Task: Look for space in Bhera, Pakistan from 5th September, 2023 to 13th September, 2023 for 6 adults in price range Rs.15000 to Rs.20000. Place can be entire place with 3 bedrooms having 3 beds and 3 bathrooms. Property type can be house, flat, guest house. Booking option can be shelf check-in. Required host language is English.
Action: Mouse moved to (477, 277)
Screenshot: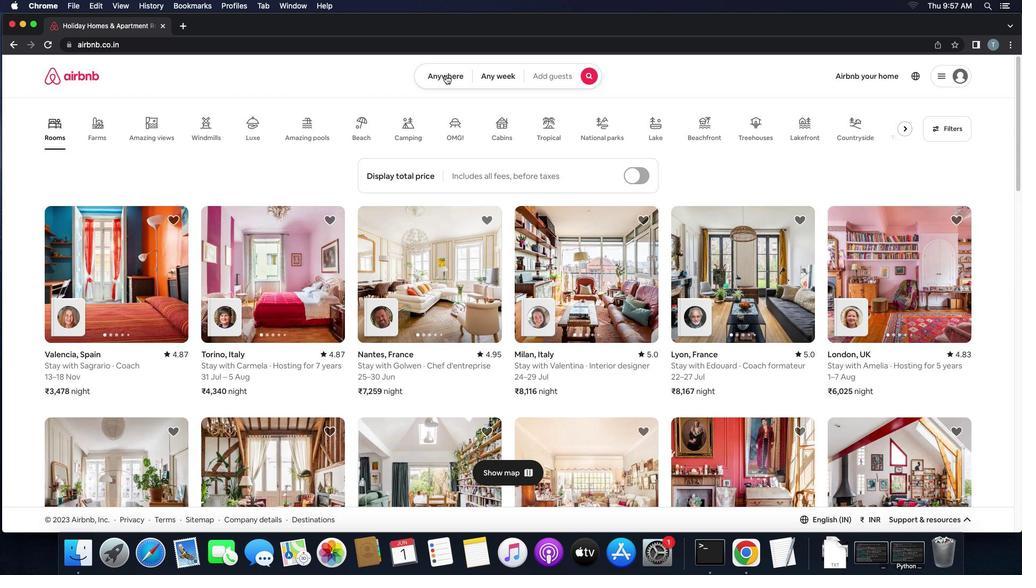 
Action: Mouse pressed left at (477, 277)
Screenshot: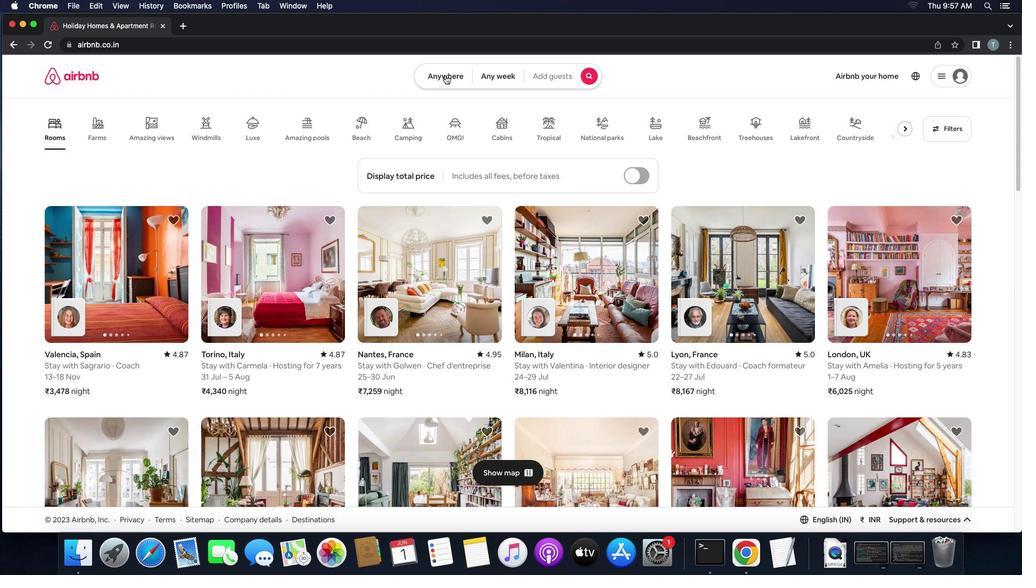 
Action: Mouse moved to (422, 289)
Screenshot: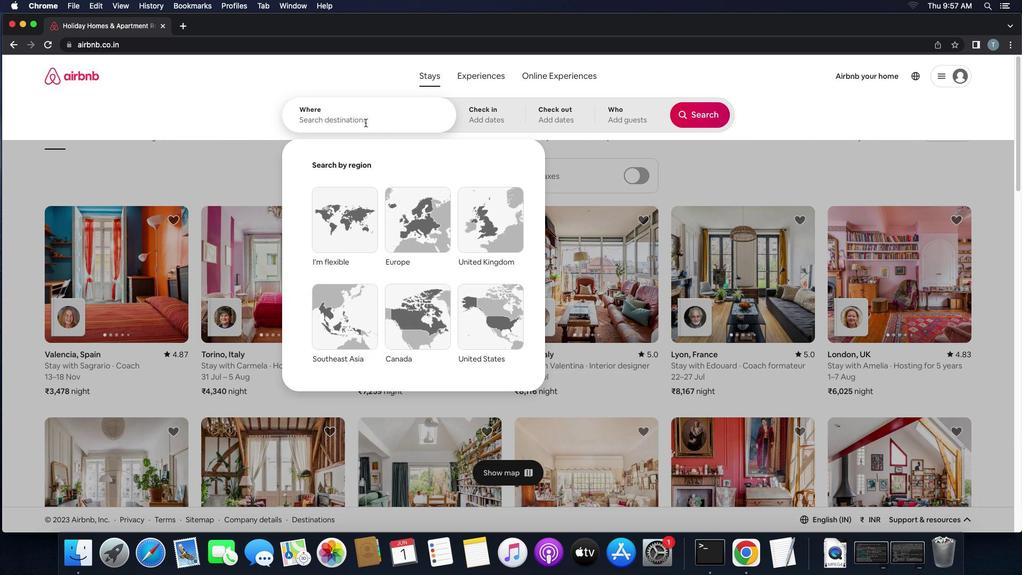 
Action: Mouse pressed left at (422, 289)
Screenshot: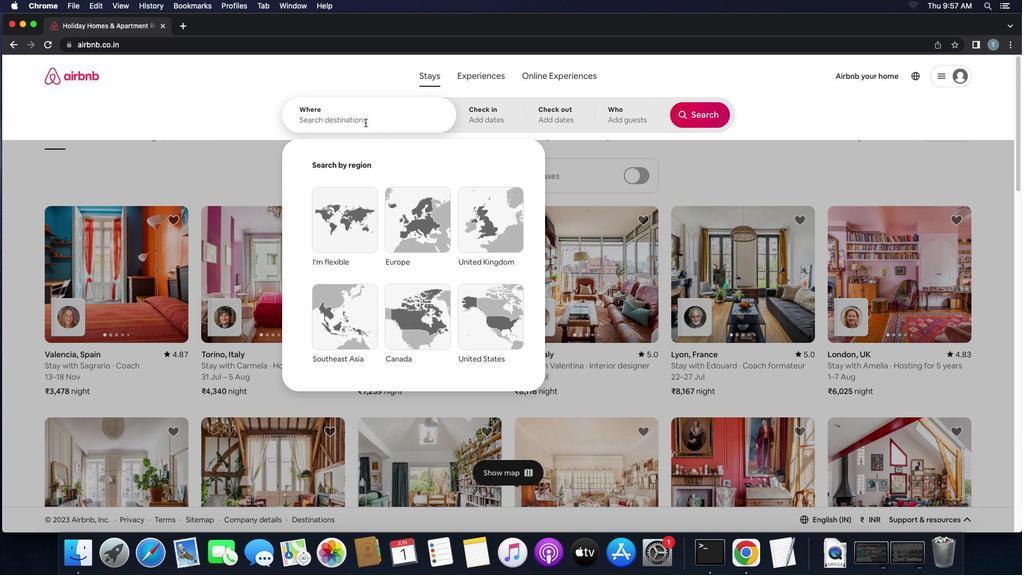 
Action: Mouse moved to (422, 289)
Screenshot: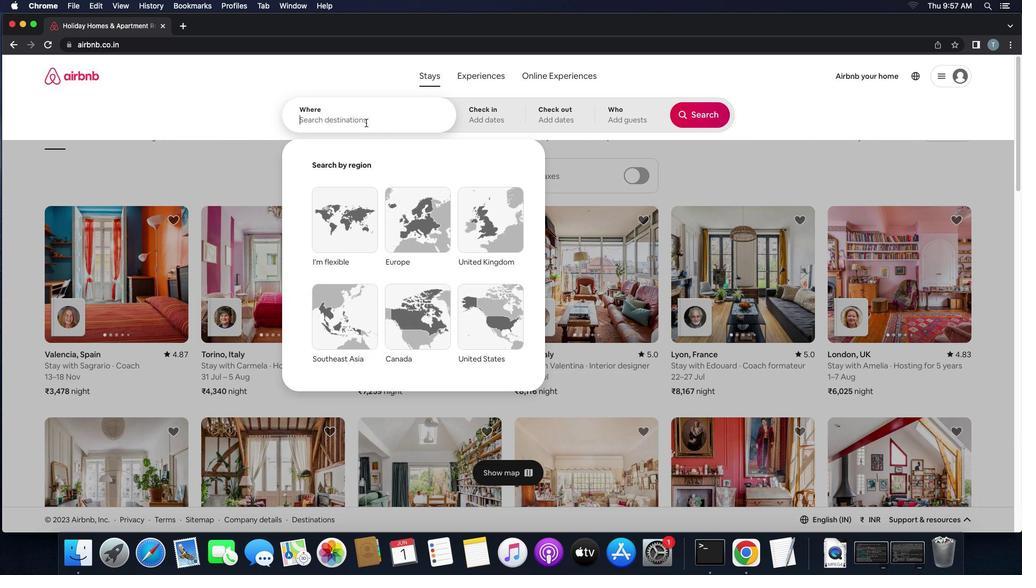 
Action: Key pressed 'b''h''e''r''a'',''p''a''k''i''s''t''a''n'
Screenshot: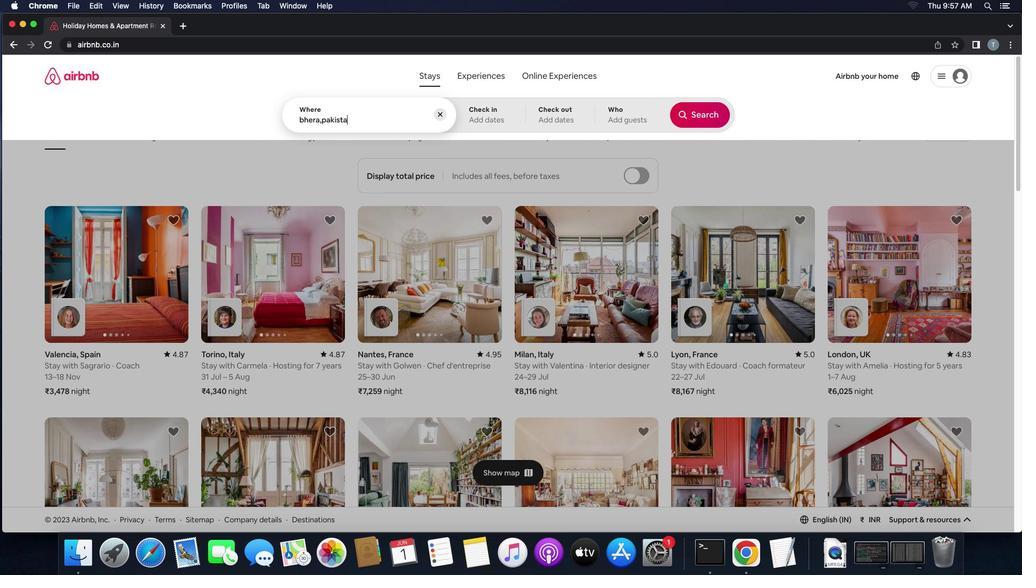 
Action: Mouse moved to (409, 304)
Screenshot: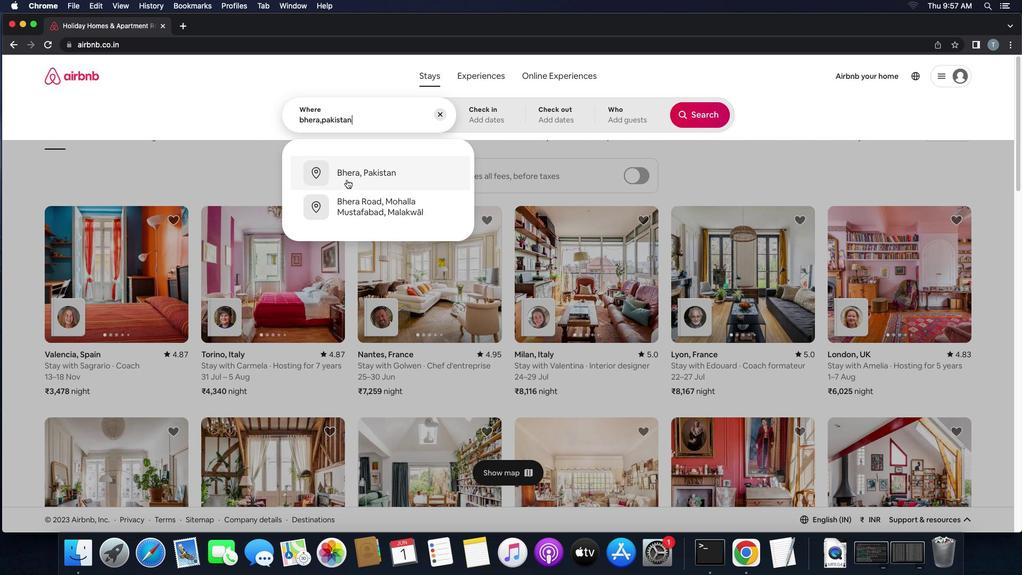 
Action: Mouse pressed left at (409, 304)
Screenshot: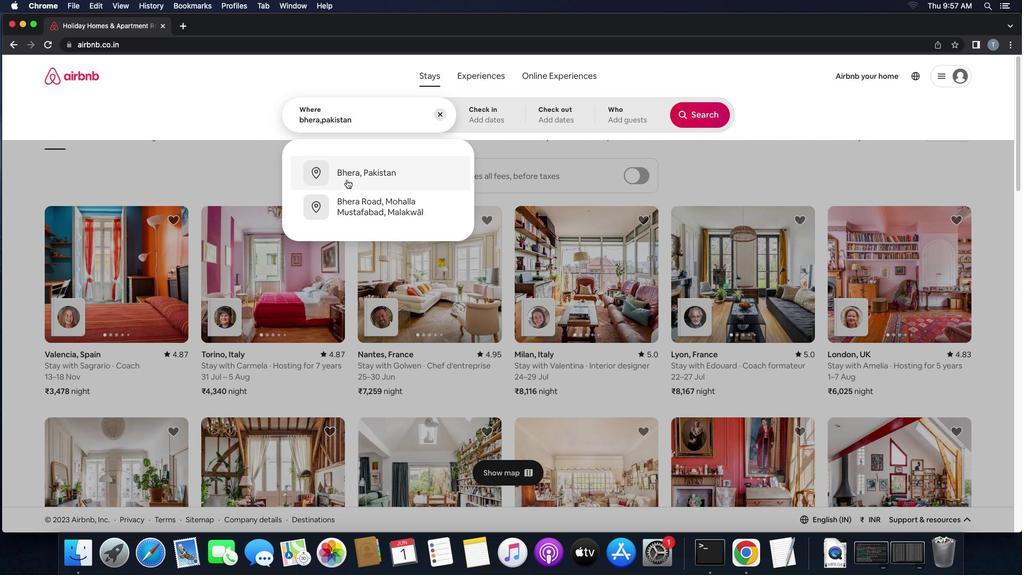 
Action: Mouse moved to (646, 310)
Screenshot: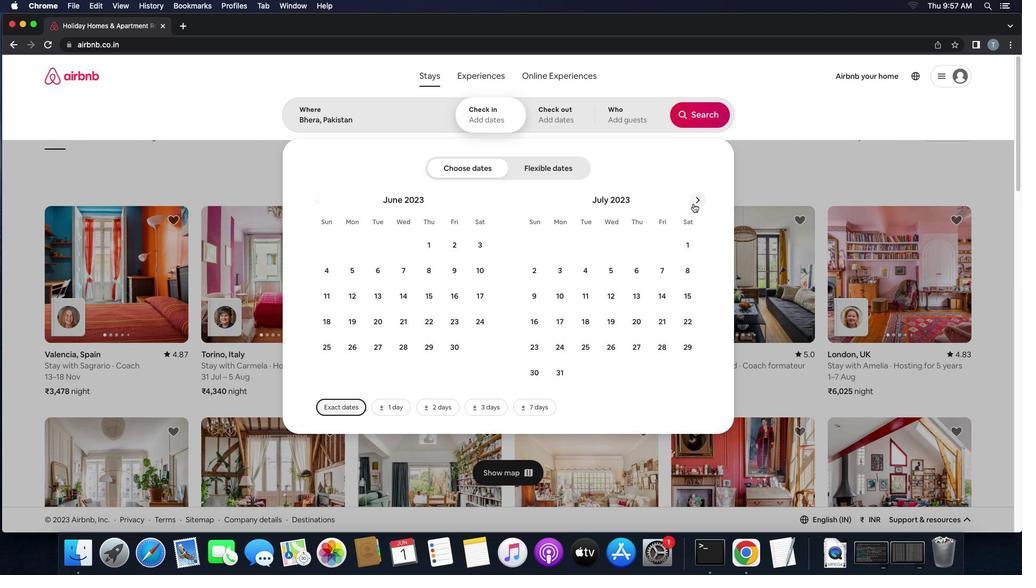 
Action: Mouse pressed left at (646, 310)
Screenshot: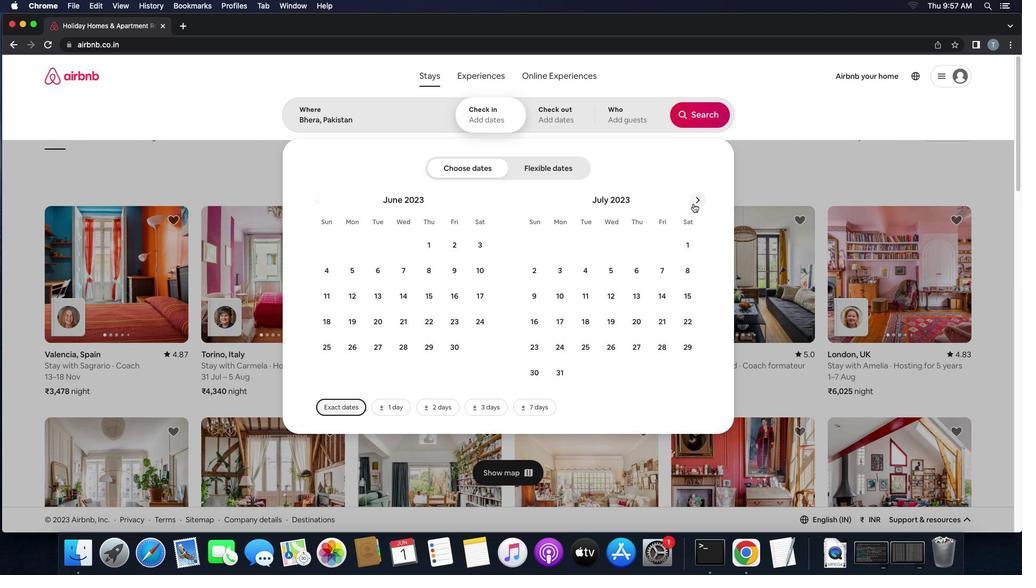 
Action: Mouse pressed left at (646, 310)
Screenshot: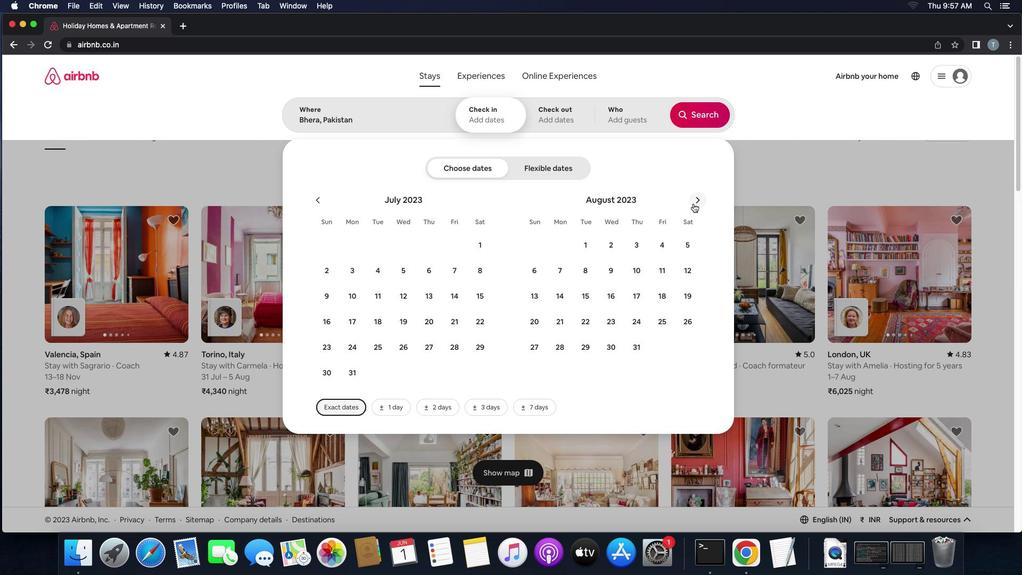 
Action: Mouse moved to (571, 326)
Screenshot: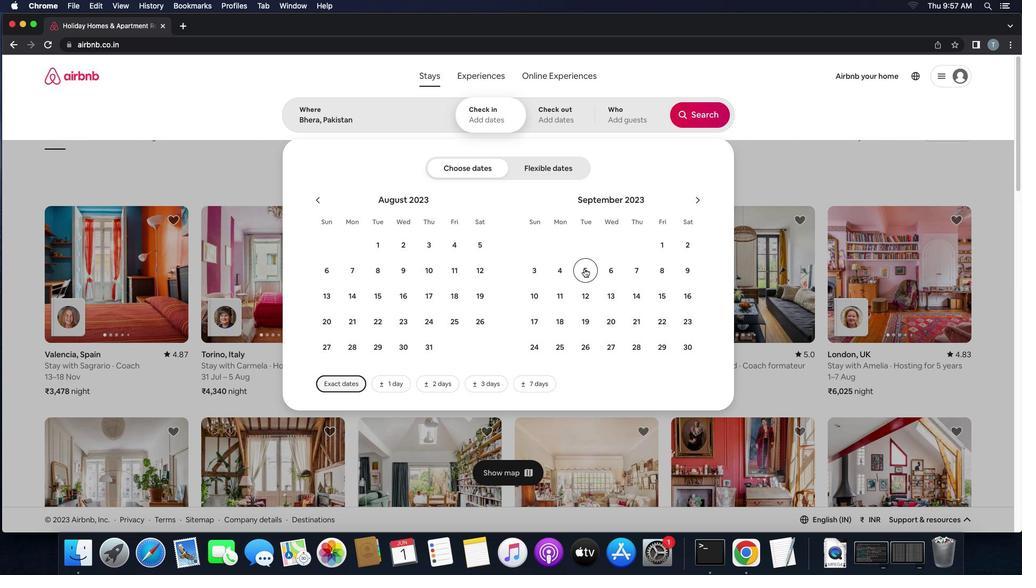 
Action: Mouse pressed left at (571, 326)
Screenshot: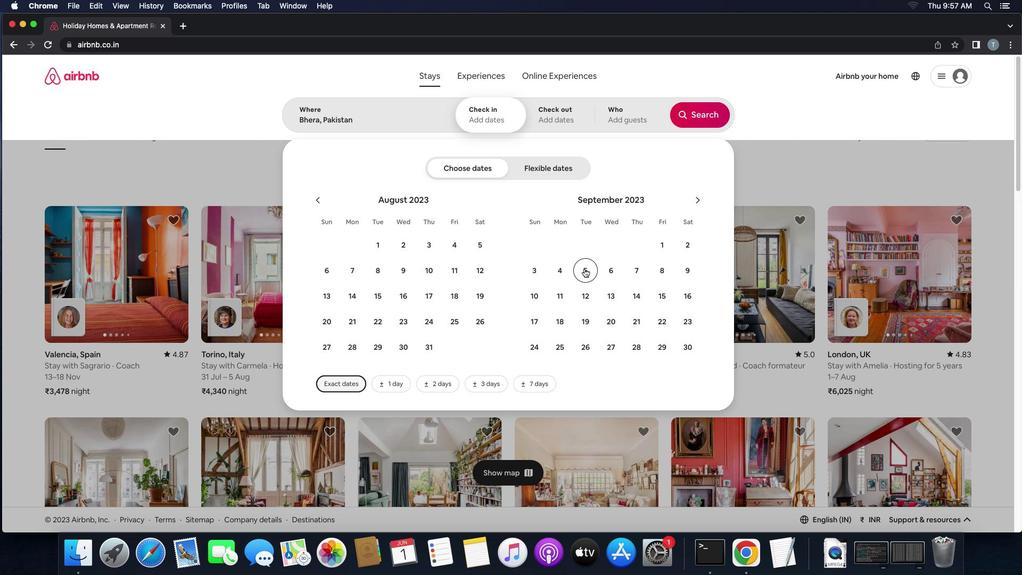 
Action: Mouse moved to (585, 333)
Screenshot: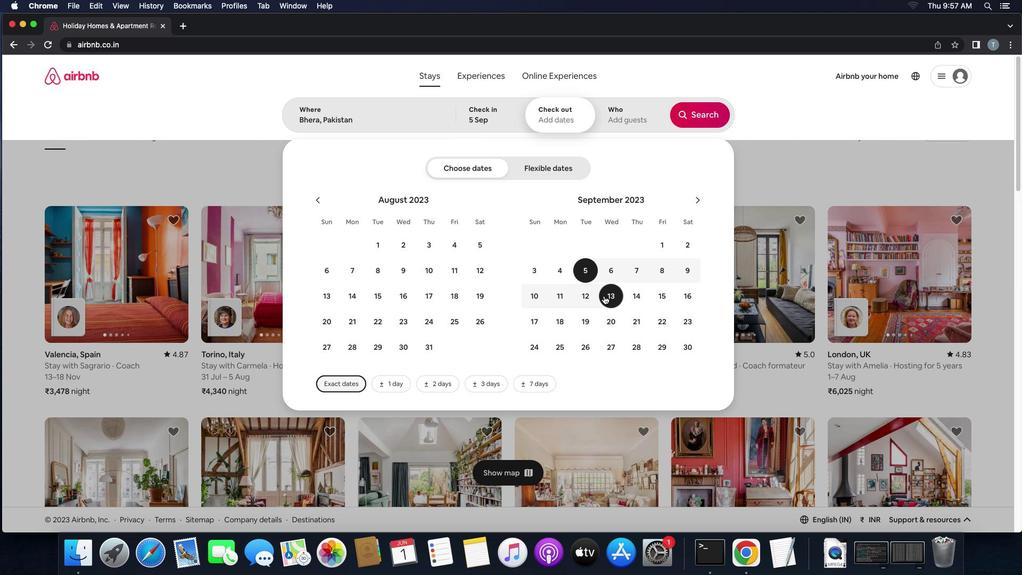 
Action: Mouse pressed left at (585, 333)
Screenshot: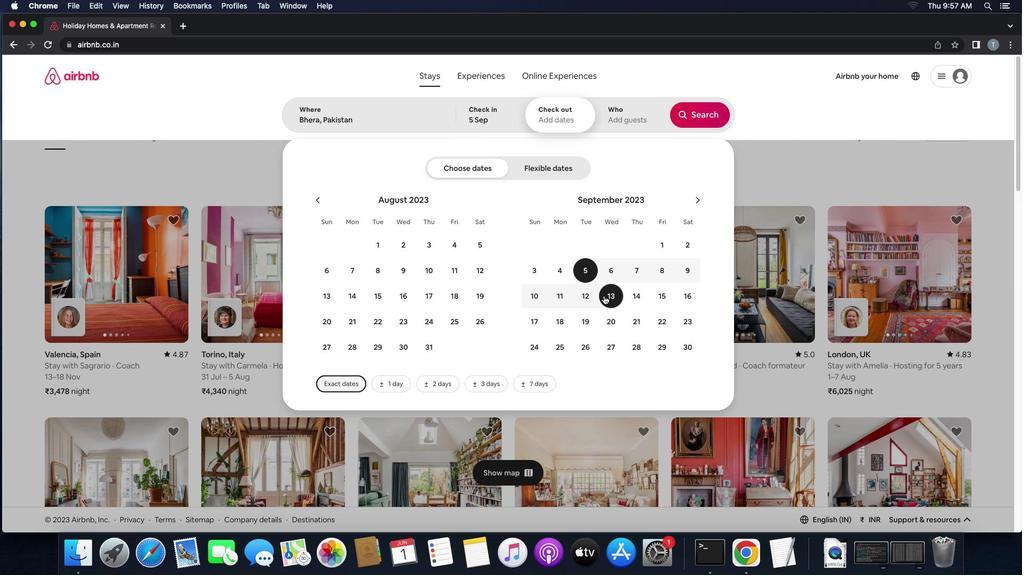 
Action: Mouse moved to (601, 289)
Screenshot: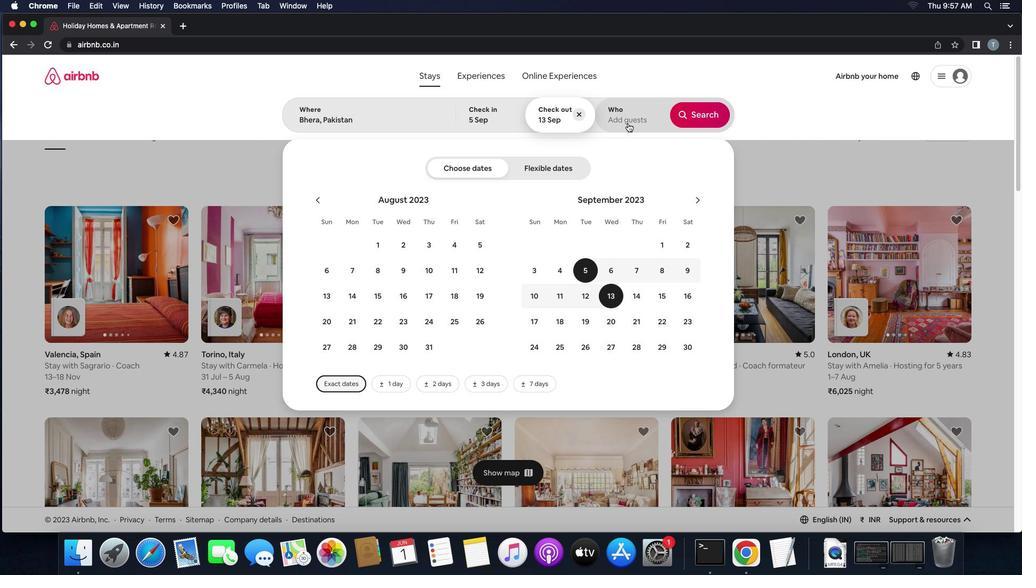 
Action: Mouse pressed left at (601, 289)
Screenshot: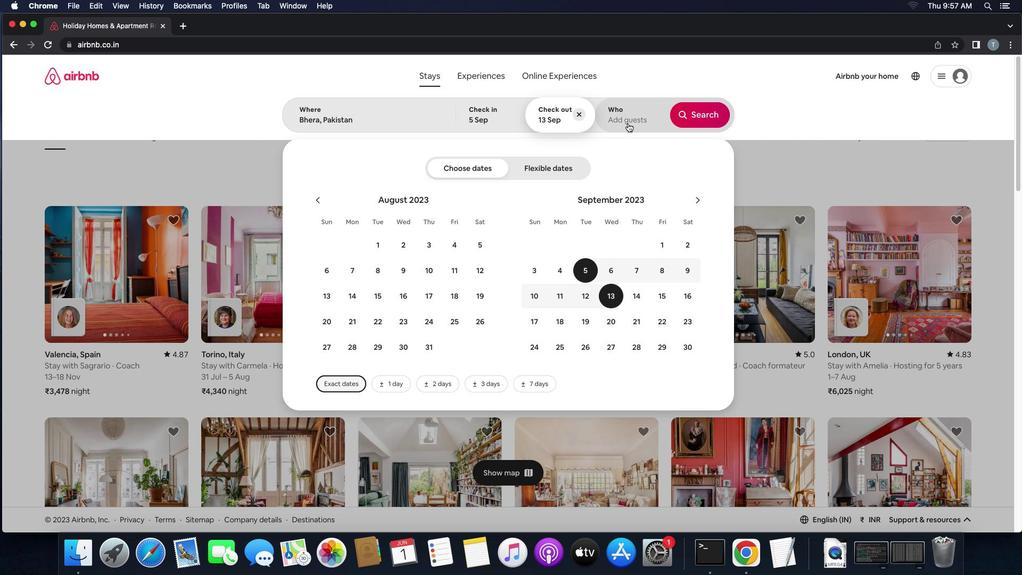 
Action: Mouse moved to (654, 300)
Screenshot: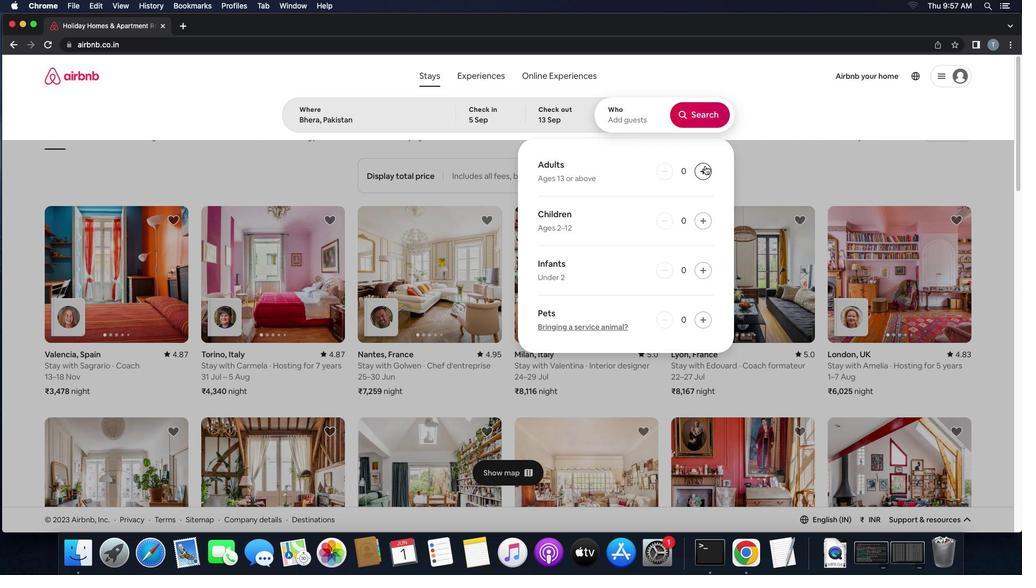 
Action: Mouse pressed left at (654, 300)
Screenshot: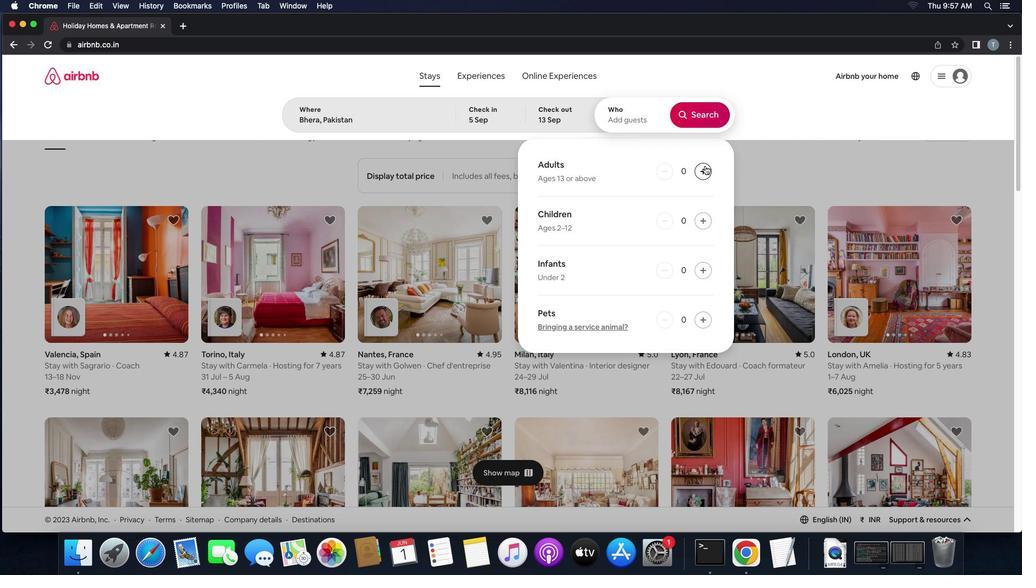 
Action: Mouse pressed left at (654, 300)
Screenshot: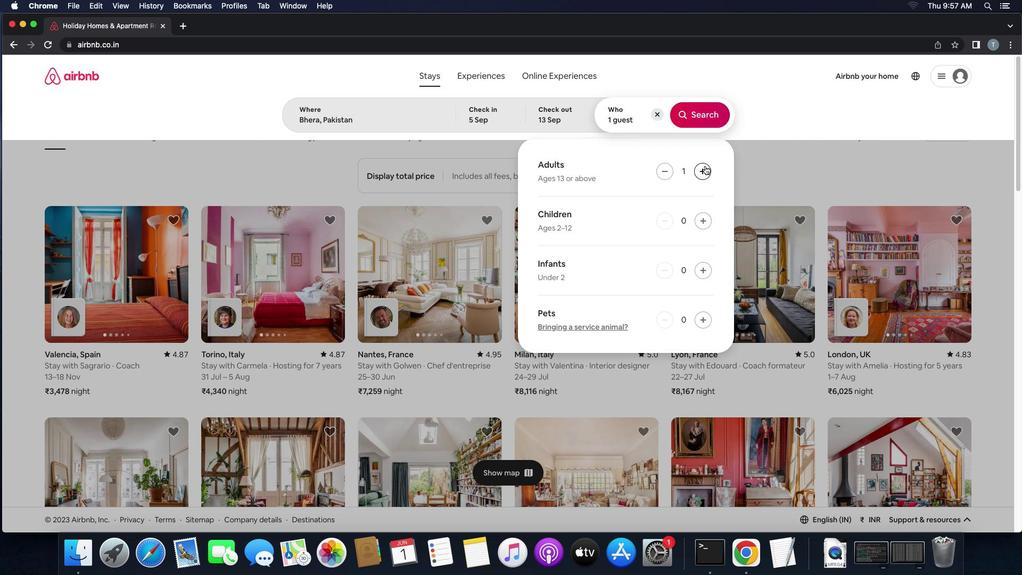 
Action: Mouse pressed left at (654, 300)
Screenshot: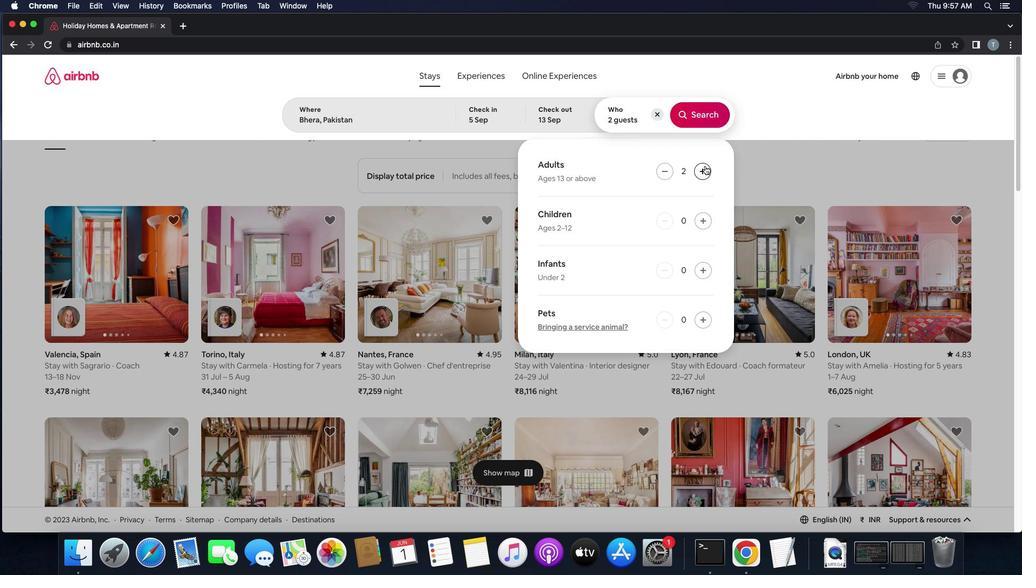 
Action: Mouse pressed left at (654, 300)
Screenshot: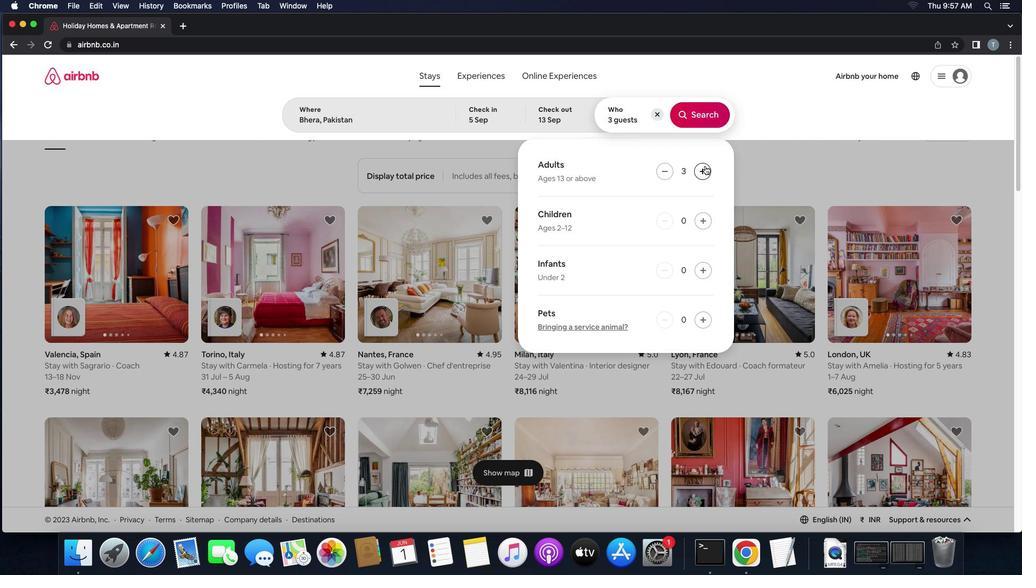 
Action: Mouse pressed left at (654, 300)
Screenshot: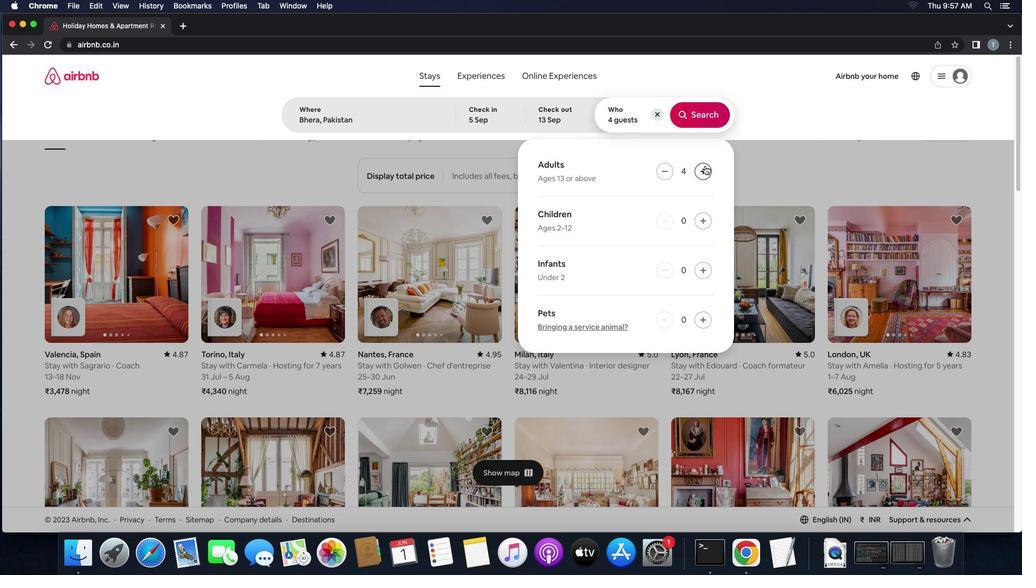 
Action: Mouse pressed left at (654, 300)
Screenshot: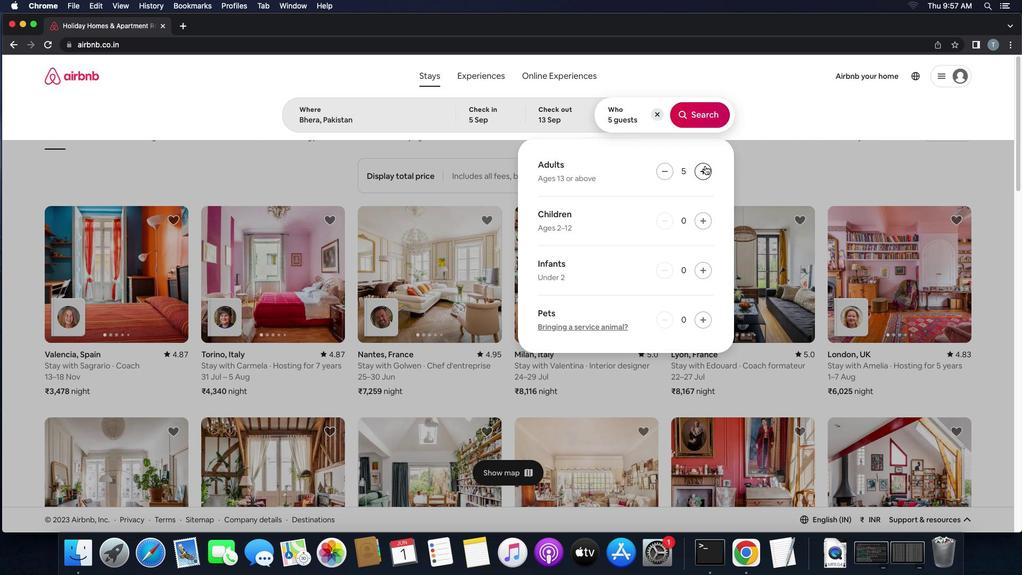 
Action: Mouse moved to (658, 289)
Screenshot: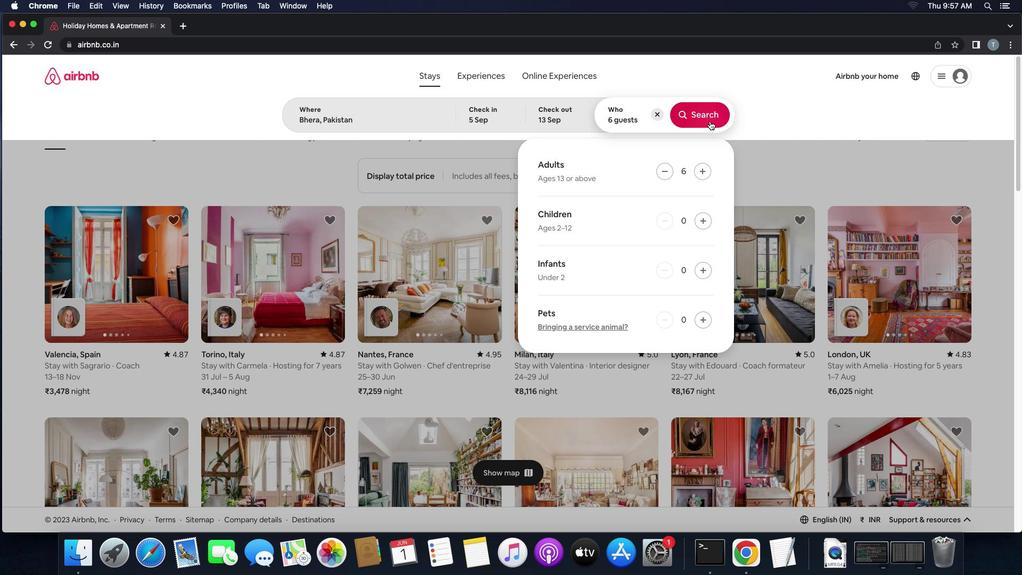 
Action: Mouse pressed left at (658, 289)
Screenshot: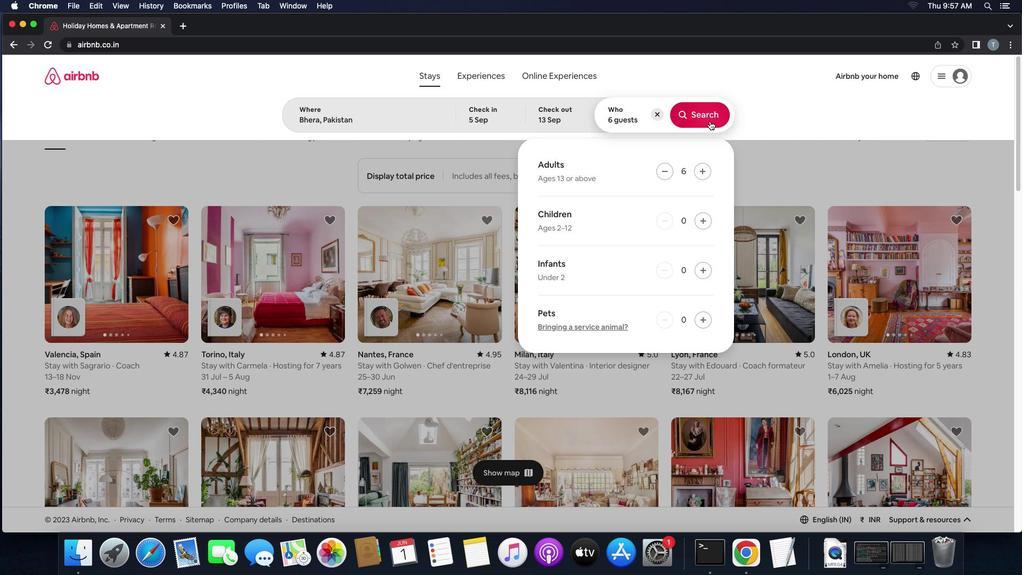 
Action: Mouse moved to (834, 290)
Screenshot: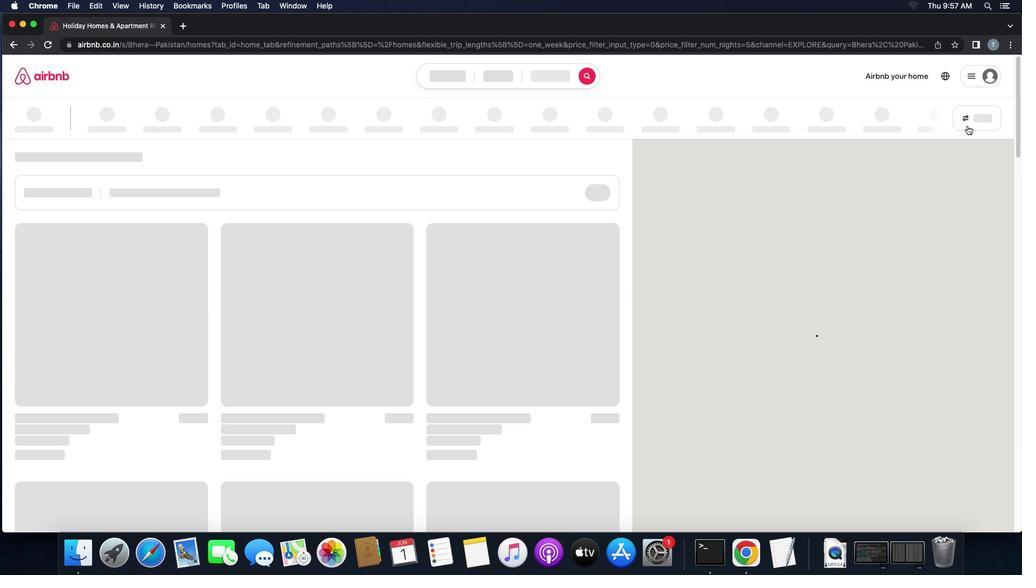 
Action: Mouse pressed left at (834, 290)
Screenshot: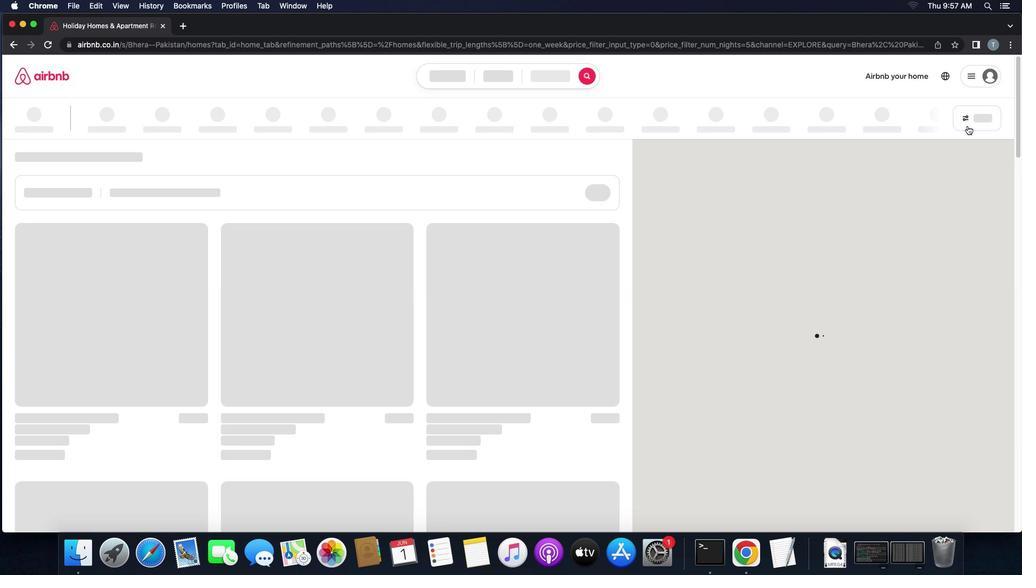 
Action: Mouse moved to (833, 290)
Screenshot: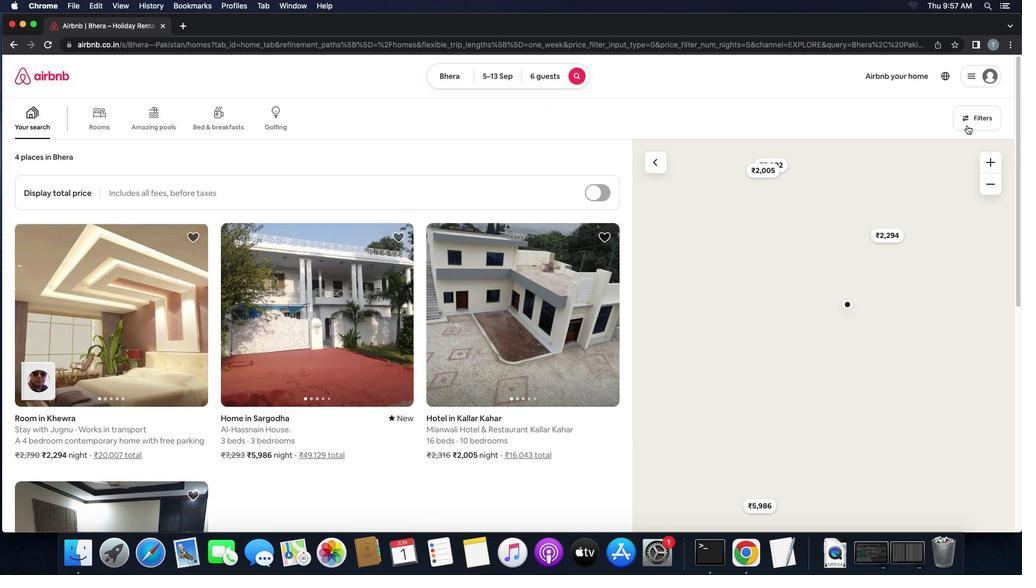 
Action: Mouse pressed left at (833, 290)
Screenshot: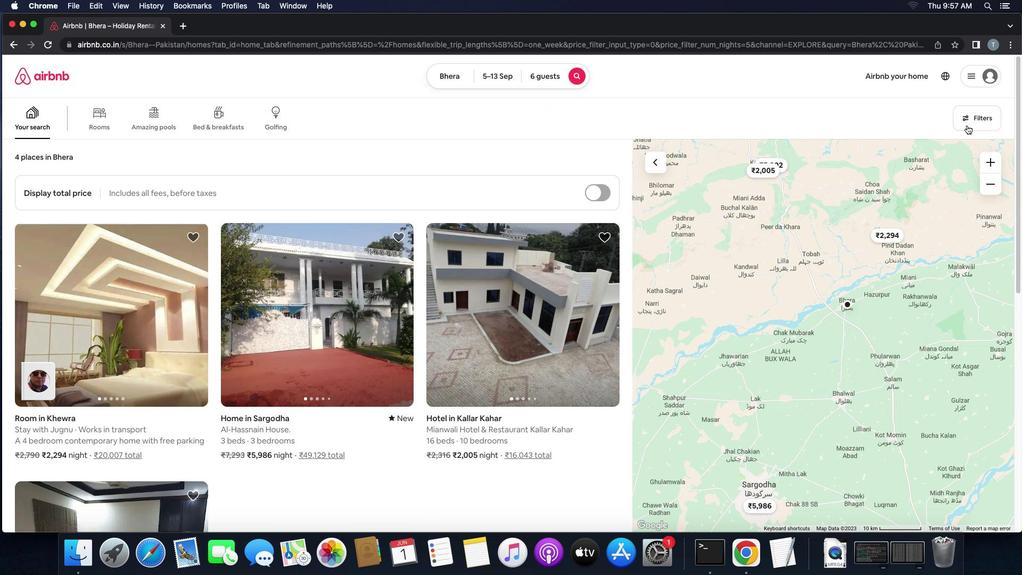 
Action: Mouse moved to (442, 355)
Screenshot: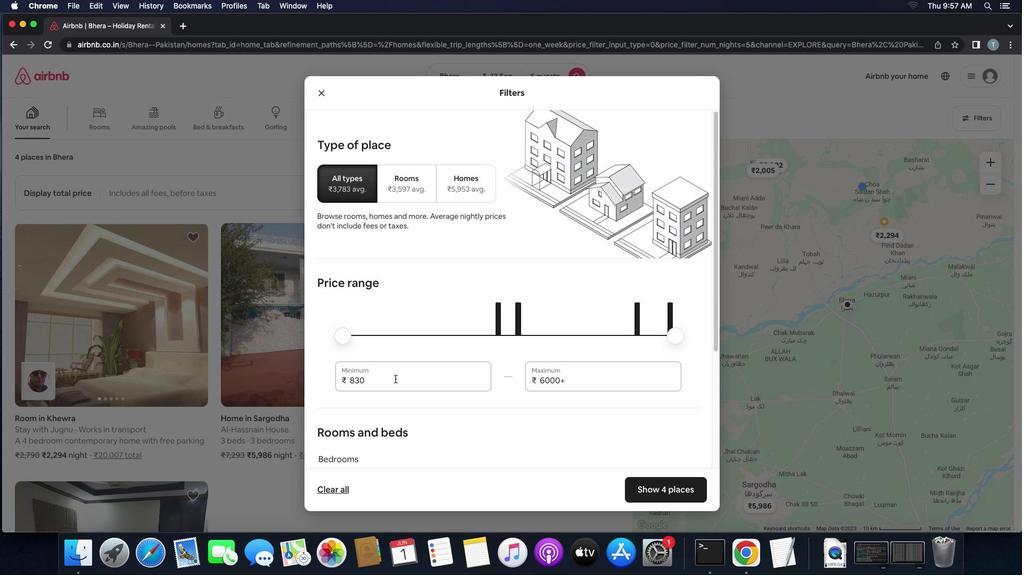 
Action: Mouse pressed left at (442, 355)
Screenshot: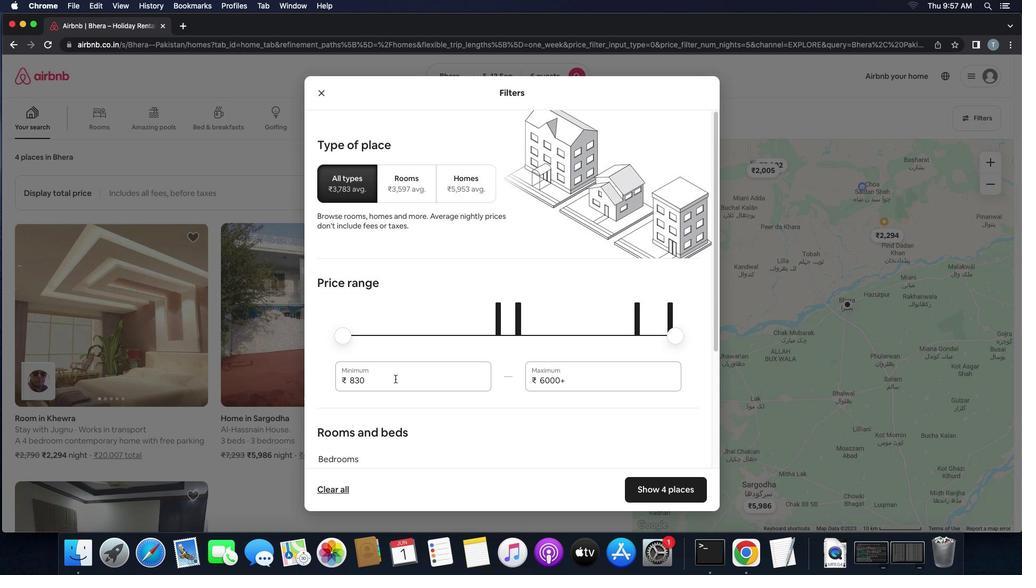 
Action: Key pressed Key.backspaceKey.backspaceKey.backspaceKey.backspaceKey.backspace'1''5''0''0''0'
Screenshot: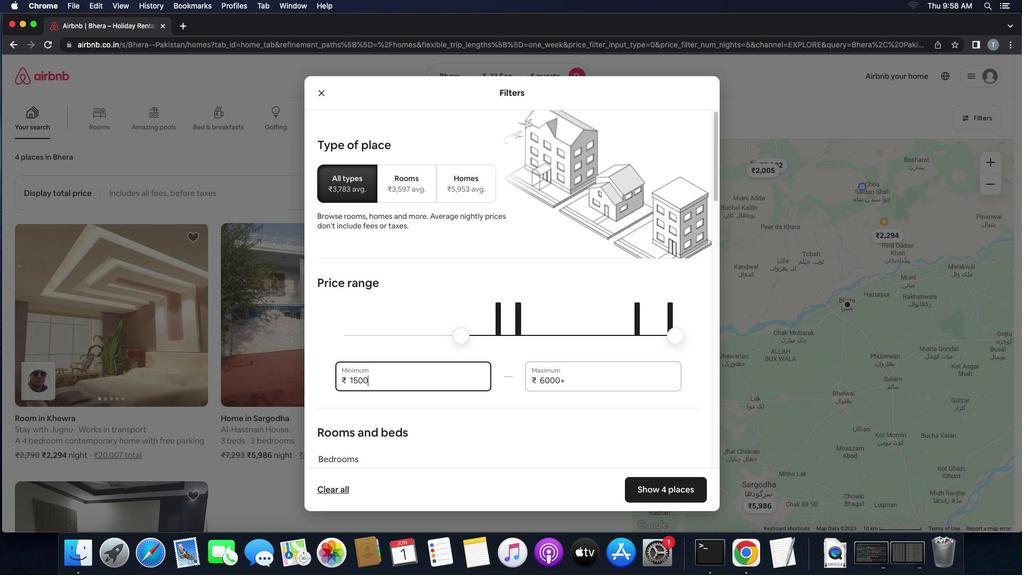 
Action: Mouse moved to (578, 356)
Screenshot: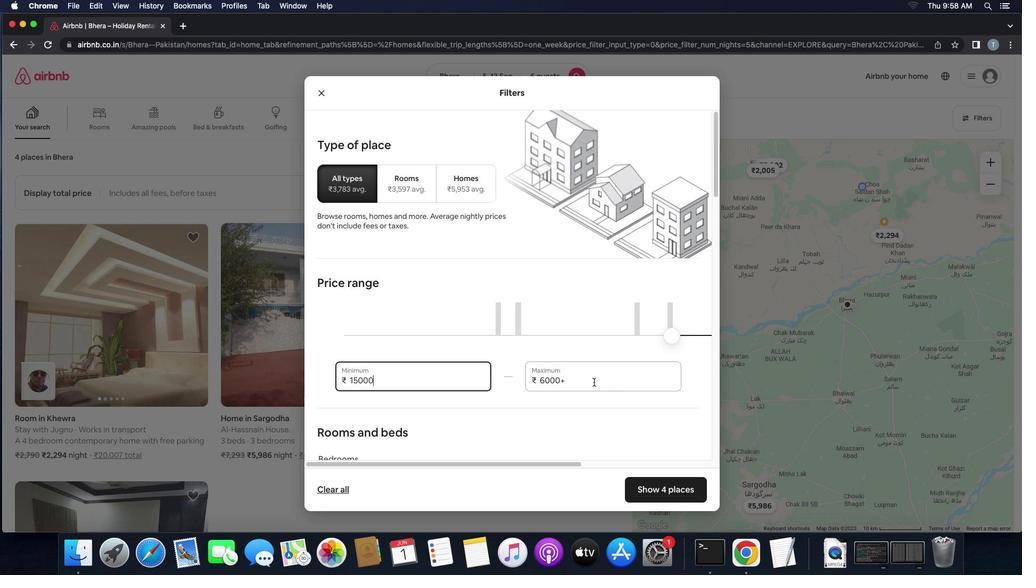 
Action: Mouse pressed left at (578, 356)
Screenshot: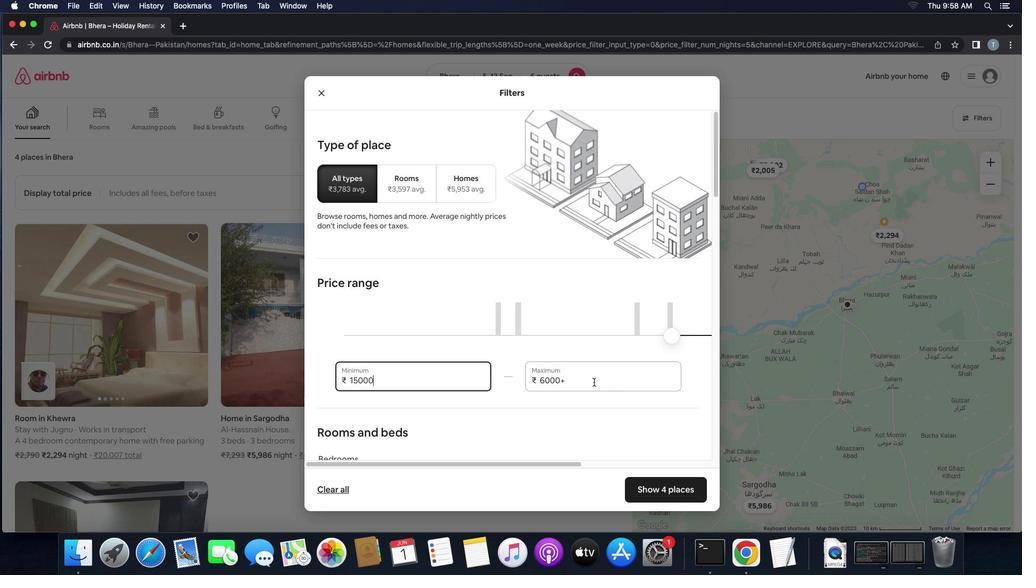 
Action: Mouse moved to (575, 355)
Screenshot: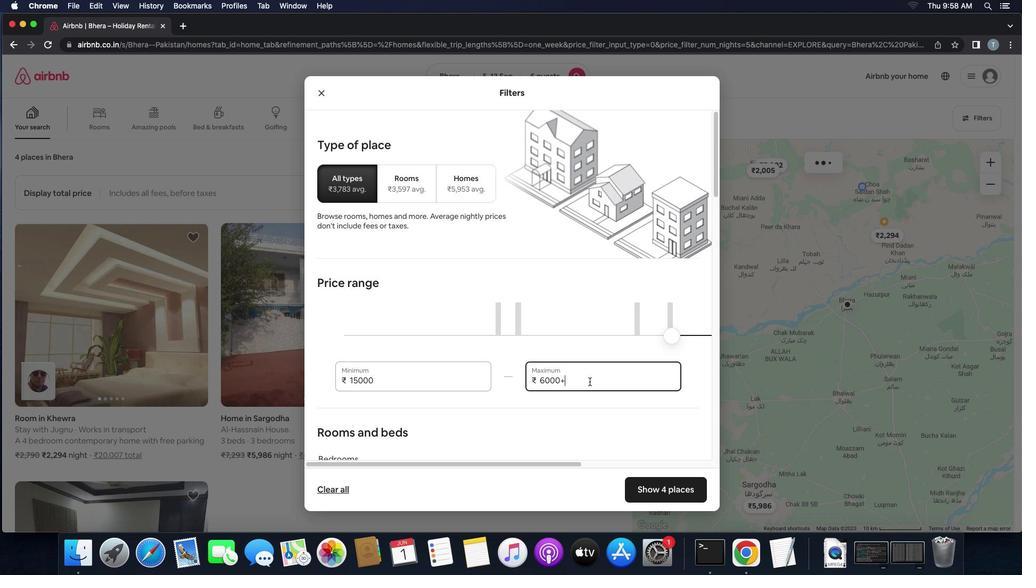 
Action: Key pressed Key.backspaceKey.backspaceKey.backspaceKey.backspaceKey.backspaceKey.backspace'2''0''0''0''0'
Screenshot: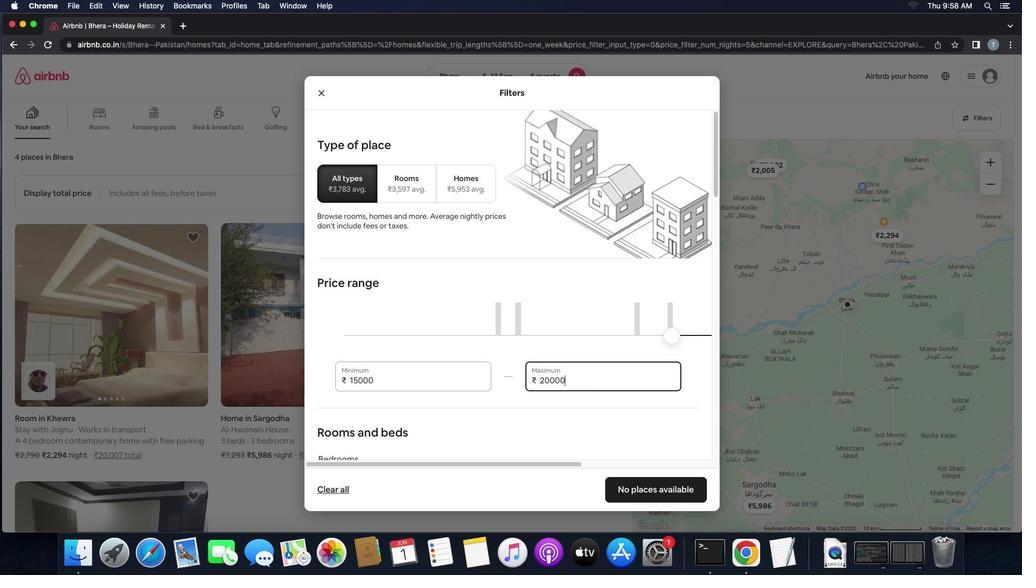 
Action: Mouse moved to (512, 363)
Screenshot: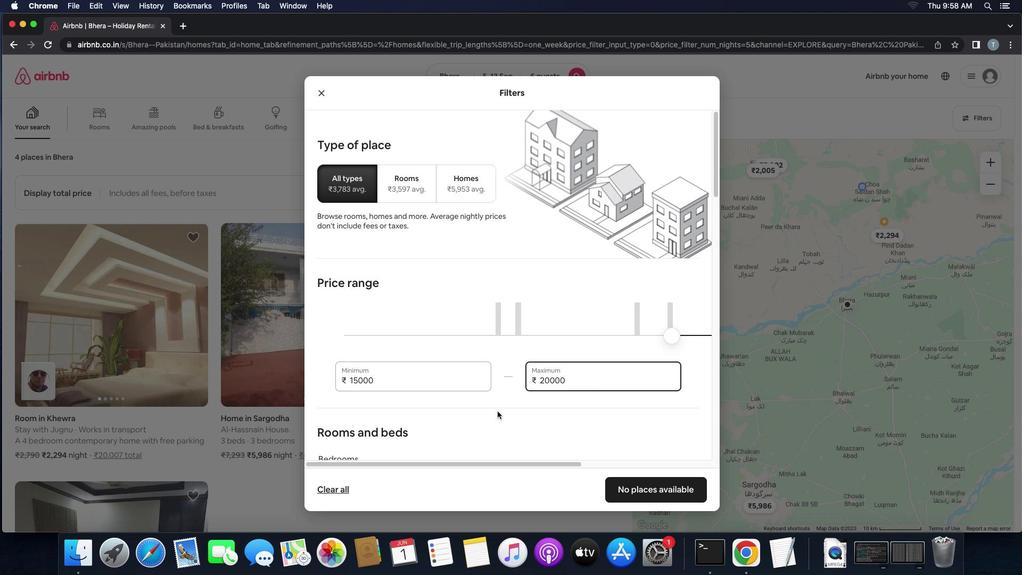 
Action: Mouse scrolled (512, 363) with delta (173, 258)
Screenshot: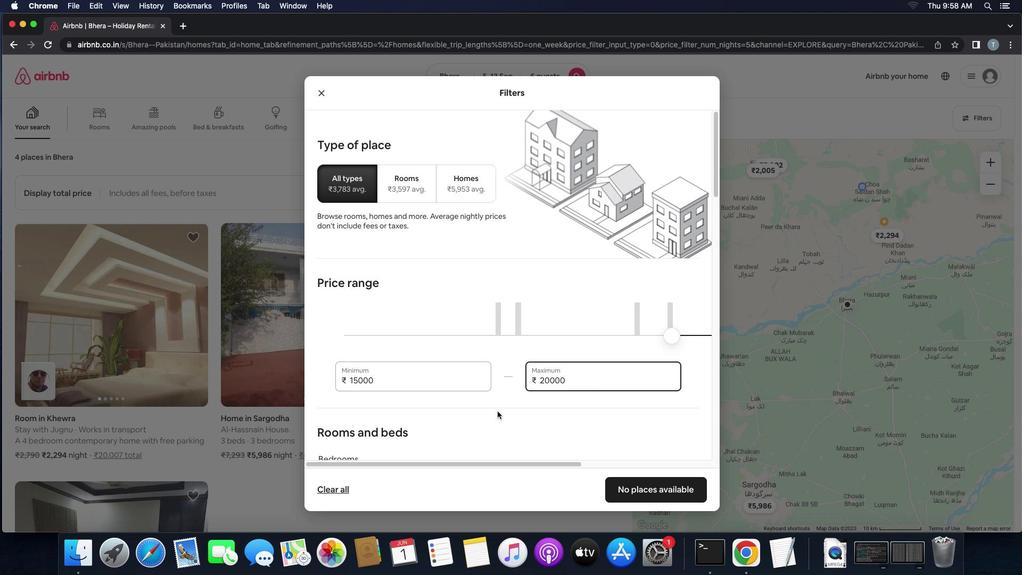 
Action: Mouse scrolled (512, 363) with delta (173, 258)
Screenshot: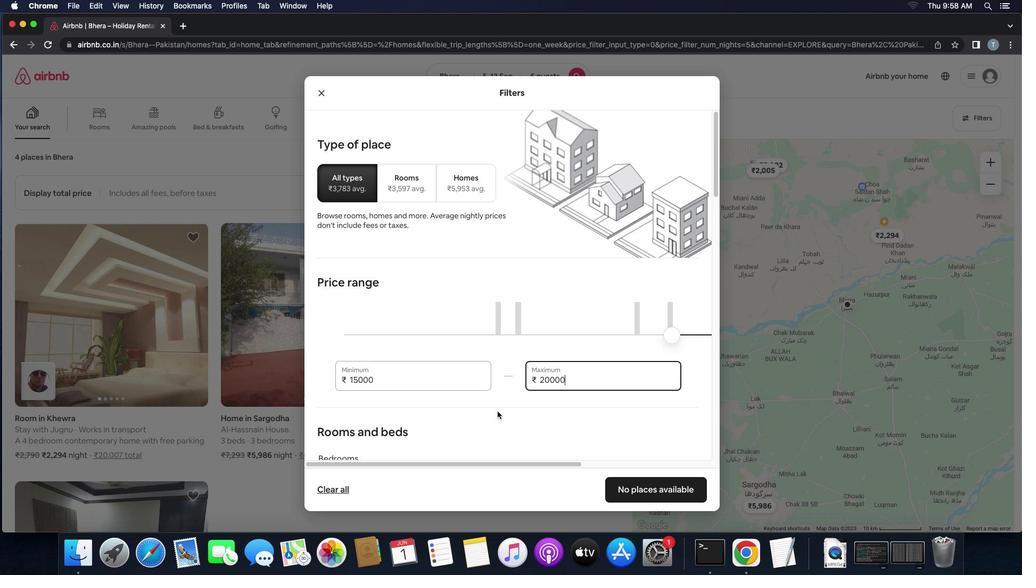 
Action: Mouse scrolled (512, 363) with delta (173, 257)
Screenshot: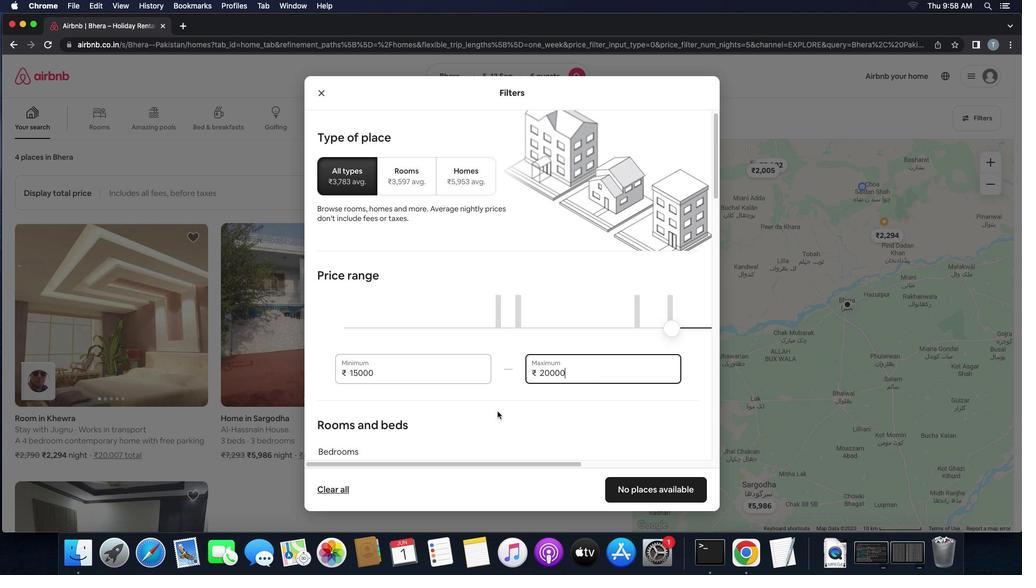 
Action: Mouse scrolled (512, 363) with delta (173, 258)
Screenshot: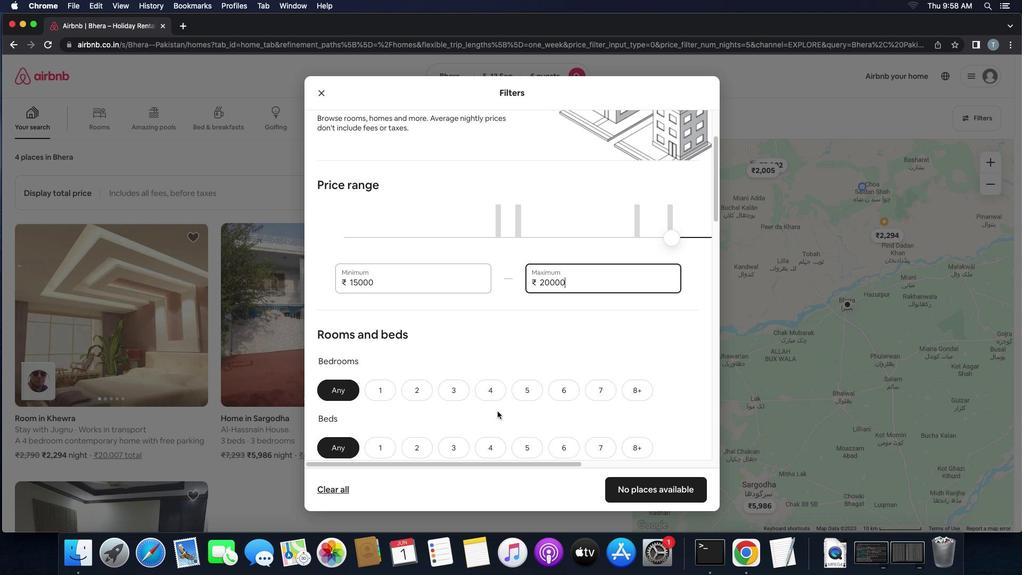 
Action: Mouse scrolled (512, 363) with delta (173, 258)
Screenshot: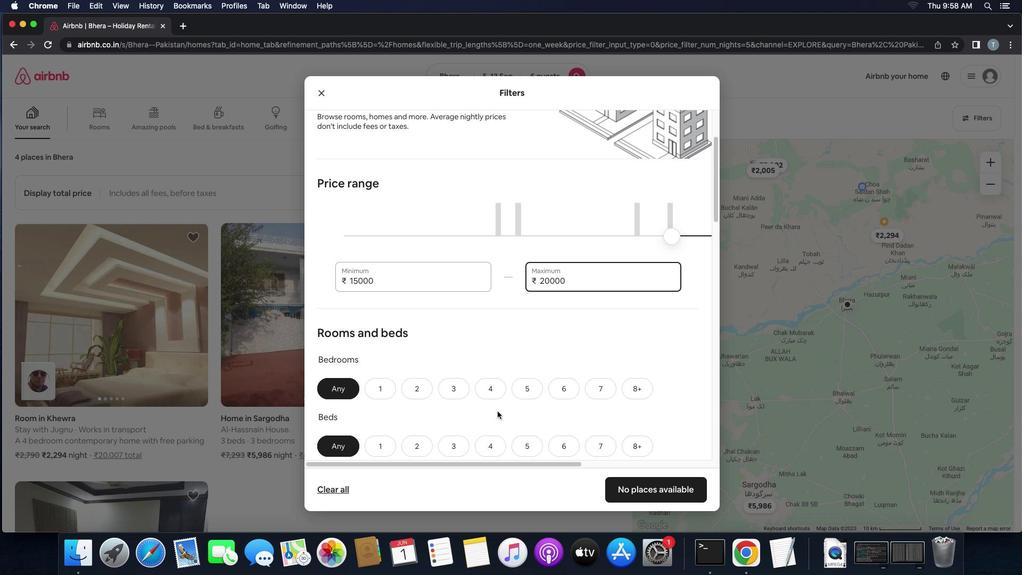 
Action: Mouse scrolled (512, 363) with delta (173, 258)
Screenshot: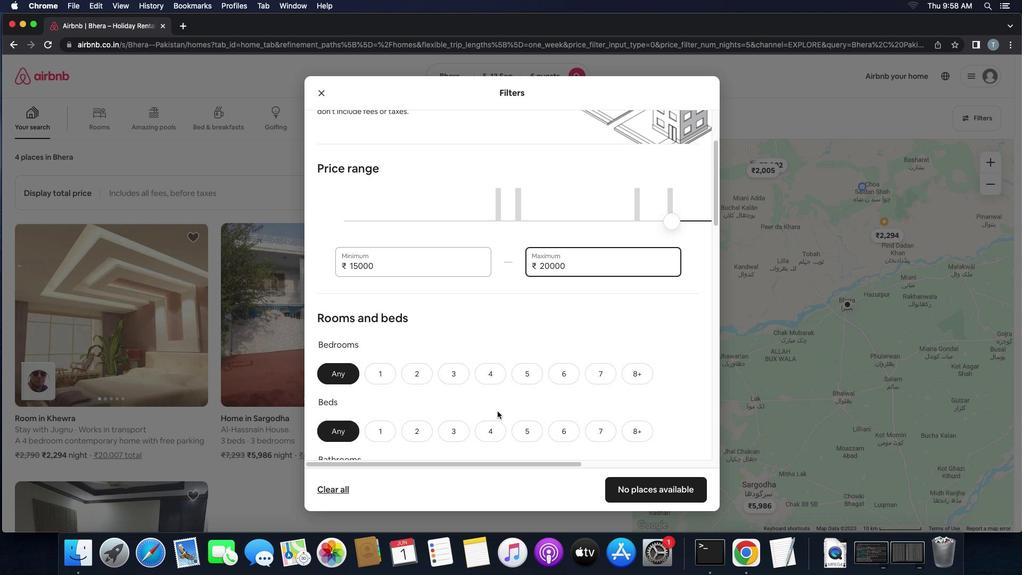
Action: Mouse scrolled (512, 363) with delta (173, 258)
Screenshot: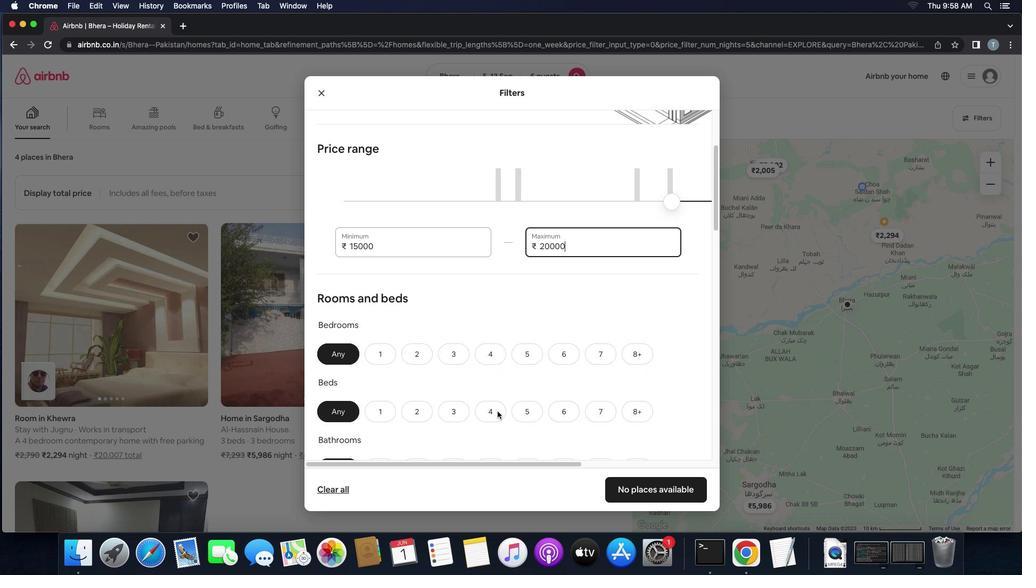 
Action: Mouse scrolled (512, 363) with delta (173, 258)
Screenshot: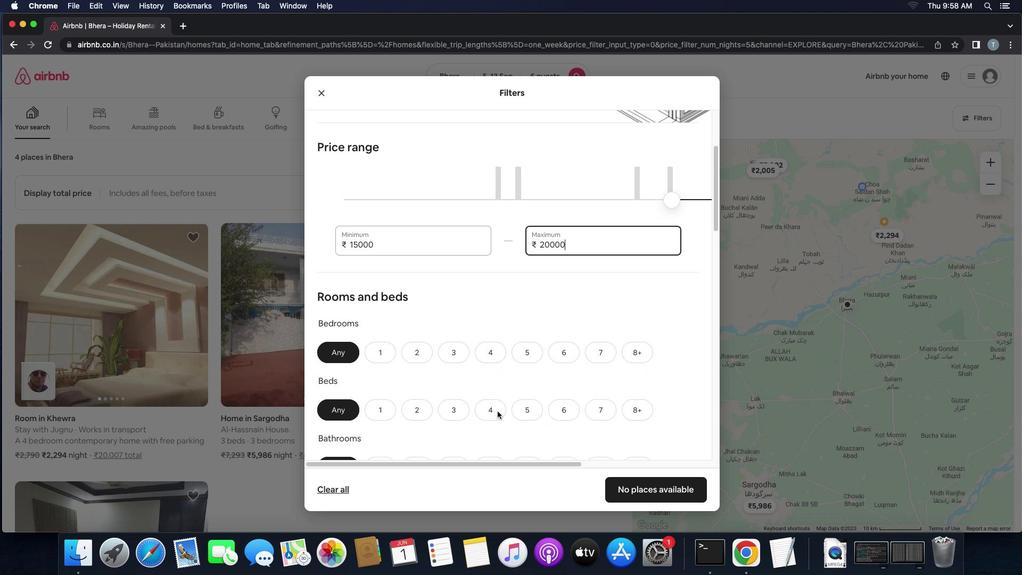
Action: Mouse scrolled (512, 363) with delta (173, 258)
Screenshot: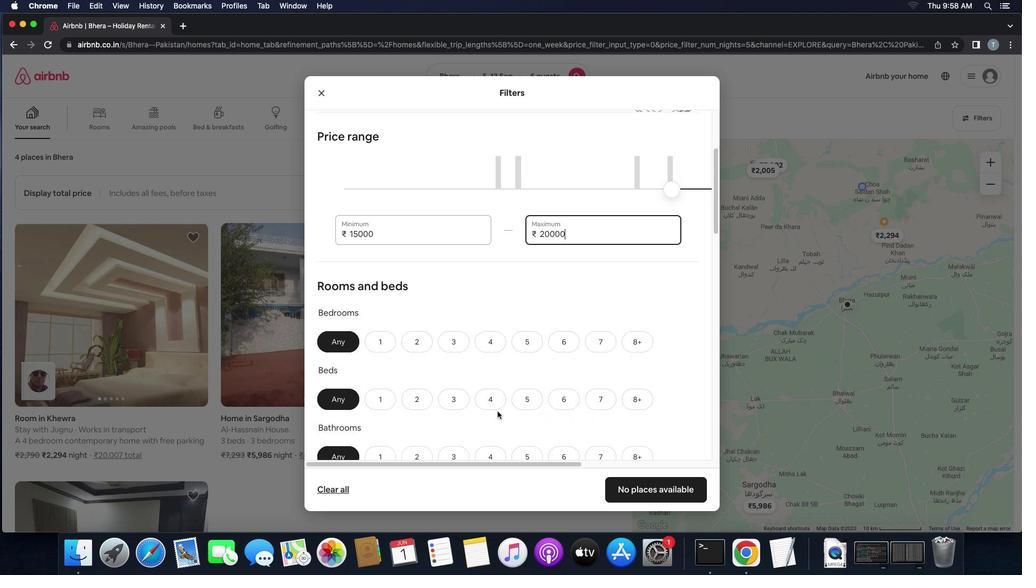 
Action: Mouse scrolled (512, 363) with delta (173, 258)
Screenshot: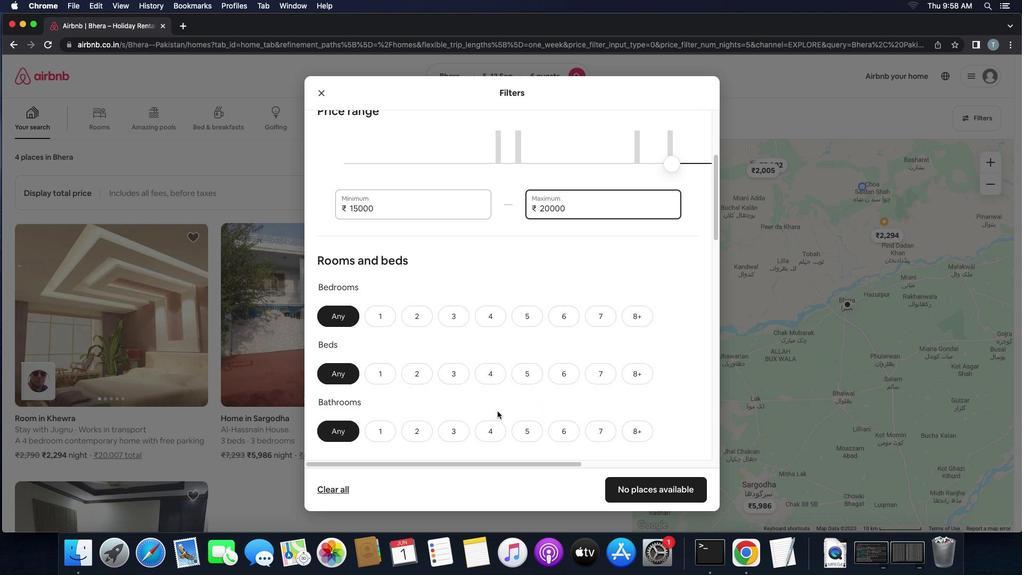 
Action: Mouse scrolled (512, 363) with delta (173, 258)
Screenshot: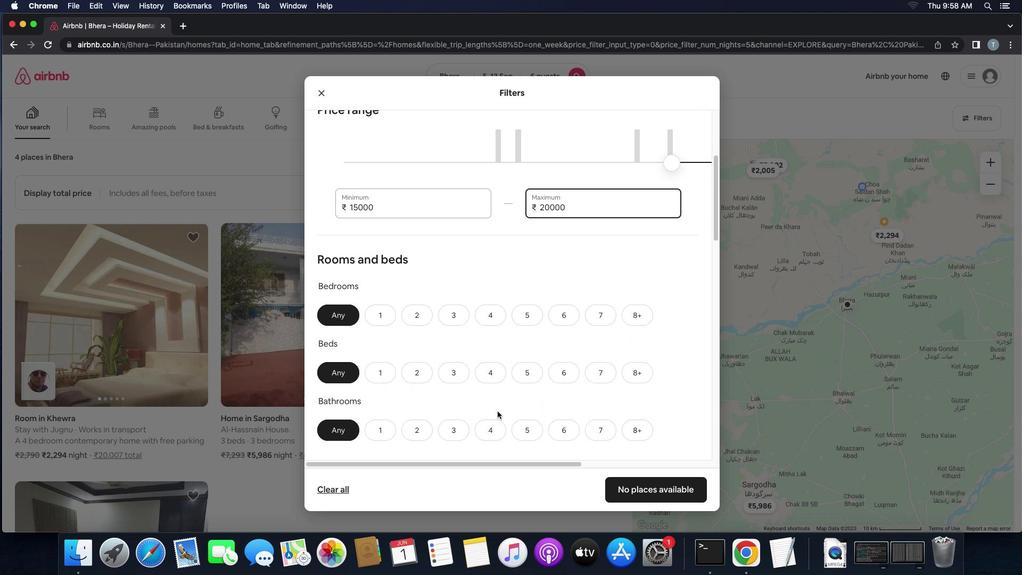 
Action: Mouse moved to (485, 336)
Screenshot: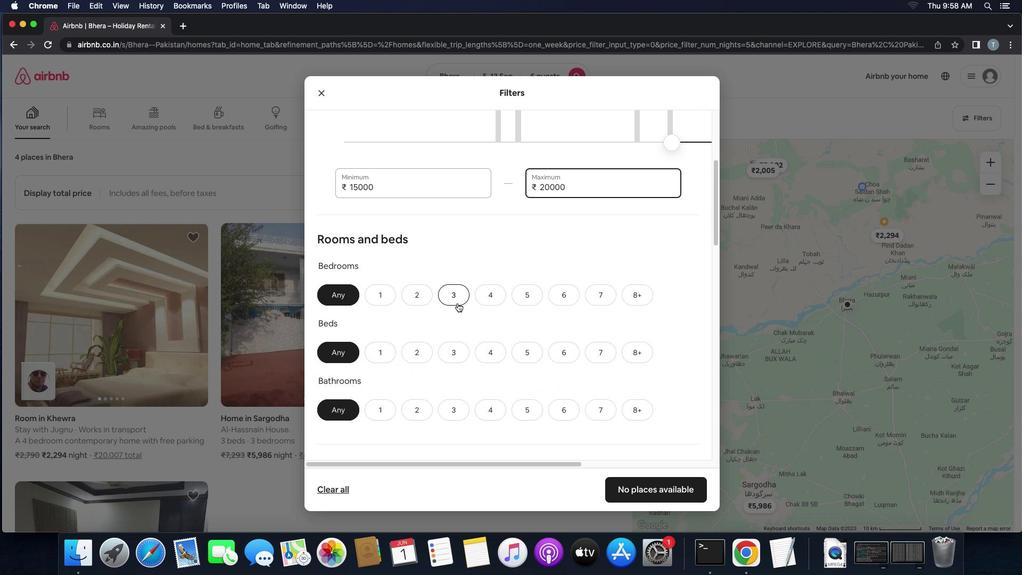 
Action: Mouse pressed left at (485, 336)
Screenshot: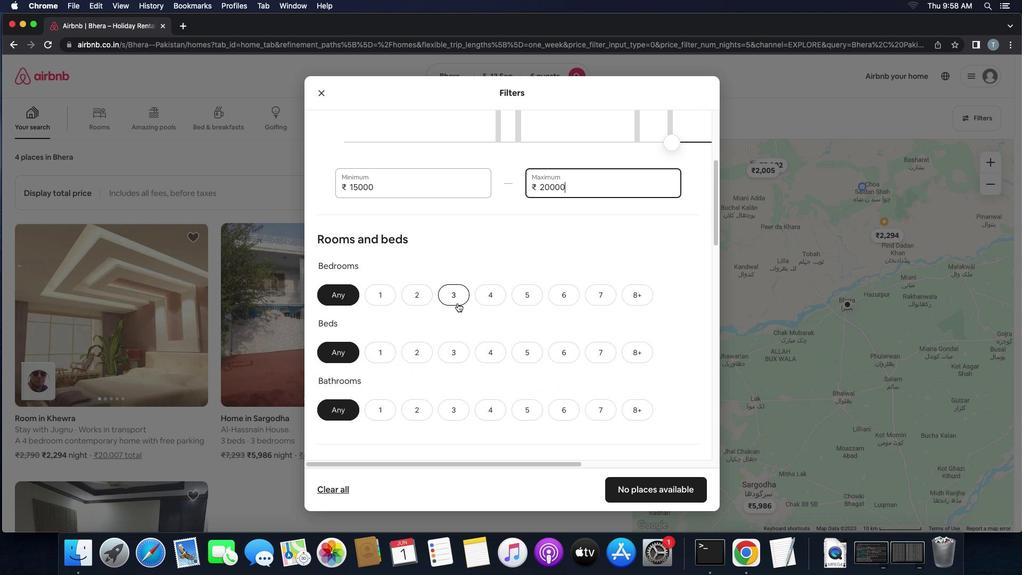 
Action: Mouse moved to (498, 346)
Screenshot: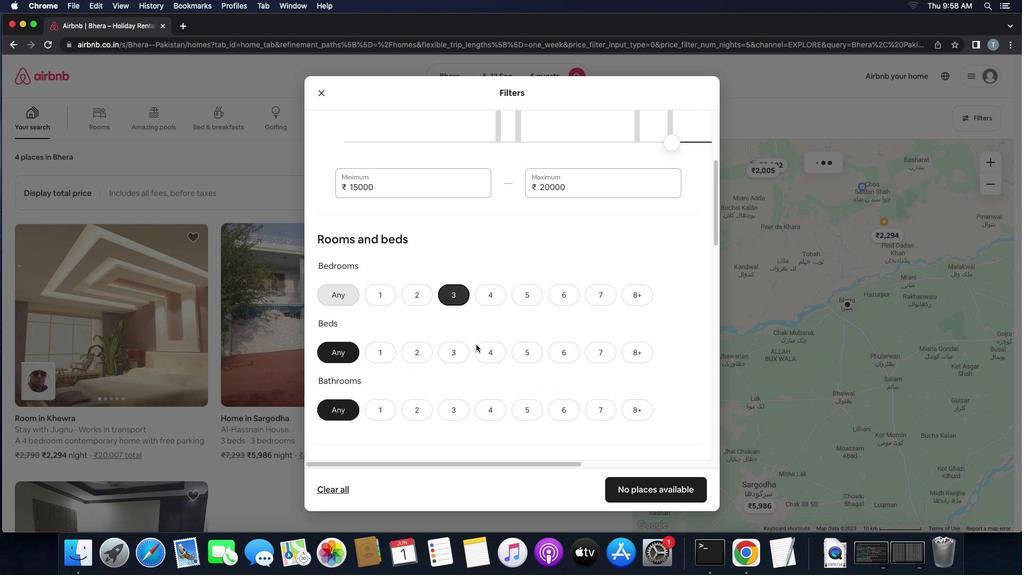 
Action: Mouse scrolled (498, 346) with delta (173, 258)
Screenshot: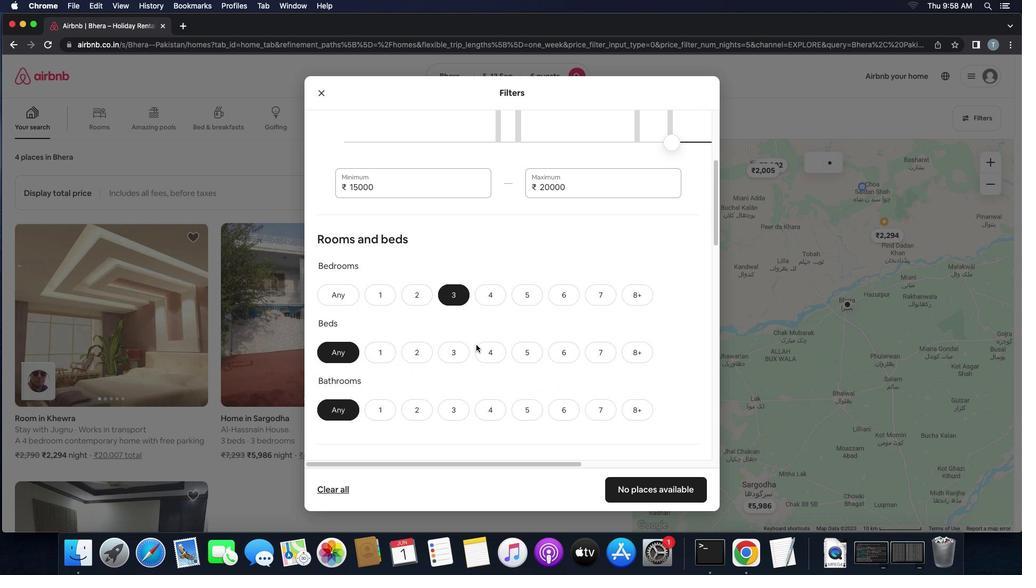 
Action: Mouse scrolled (498, 346) with delta (173, 258)
Screenshot: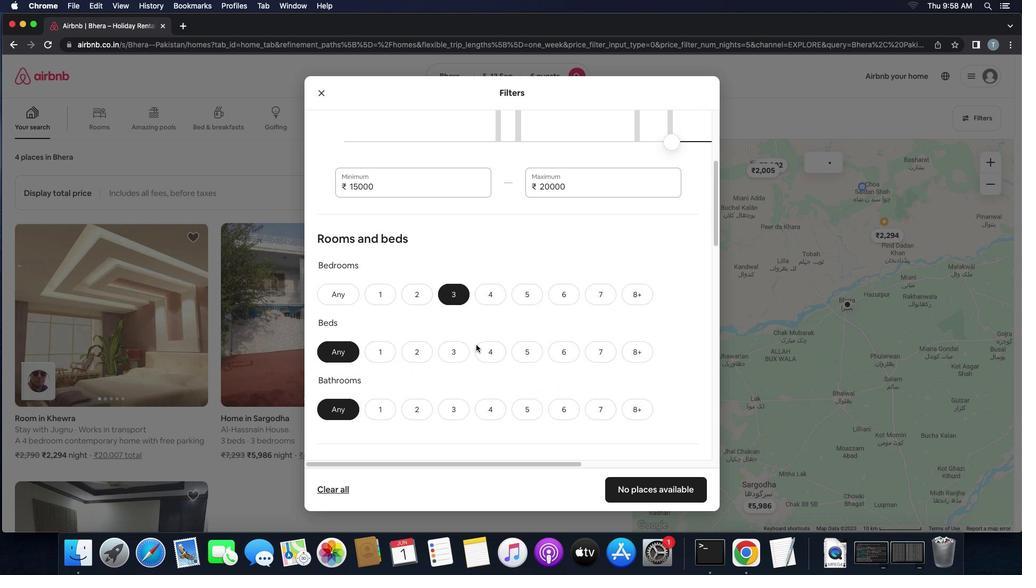 
Action: Mouse scrolled (498, 346) with delta (173, 258)
Screenshot: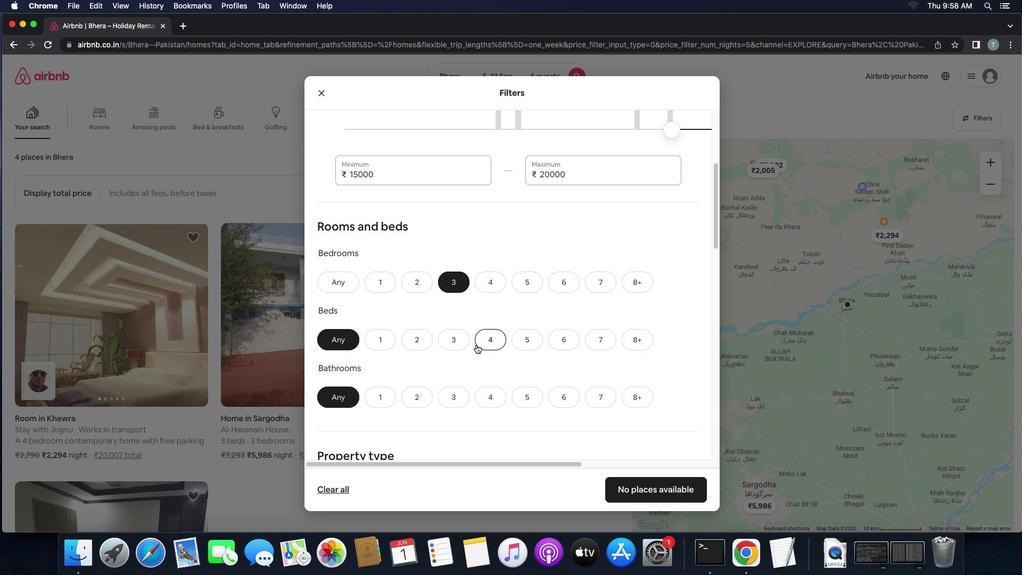 
Action: Mouse scrolled (498, 346) with delta (173, 258)
Screenshot: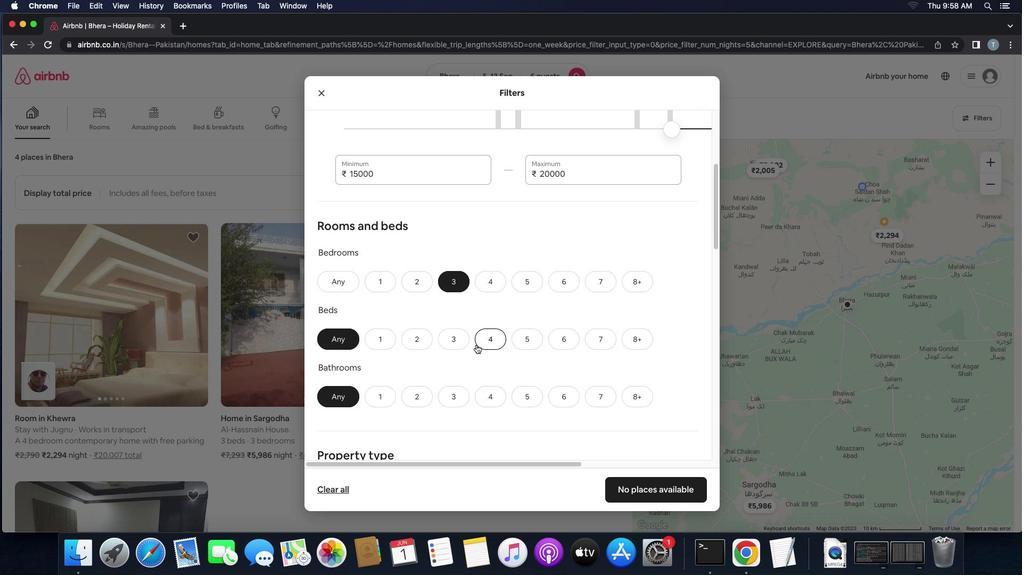 
Action: Mouse scrolled (498, 346) with delta (173, 258)
Screenshot: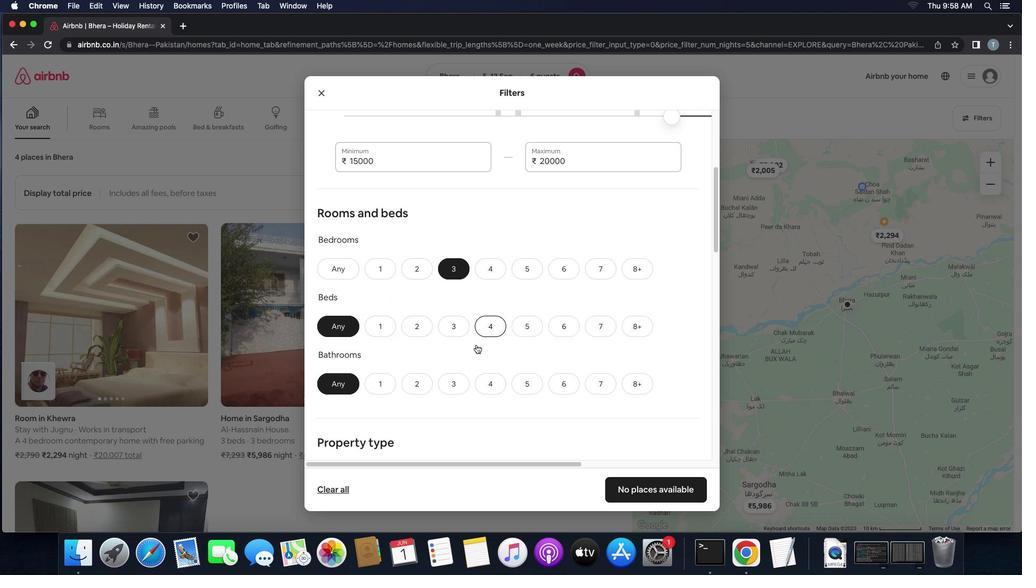 
Action: Mouse scrolled (498, 346) with delta (173, 258)
Screenshot: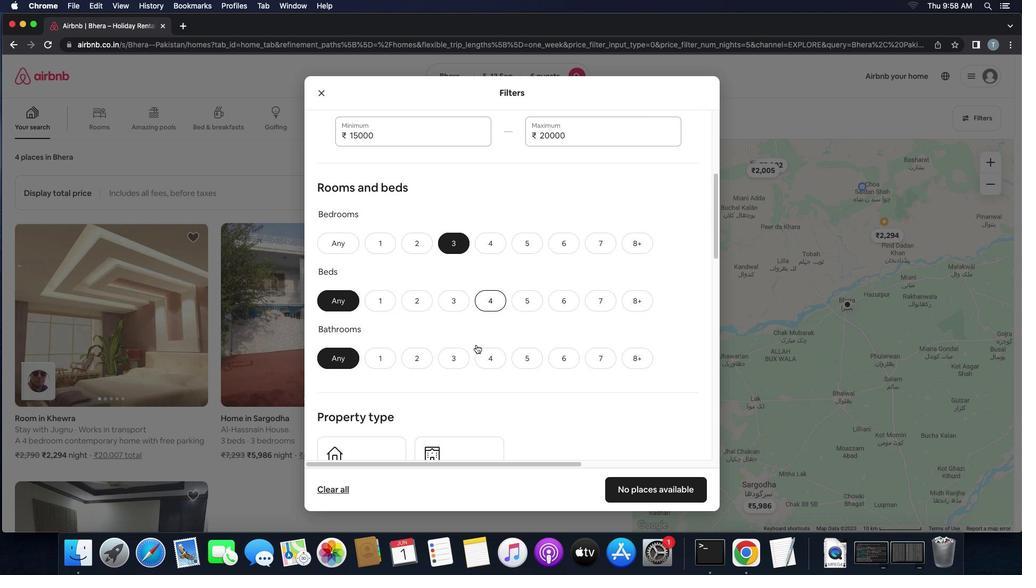 
Action: Mouse scrolled (498, 346) with delta (173, 258)
Screenshot: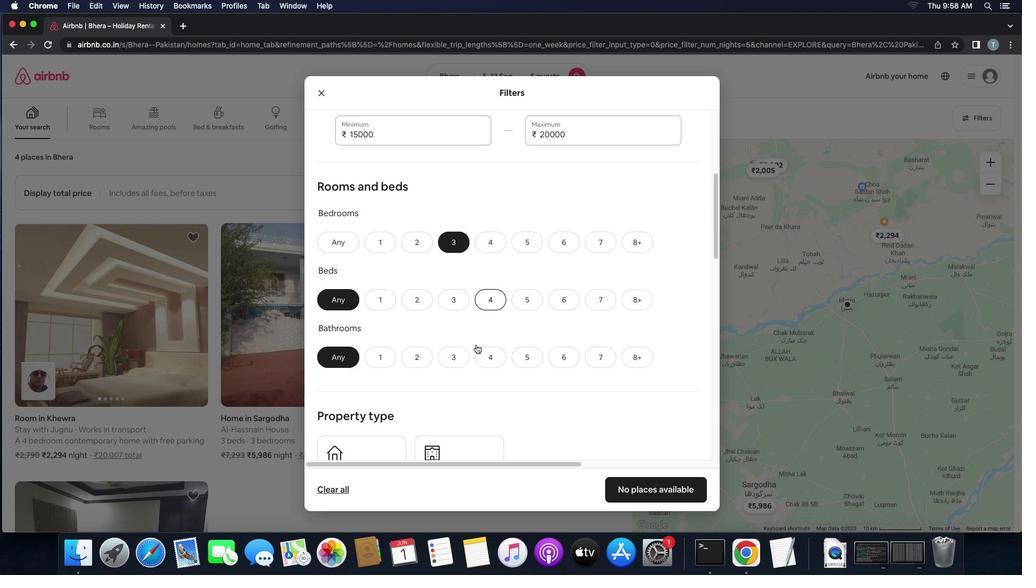 
Action: Mouse moved to (485, 330)
Screenshot: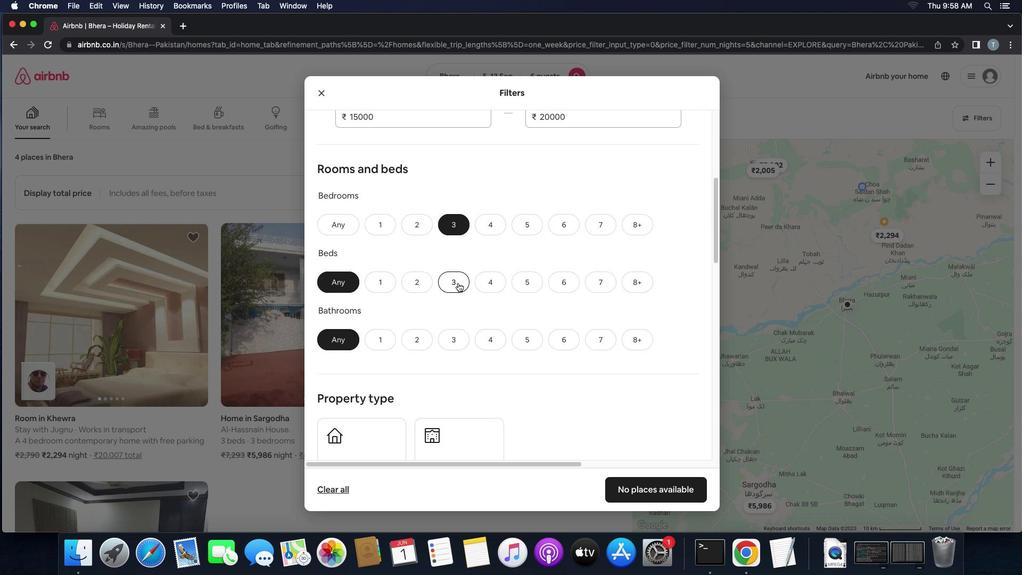 
Action: Mouse pressed left at (485, 330)
Screenshot: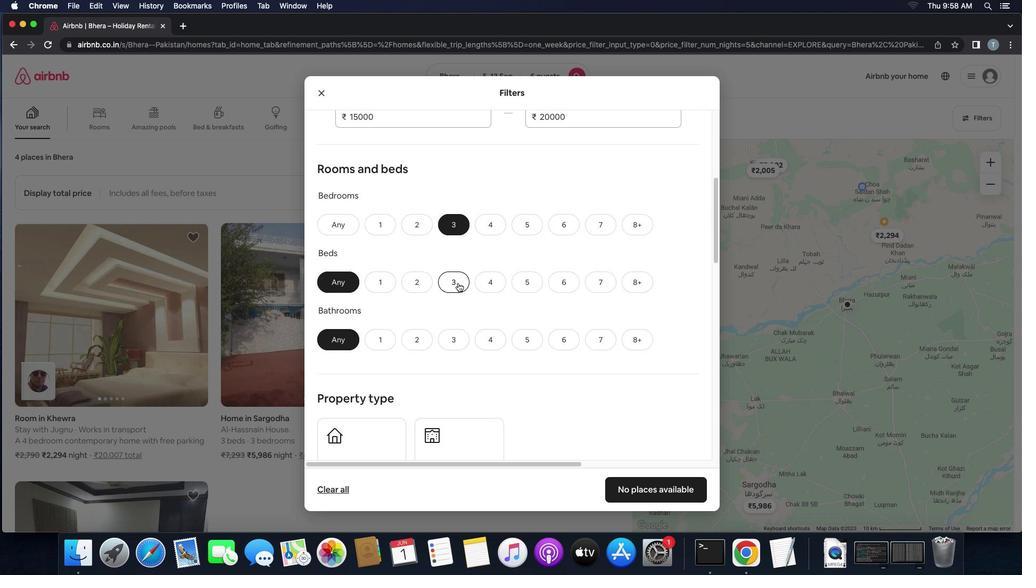 
Action: Mouse moved to (495, 336)
Screenshot: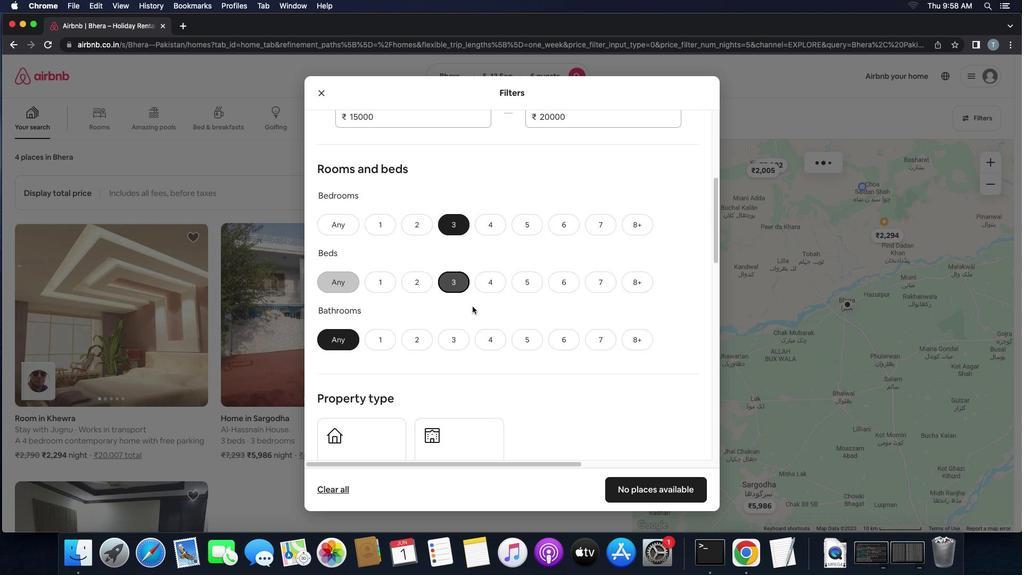 
Action: Mouse scrolled (495, 336) with delta (173, 258)
Screenshot: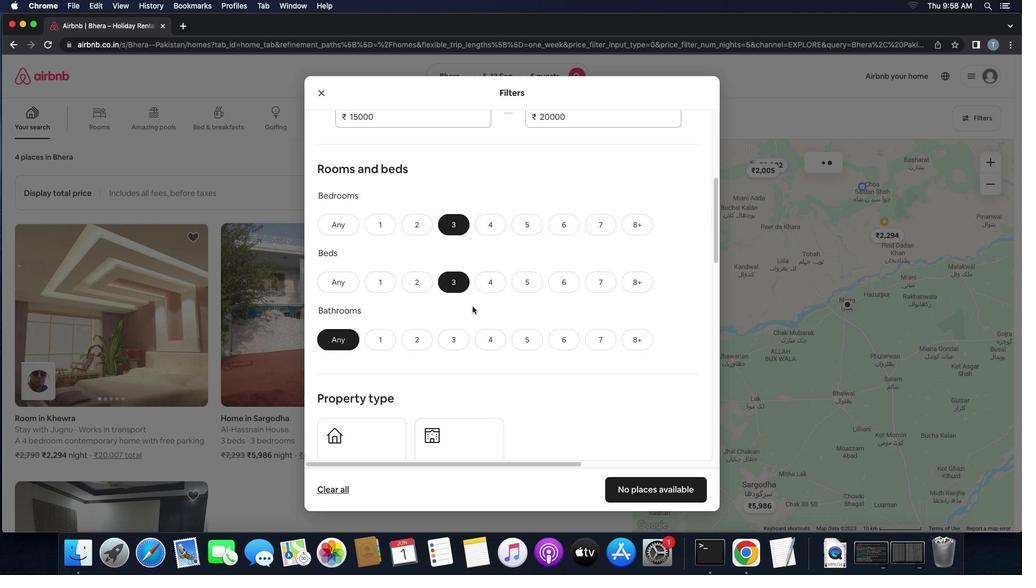
Action: Mouse scrolled (495, 336) with delta (173, 258)
Screenshot: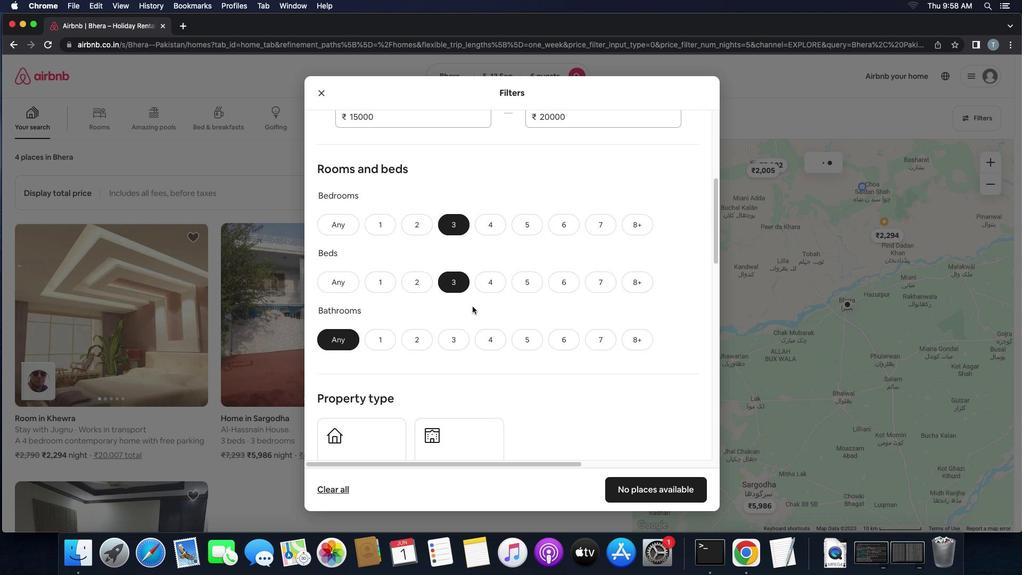 
Action: Mouse scrolled (495, 336) with delta (173, 258)
Screenshot: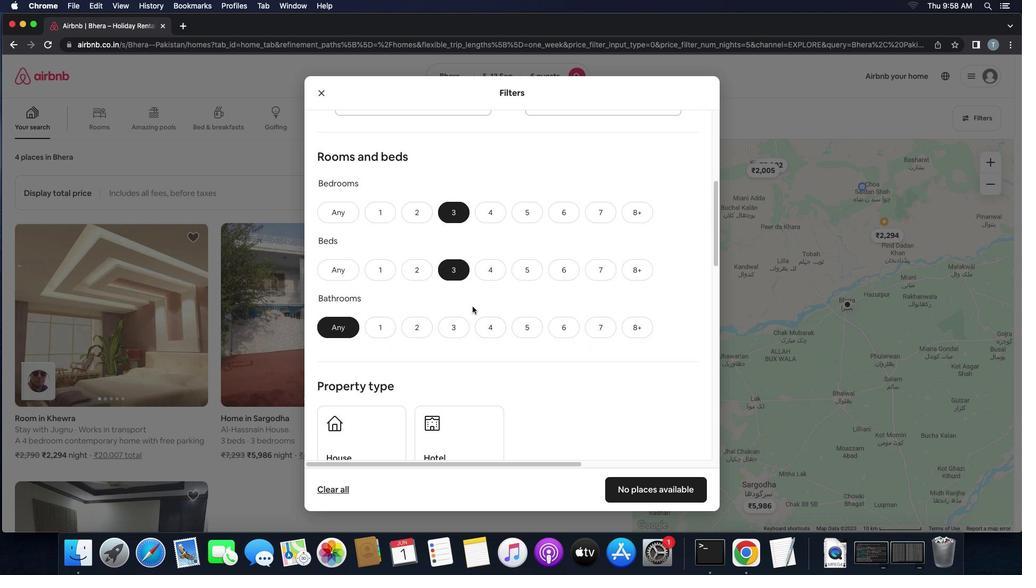 
Action: Mouse scrolled (495, 336) with delta (173, 258)
Screenshot: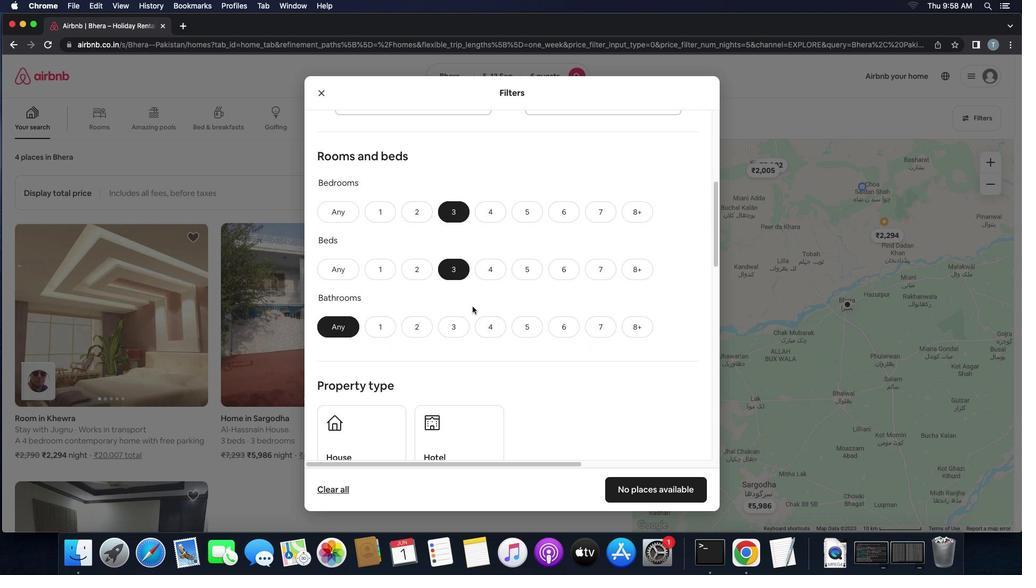 
Action: Mouse moved to (481, 339)
Screenshot: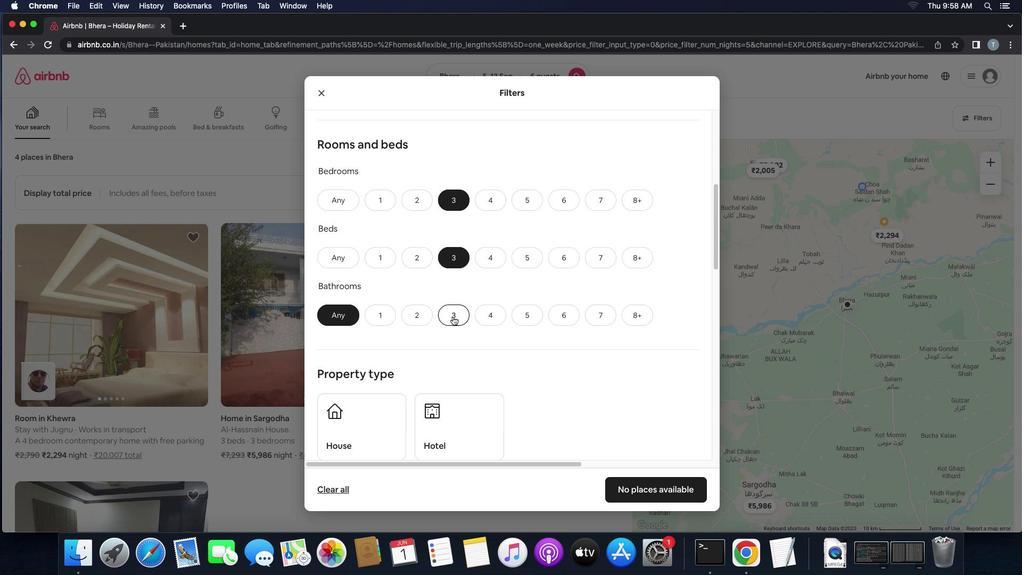 
Action: Mouse pressed left at (481, 339)
Screenshot: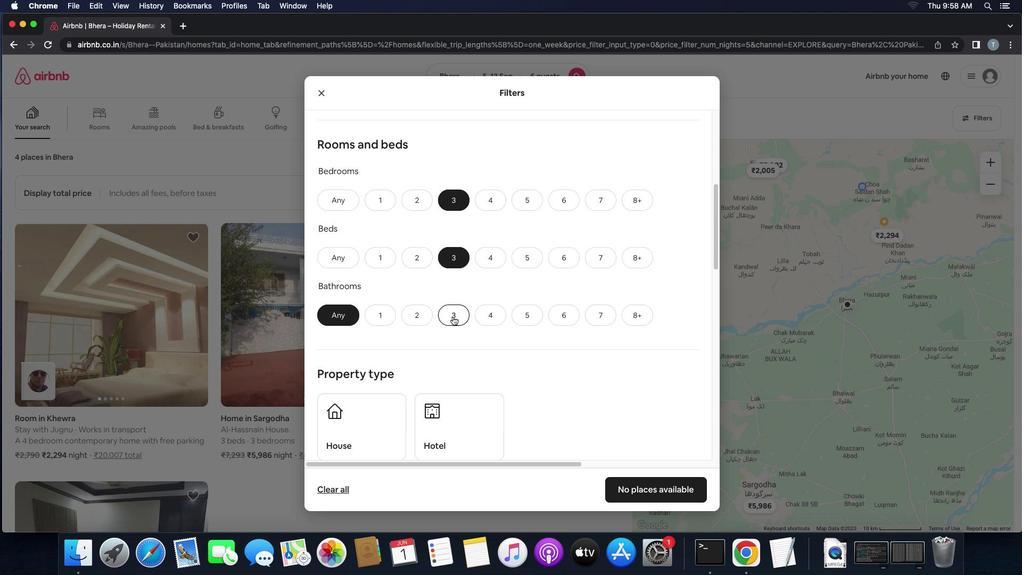 
Action: Mouse moved to (507, 346)
Screenshot: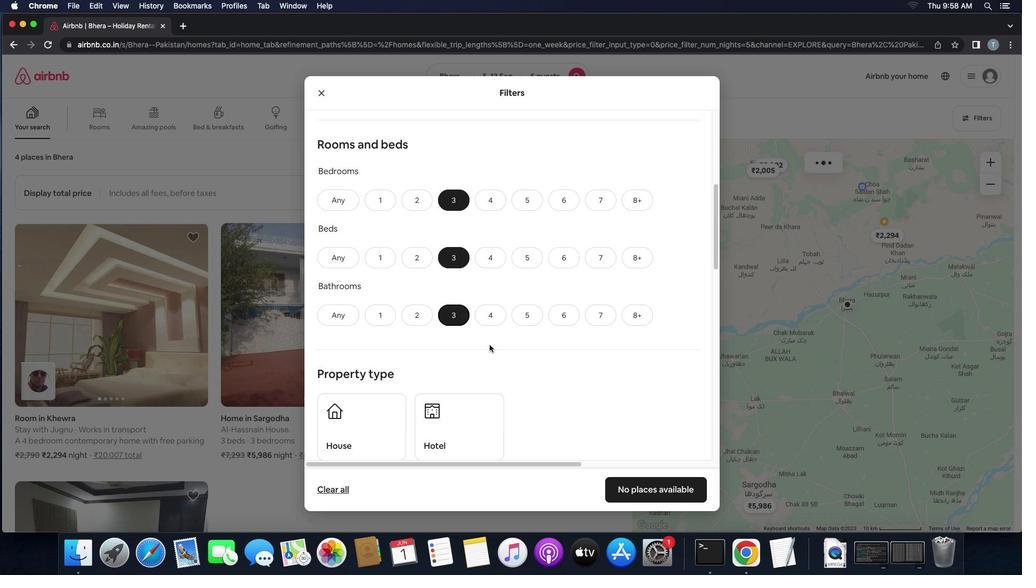 
Action: Mouse scrolled (507, 346) with delta (173, 258)
Screenshot: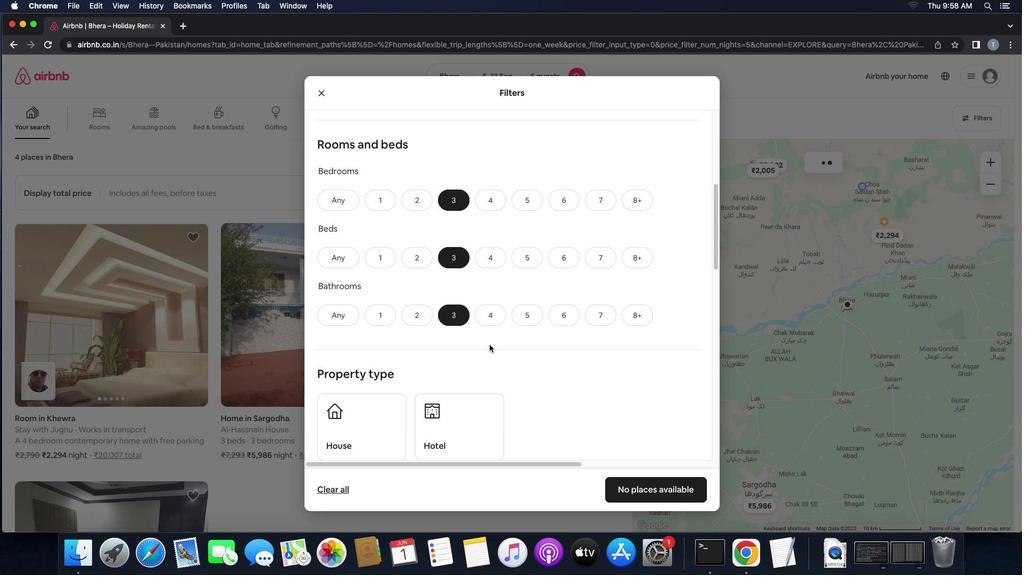 
Action: Mouse scrolled (507, 346) with delta (173, 258)
Screenshot: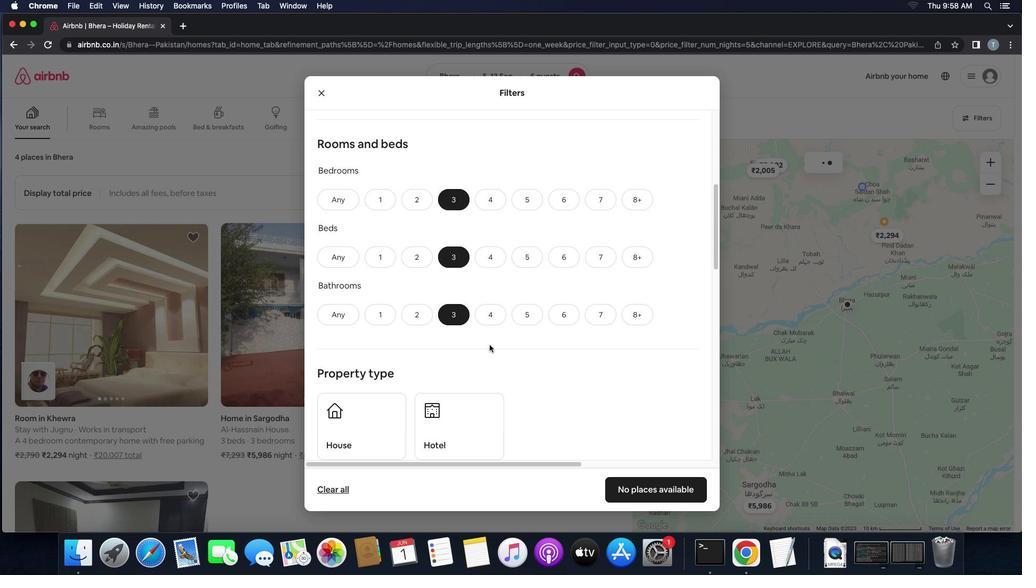 
Action: Mouse scrolled (507, 346) with delta (173, 258)
Screenshot: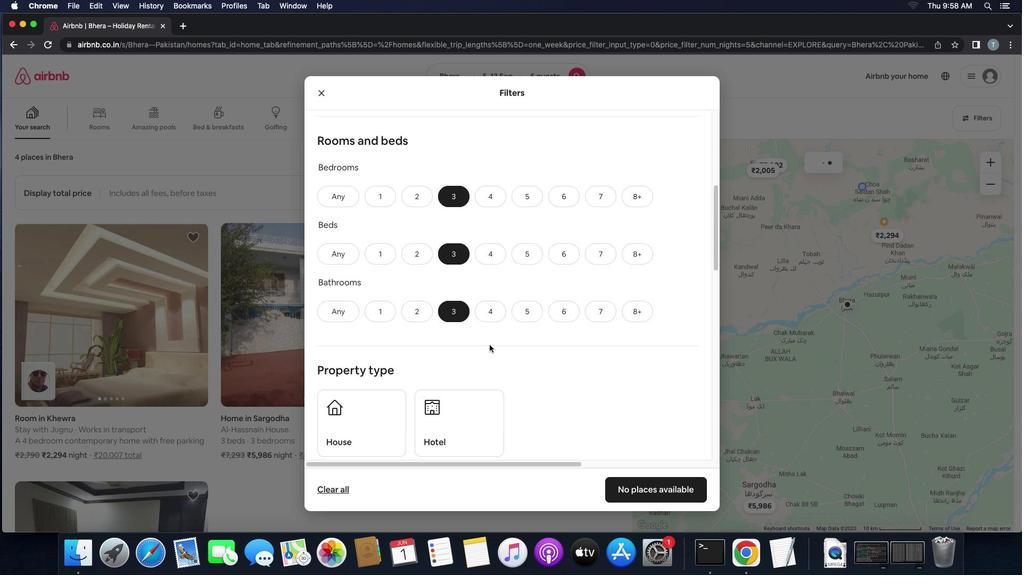 
Action: Mouse scrolled (507, 346) with delta (173, 258)
Screenshot: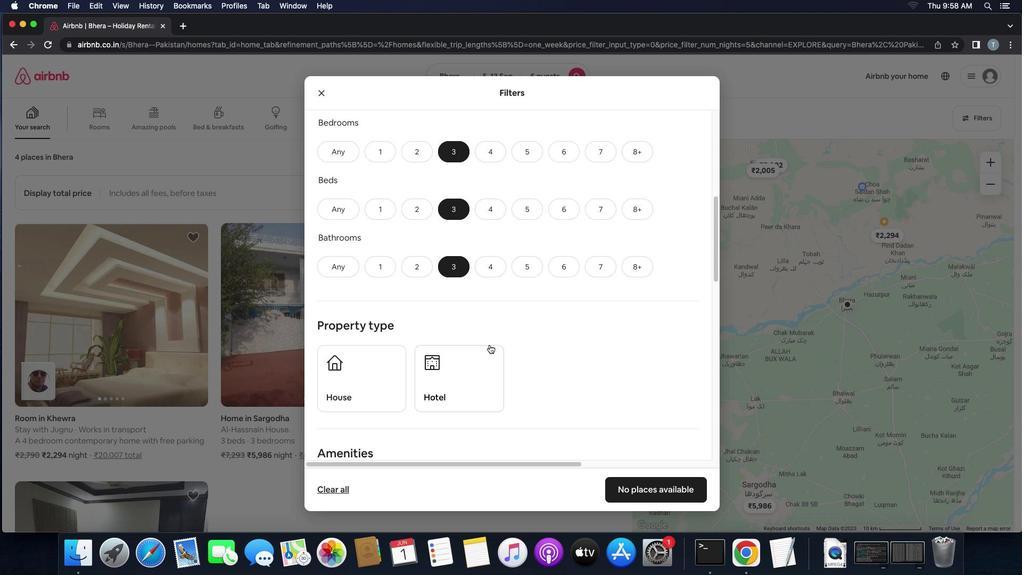 
Action: Mouse scrolled (507, 346) with delta (173, 258)
Screenshot: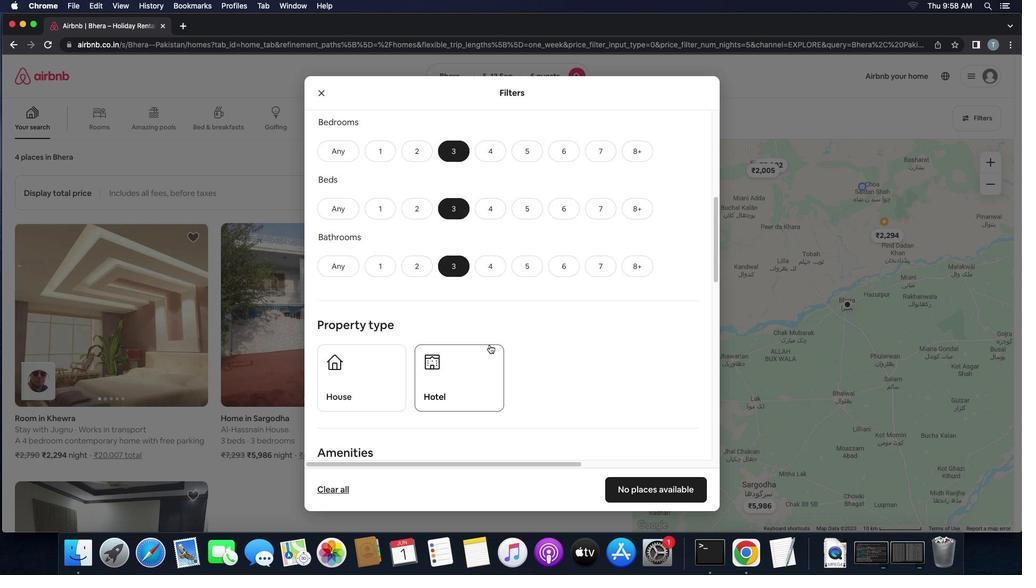 
Action: Mouse scrolled (507, 346) with delta (173, 258)
Screenshot: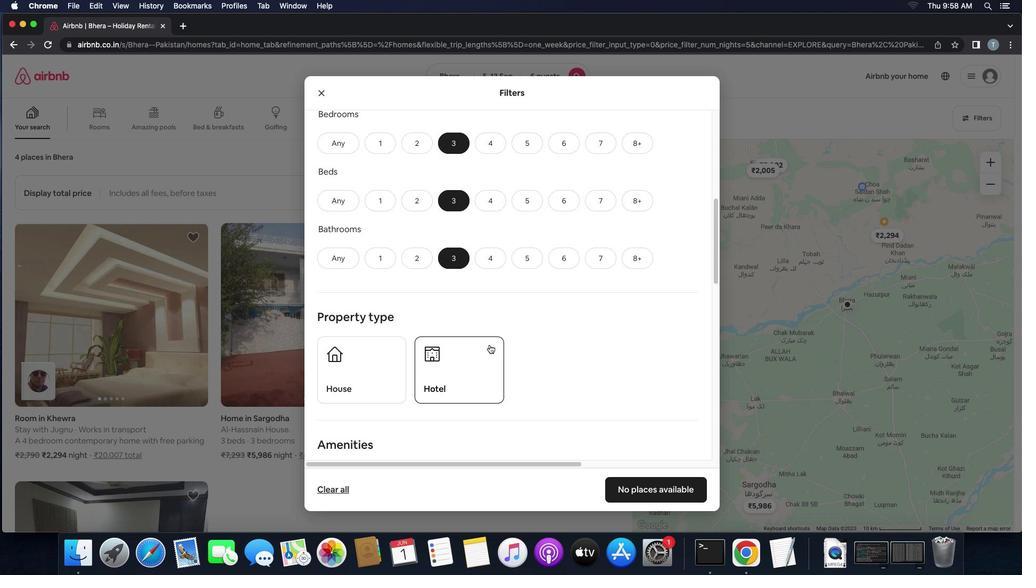 
Action: Mouse scrolled (507, 346) with delta (173, 258)
Screenshot: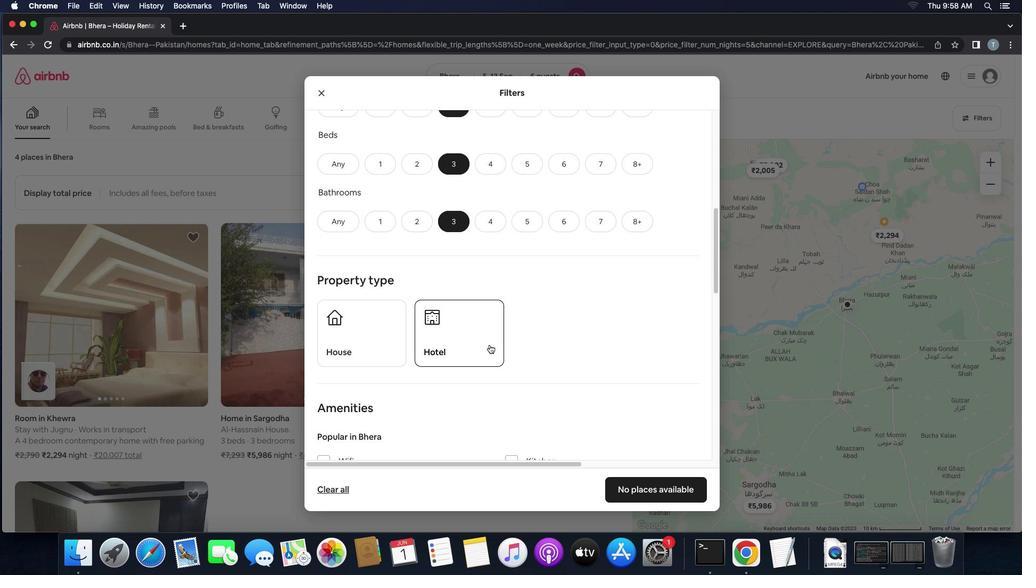 
Action: Mouse scrolled (507, 346) with delta (173, 258)
Screenshot: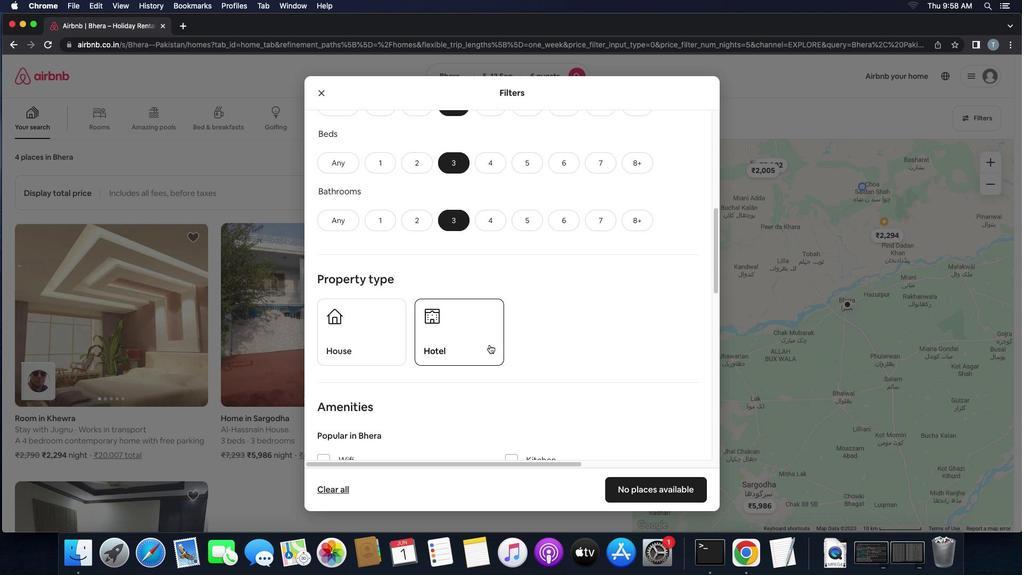 
Action: Mouse moved to (433, 342)
Screenshot: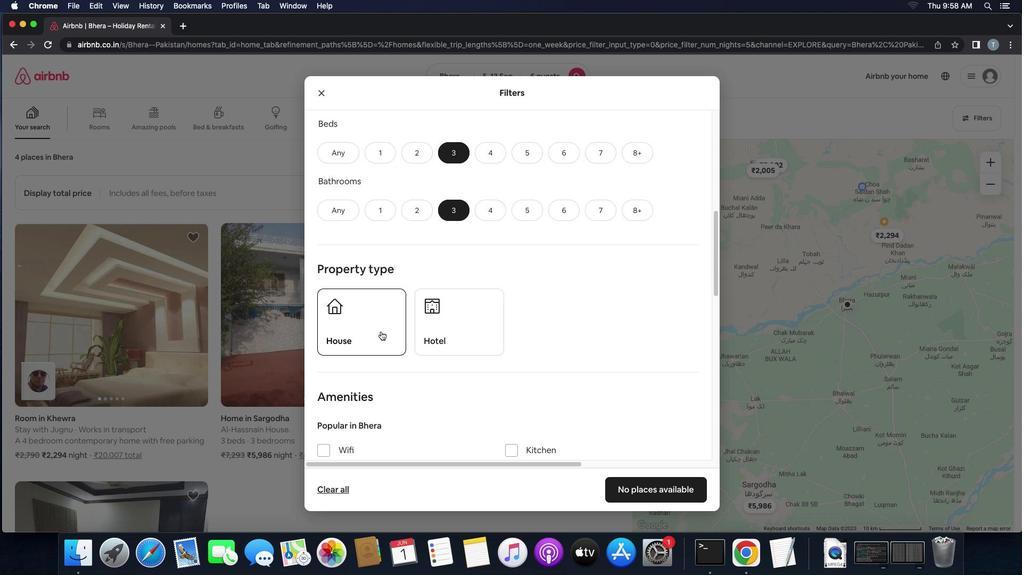 
Action: Mouse pressed left at (433, 342)
Screenshot: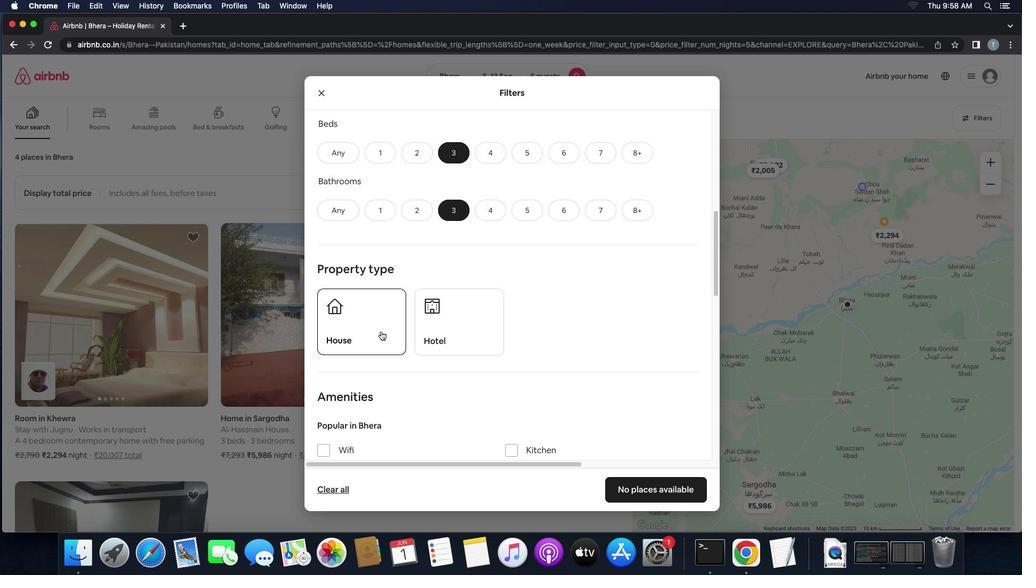 
Action: Mouse moved to (472, 346)
Screenshot: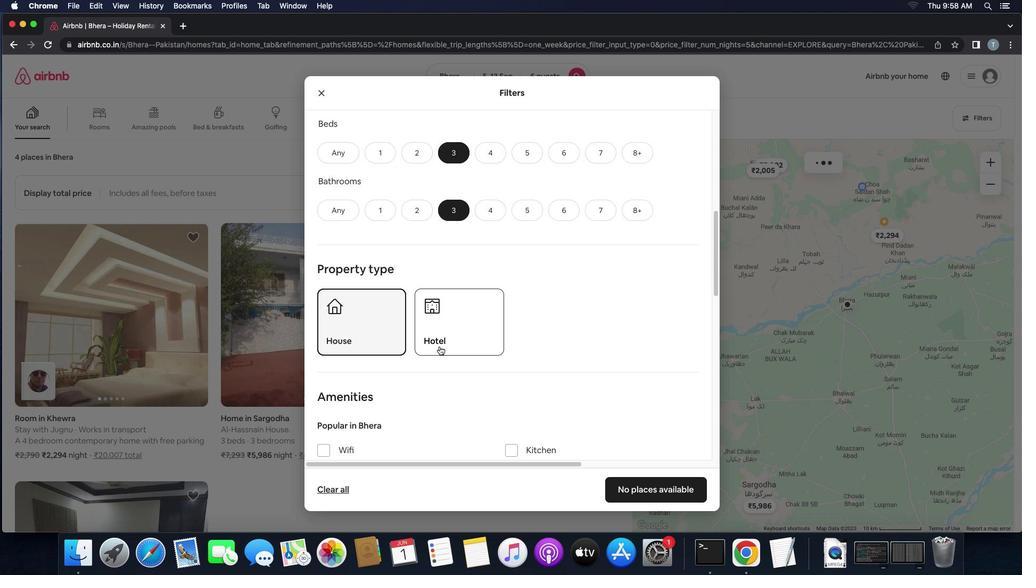 
Action: Mouse scrolled (472, 346) with delta (173, 258)
Screenshot: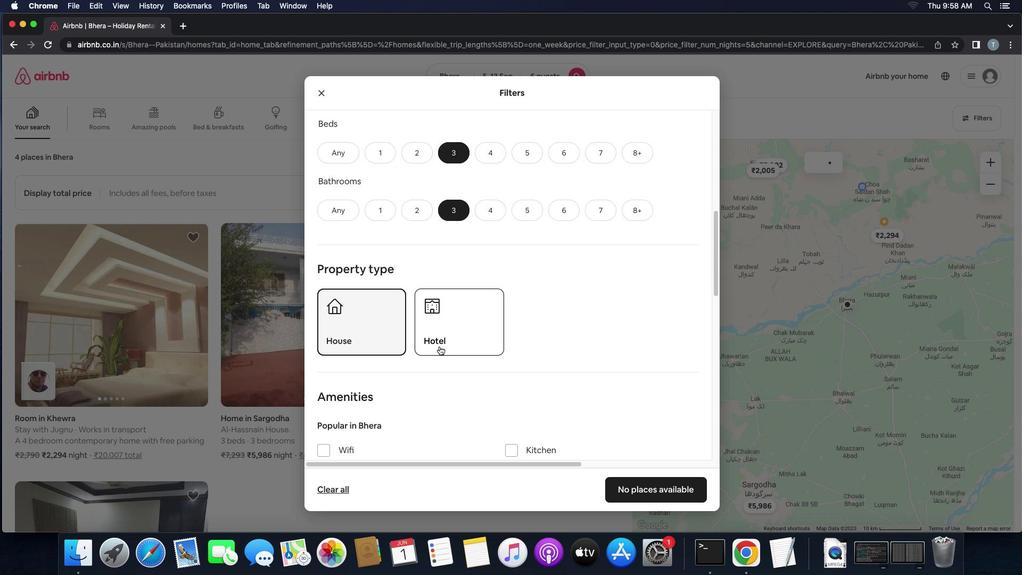 
Action: Mouse scrolled (472, 346) with delta (173, 258)
Screenshot: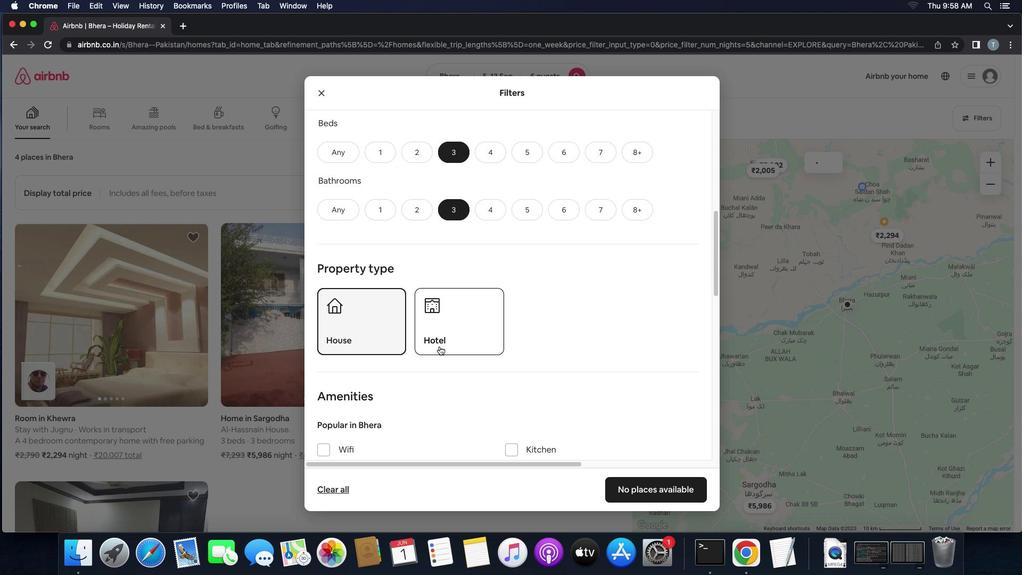 
Action: Mouse scrolled (472, 346) with delta (173, 258)
Screenshot: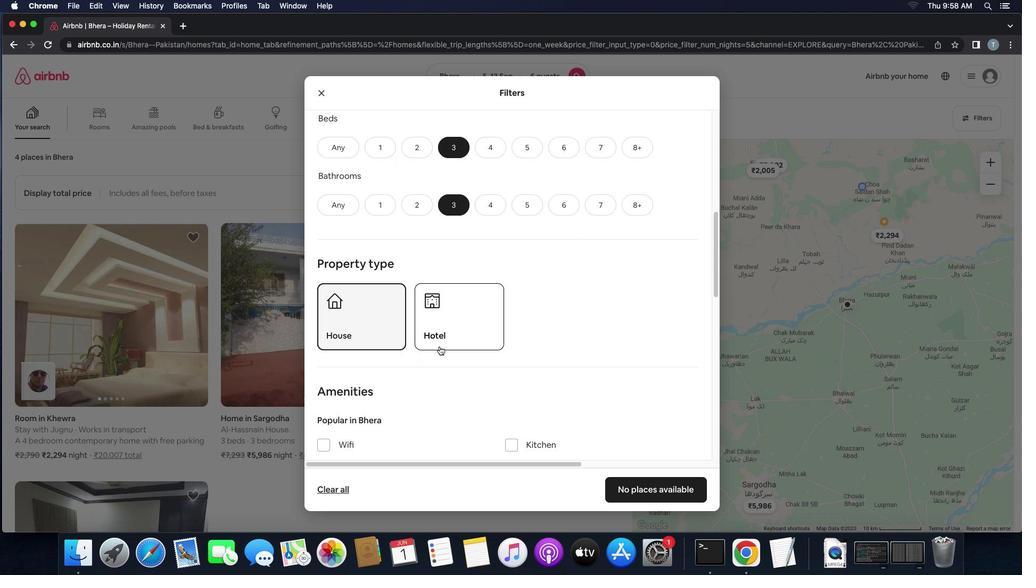 
Action: Mouse scrolled (472, 346) with delta (173, 258)
Screenshot: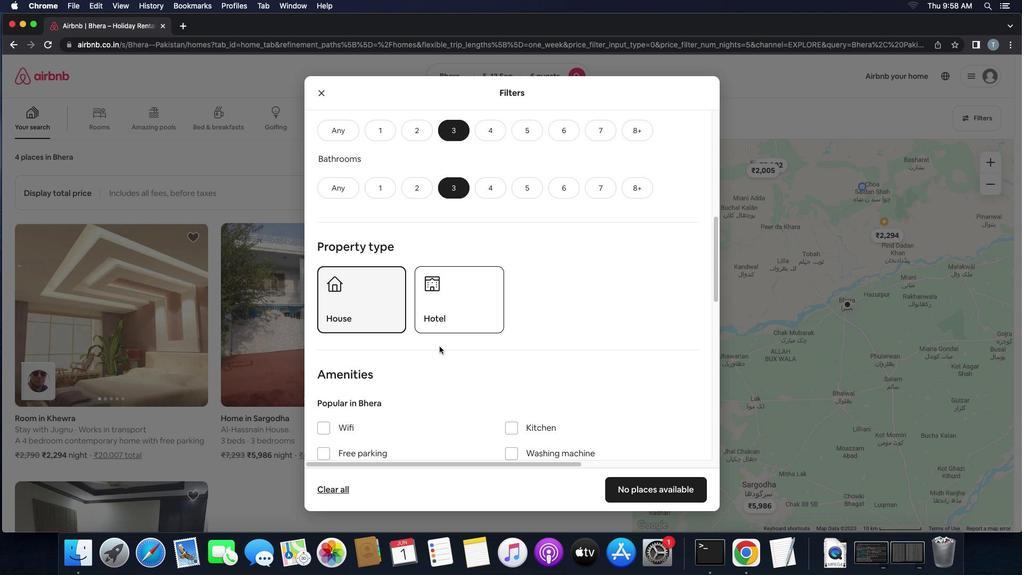
Action: Mouse scrolled (472, 346) with delta (173, 258)
Screenshot: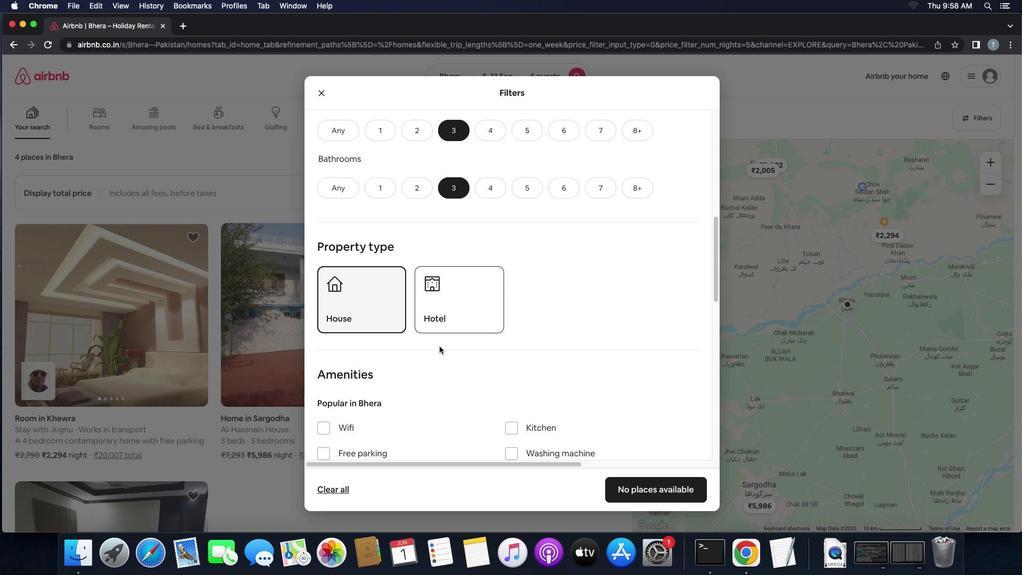 
Action: Mouse scrolled (472, 346) with delta (173, 258)
Screenshot: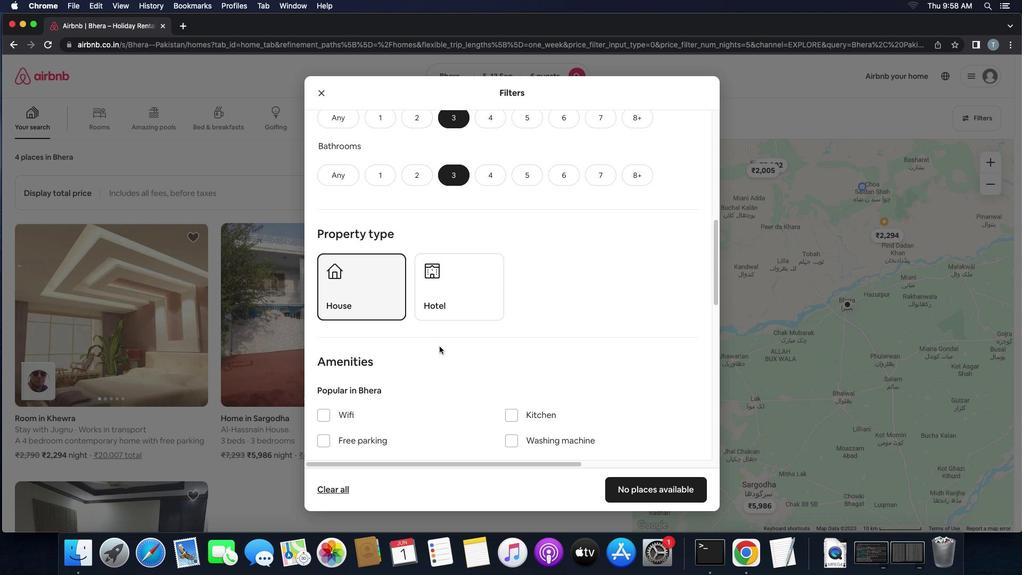 
Action: Mouse scrolled (472, 346) with delta (173, 258)
Screenshot: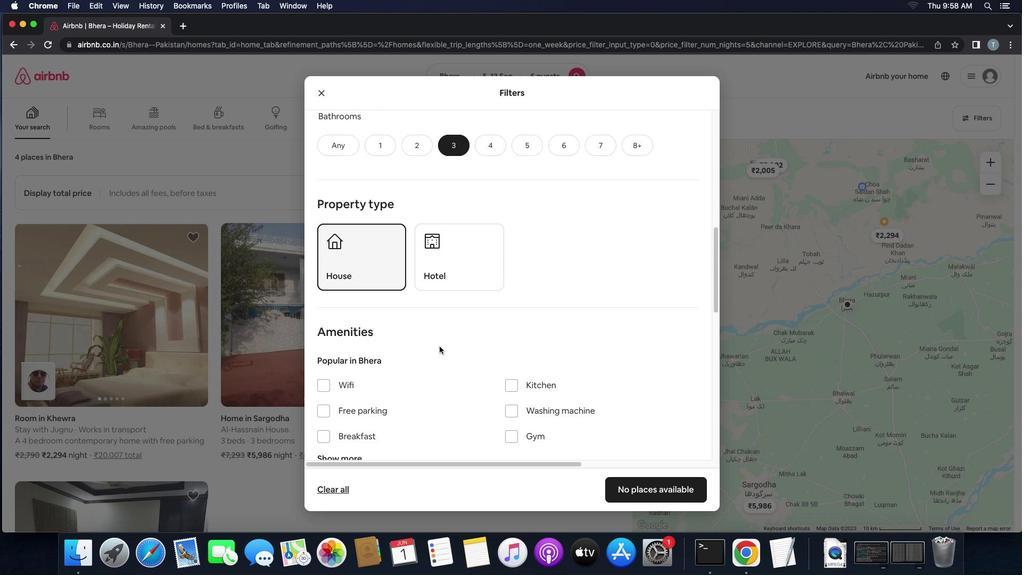 
Action: Mouse scrolled (472, 346) with delta (173, 258)
Screenshot: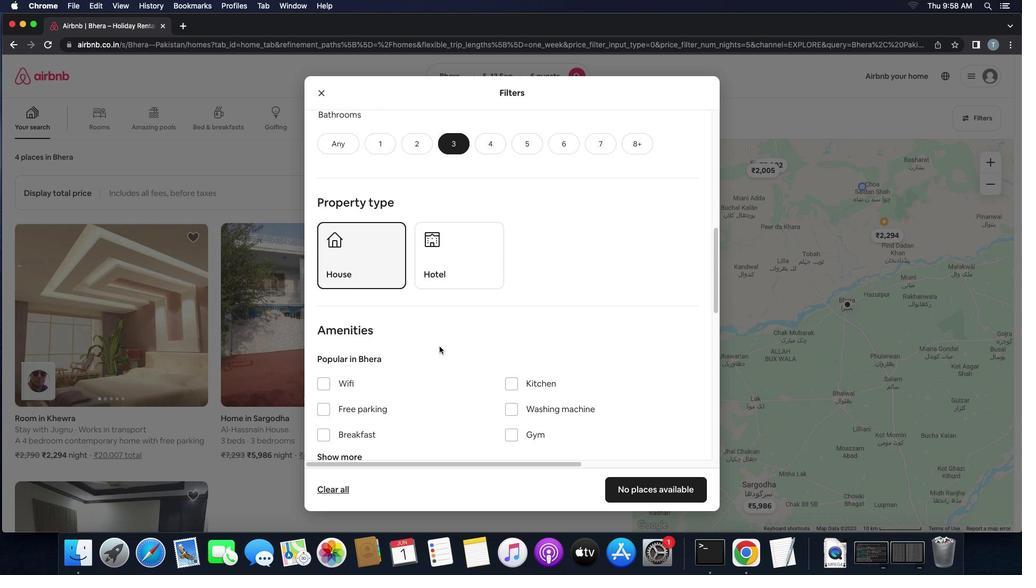 
Action: Mouse scrolled (472, 346) with delta (173, 258)
Screenshot: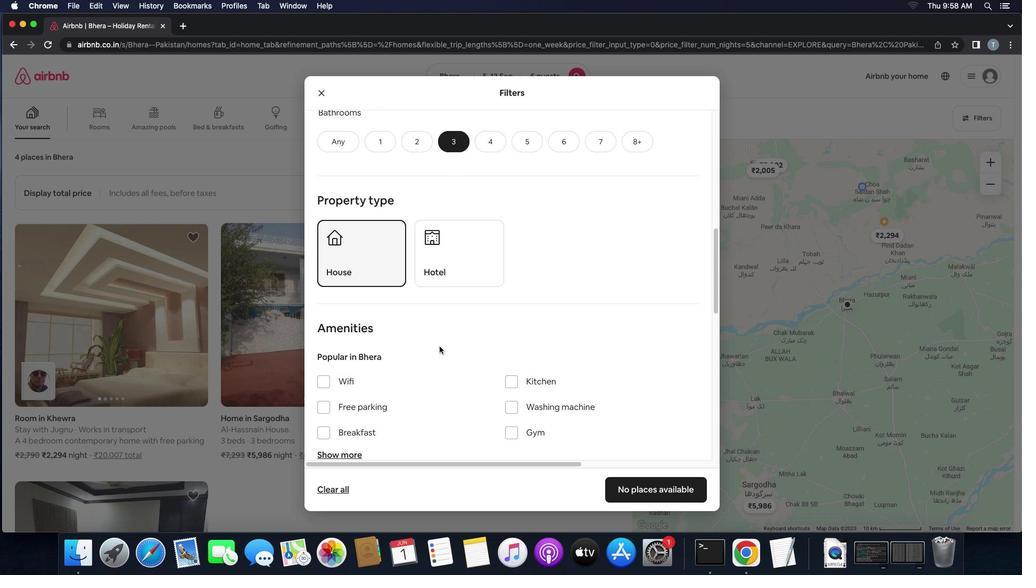 
Action: Mouse scrolled (472, 346) with delta (173, 258)
Screenshot: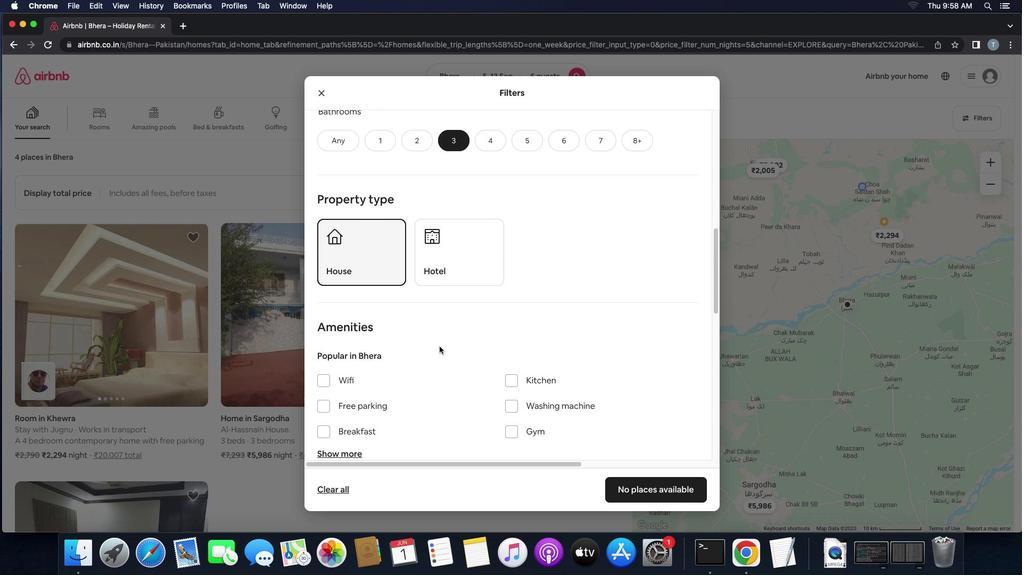 
Action: Mouse scrolled (472, 346) with delta (173, 258)
Screenshot: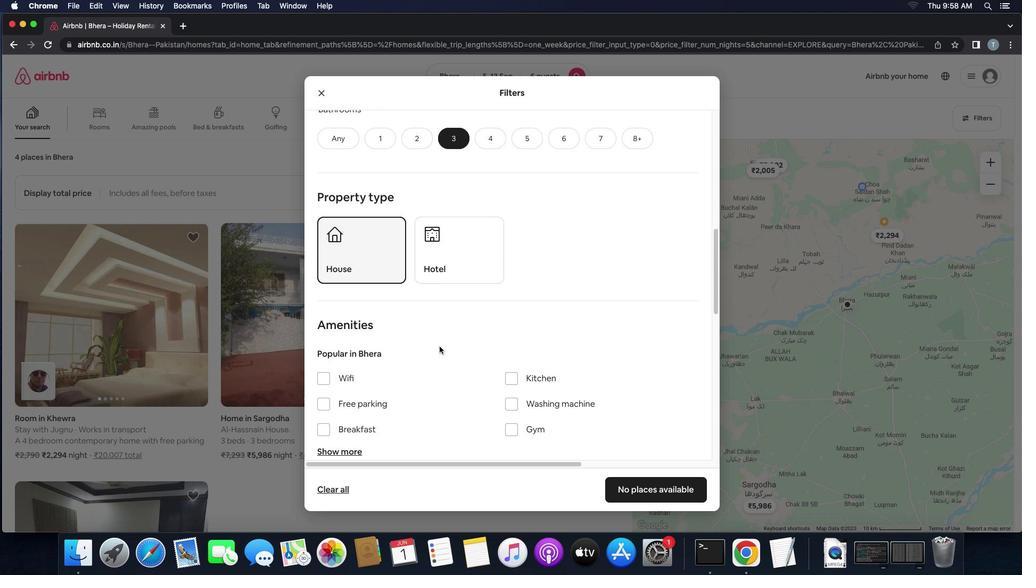 
Action: Mouse scrolled (472, 346) with delta (173, 258)
Screenshot: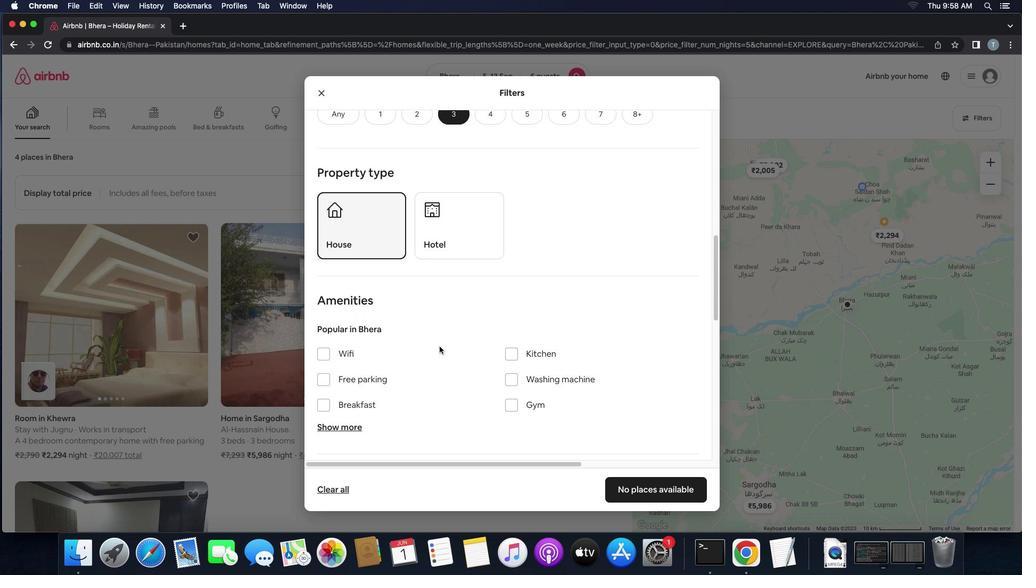 
Action: Mouse scrolled (472, 346) with delta (173, 258)
Screenshot: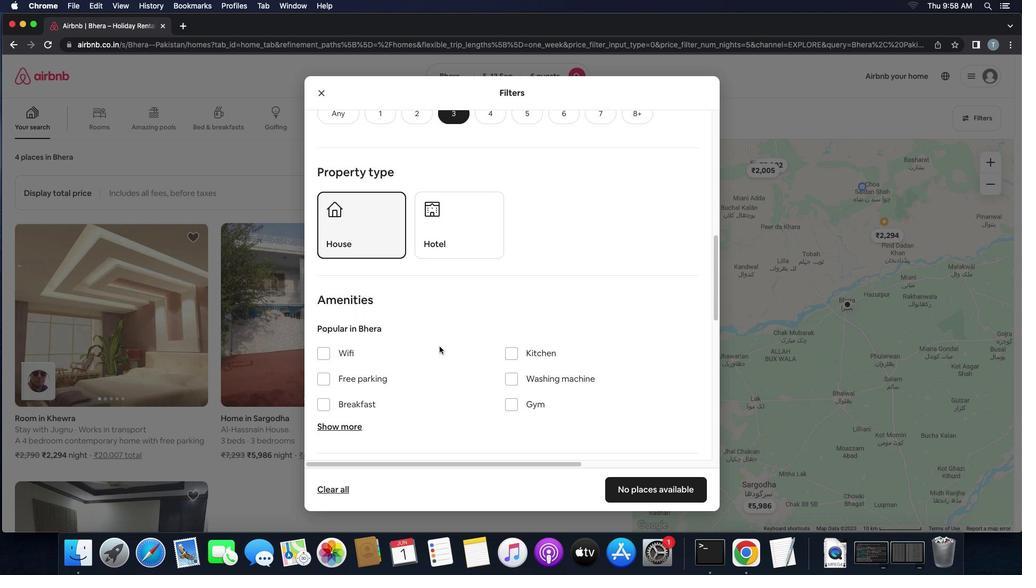 
Action: Mouse scrolled (472, 346) with delta (173, 257)
Screenshot: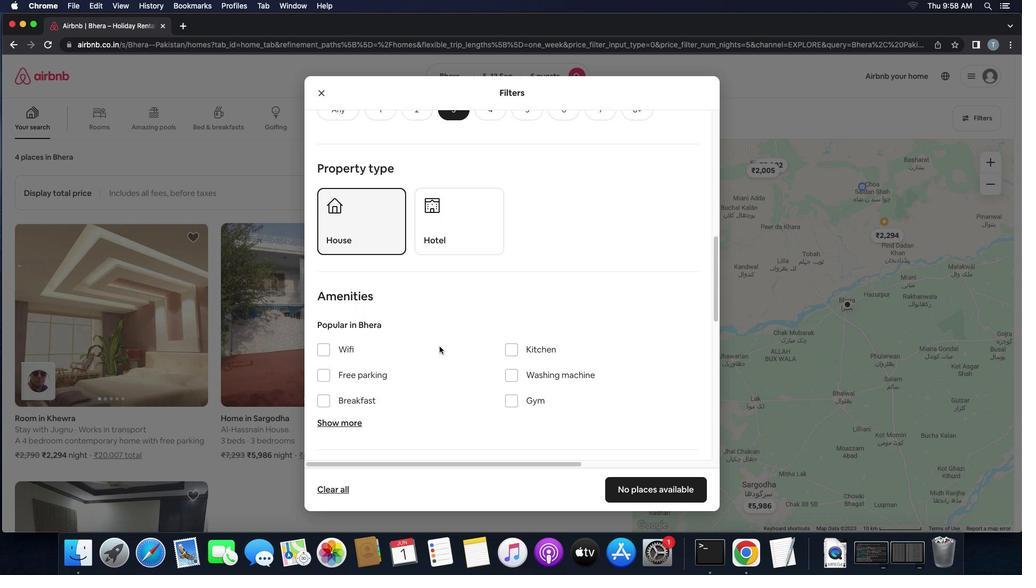 
Action: Mouse scrolled (472, 346) with delta (173, 257)
Screenshot: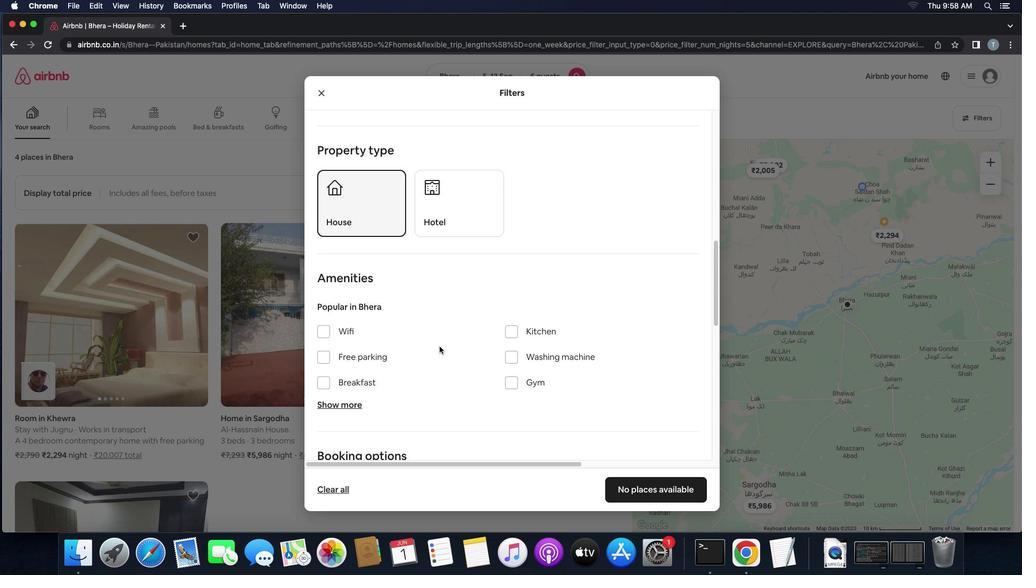 
Action: Mouse moved to (632, 348)
Screenshot: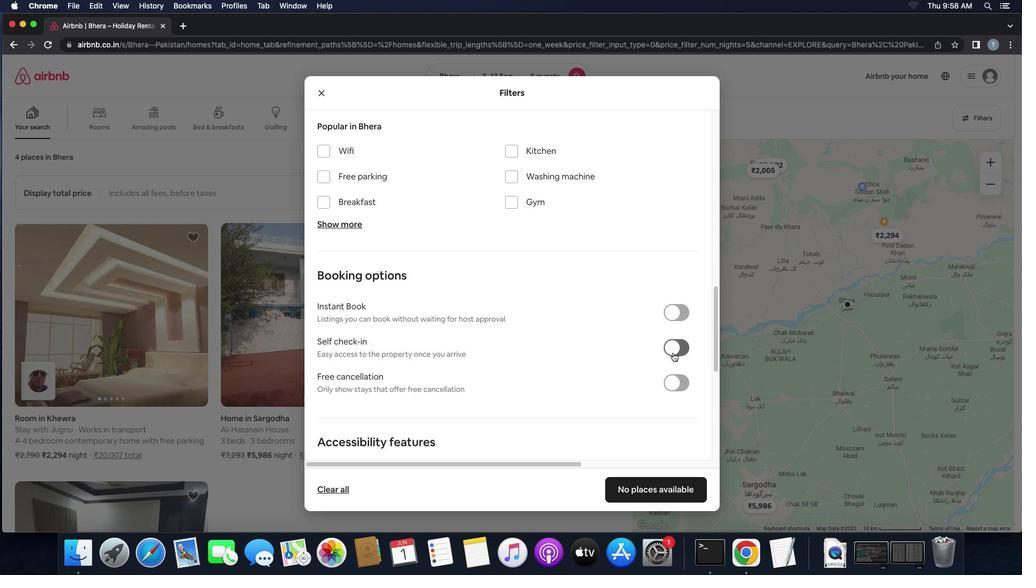 
Action: Mouse pressed left at (632, 348)
Screenshot: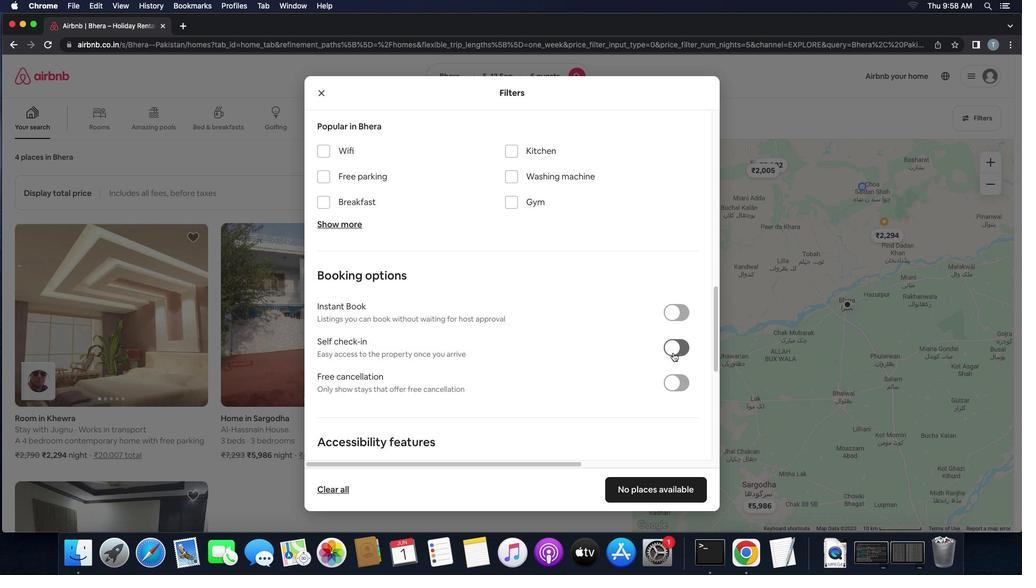 
Action: Mouse moved to (496, 351)
Screenshot: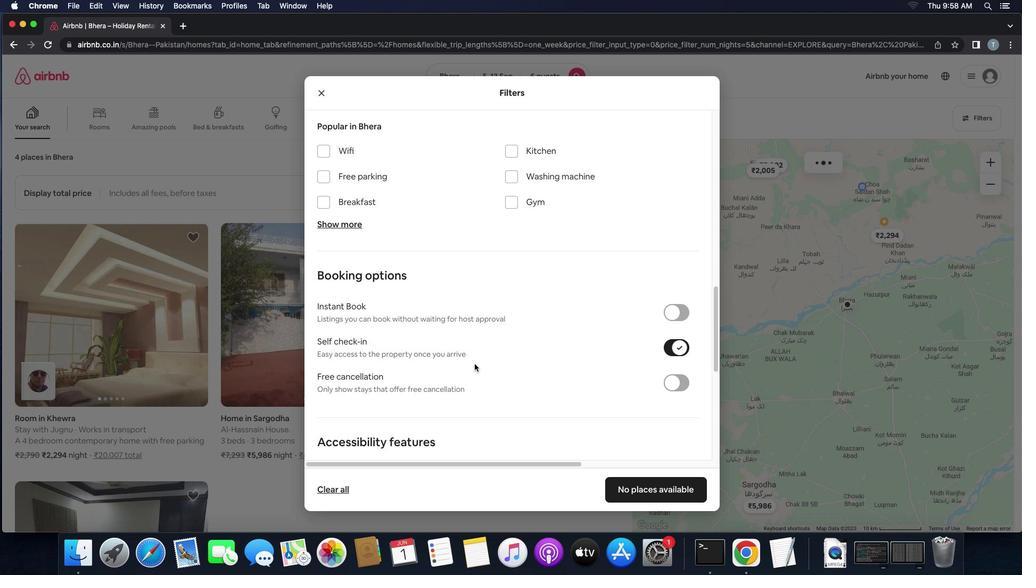 
Action: Mouse scrolled (496, 351) with delta (173, 258)
Screenshot: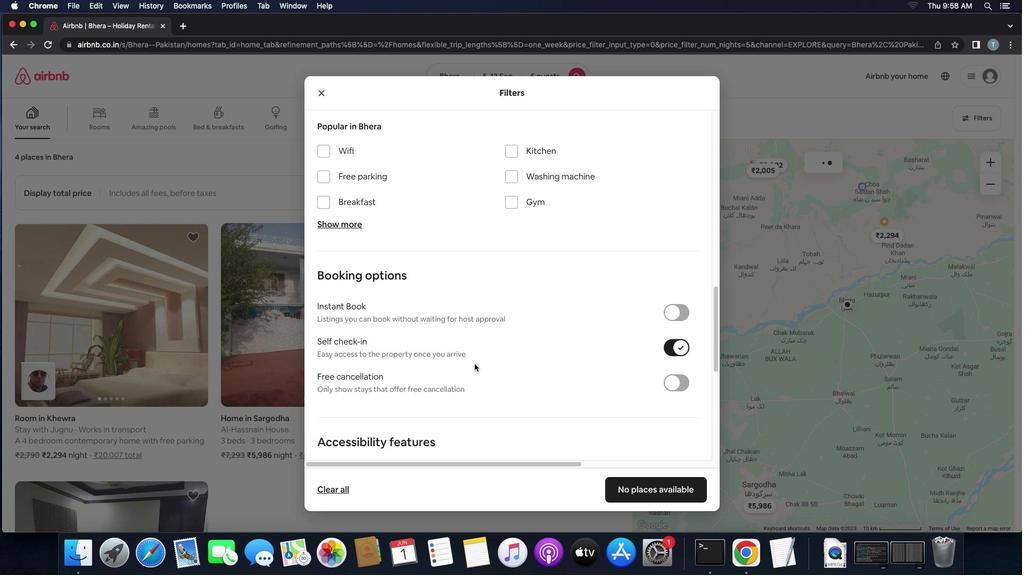
Action: Mouse scrolled (496, 351) with delta (173, 258)
Screenshot: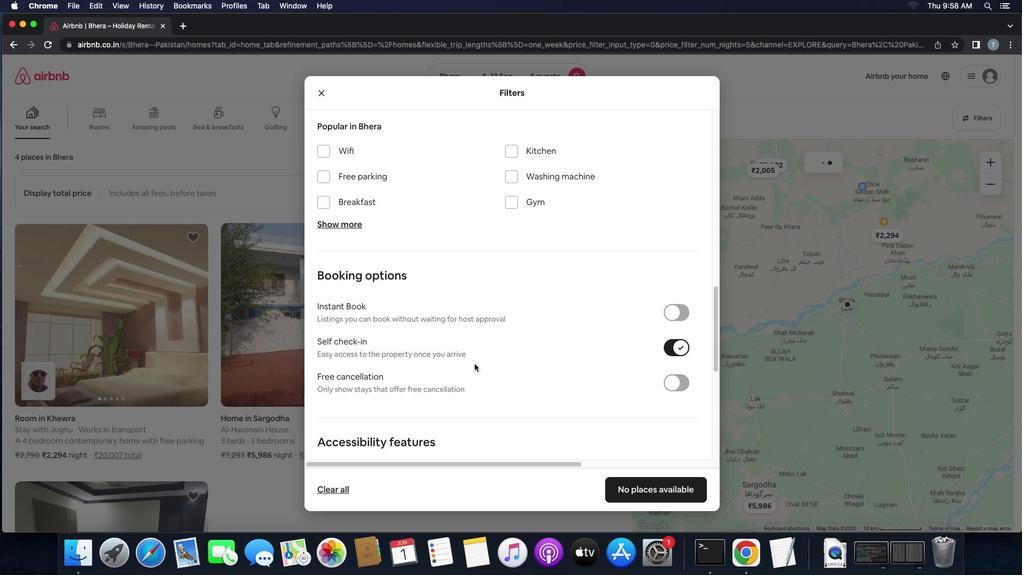 
Action: Mouse scrolled (496, 351) with delta (173, 258)
Screenshot: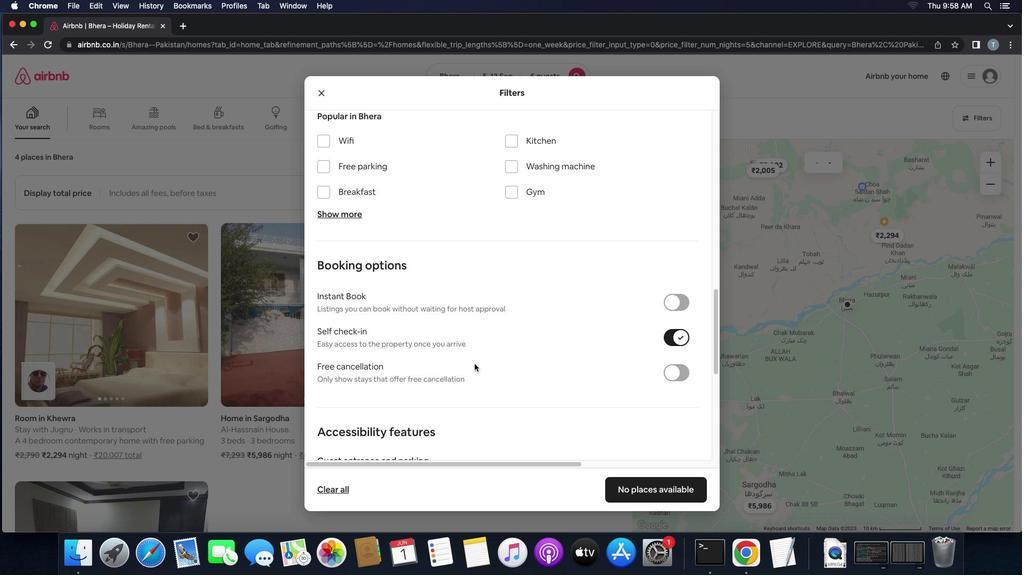 
Action: Mouse scrolled (496, 351) with delta (173, 258)
Screenshot: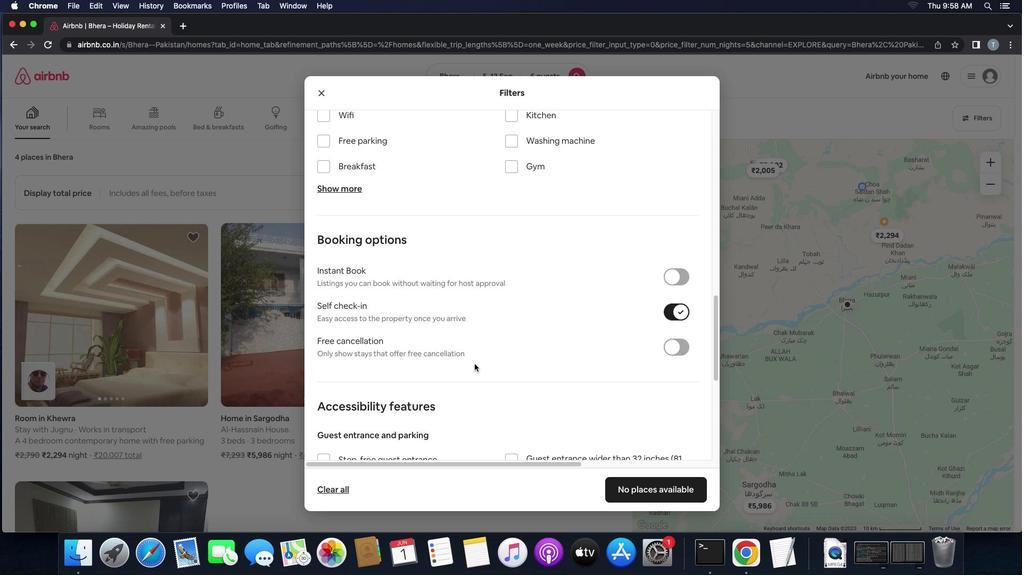 
Action: Mouse scrolled (496, 351) with delta (173, 258)
Screenshot: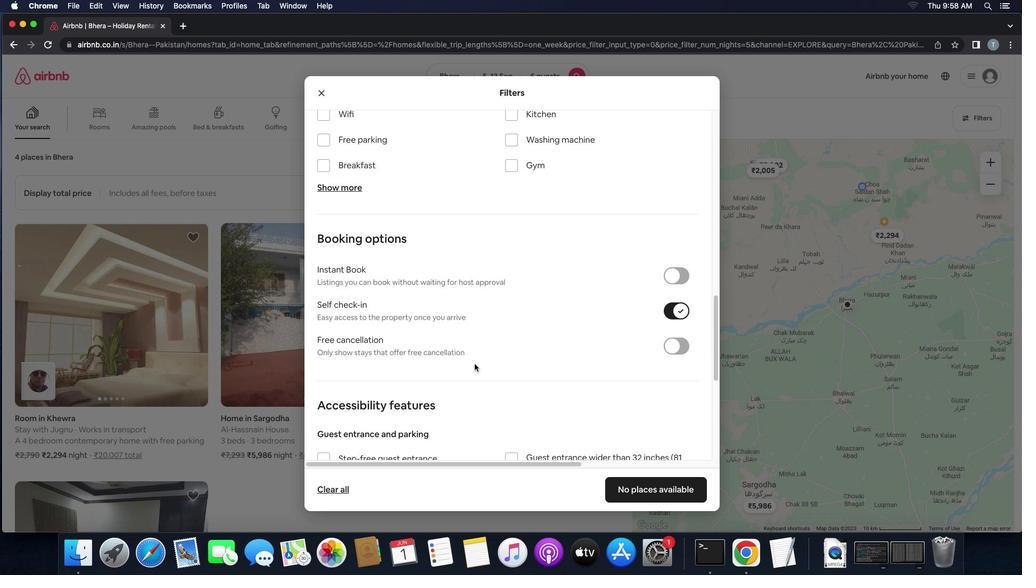 
Action: Mouse scrolled (496, 351) with delta (173, 258)
Screenshot: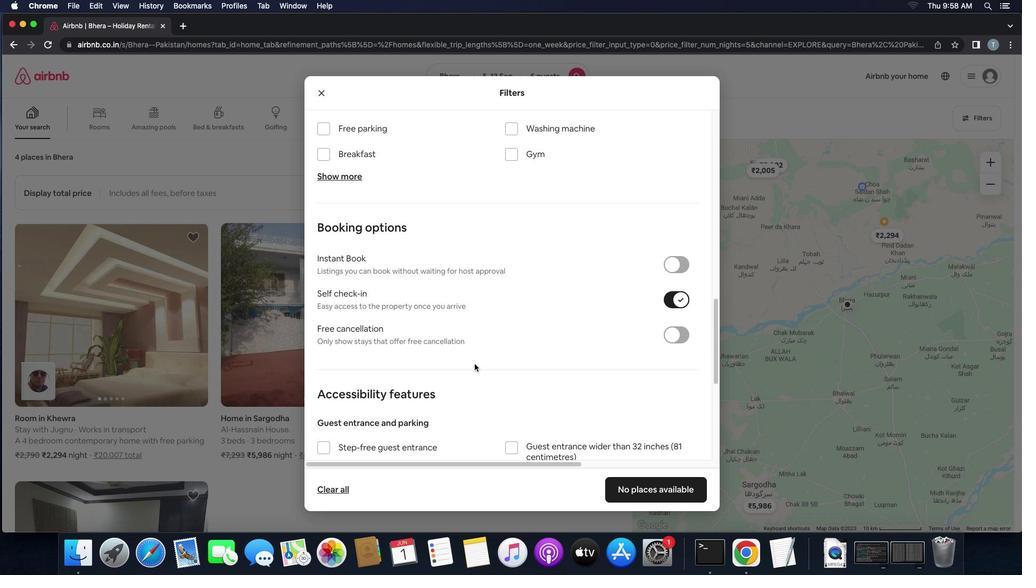 
Action: Mouse scrolled (496, 351) with delta (173, 258)
Screenshot: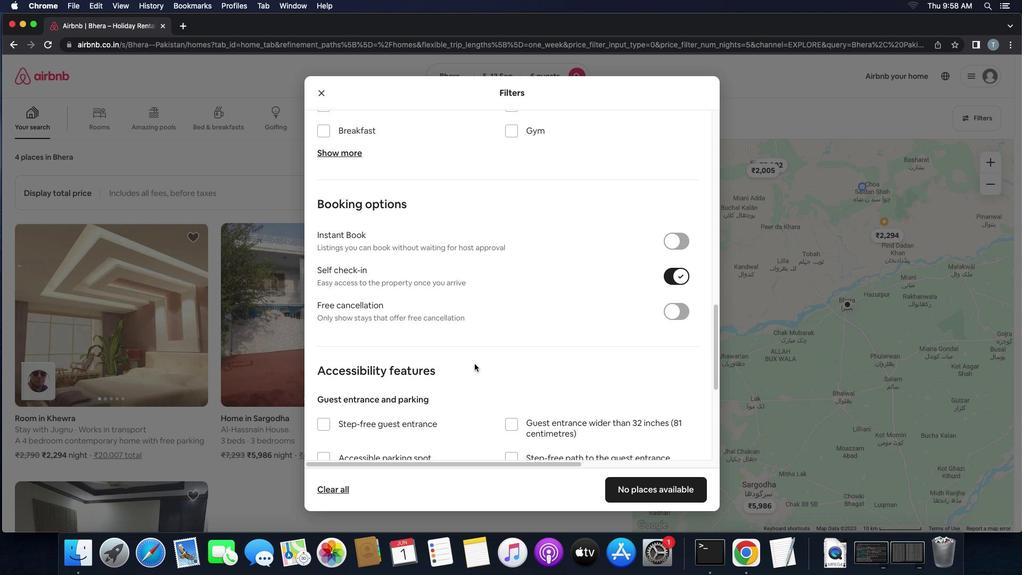 
Action: Mouse scrolled (496, 351) with delta (173, 258)
Screenshot: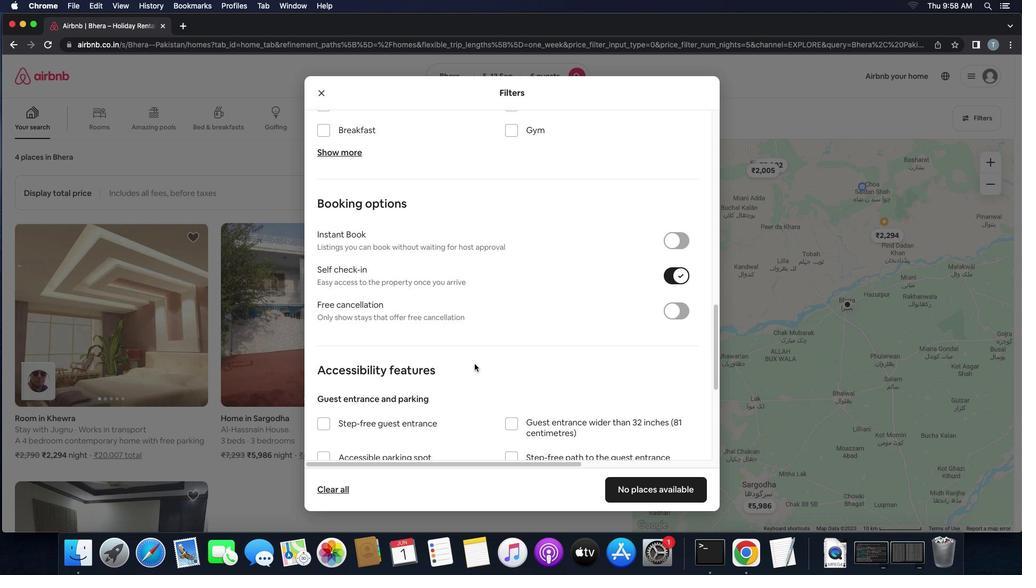 
Action: Mouse scrolled (496, 351) with delta (173, 257)
Screenshot: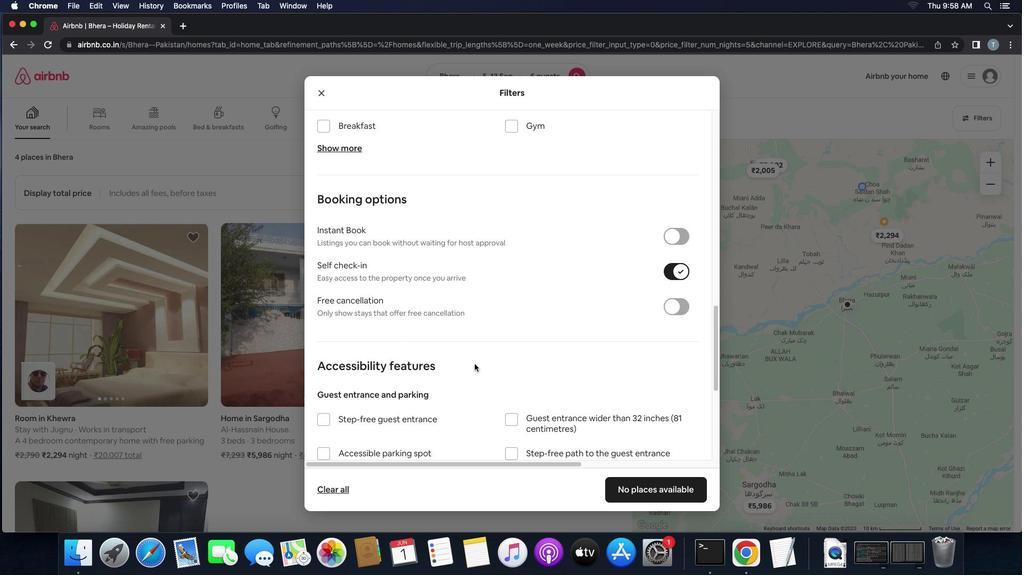 
Action: Mouse scrolled (496, 351) with delta (173, 258)
Screenshot: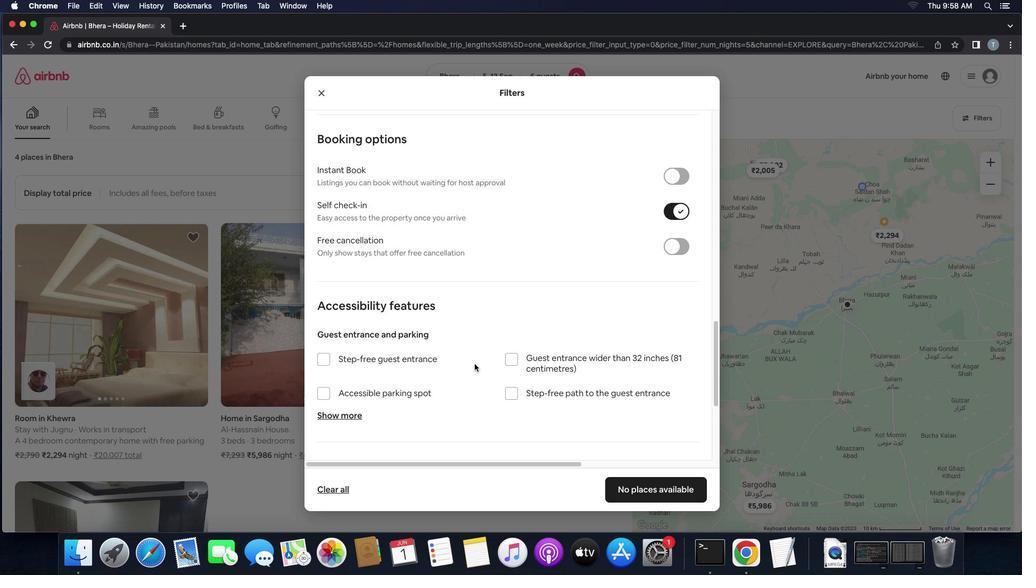 
Action: Mouse scrolled (496, 351) with delta (173, 258)
Screenshot: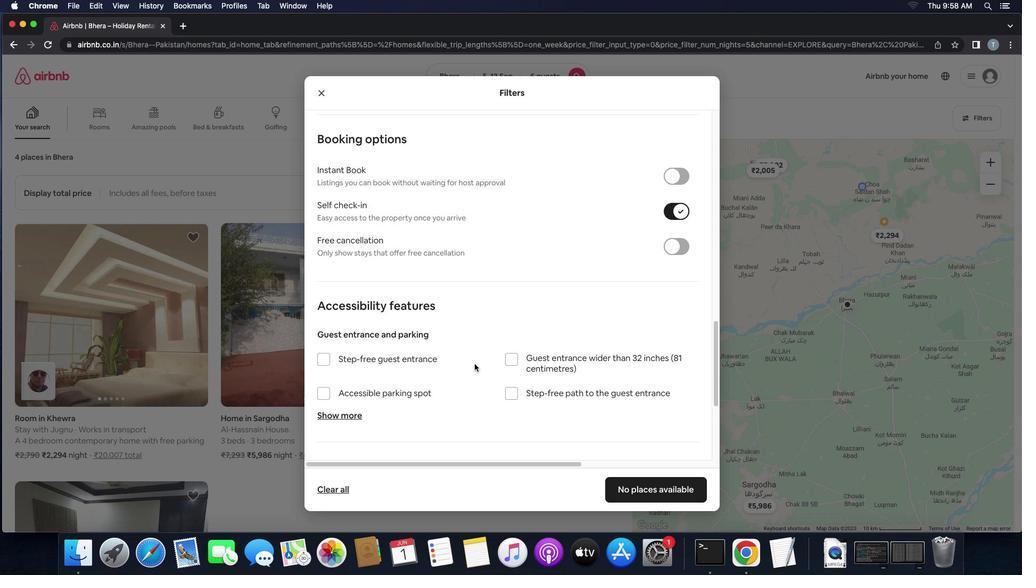 
Action: Mouse scrolled (496, 351) with delta (173, 257)
Screenshot: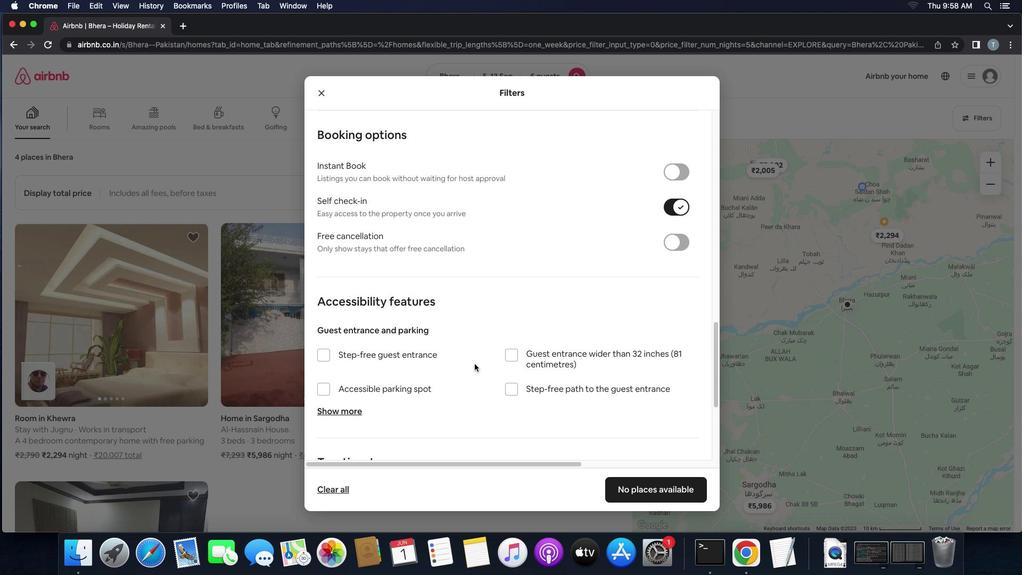 
Action: Mouse moved to (479, 352)
Screenshot: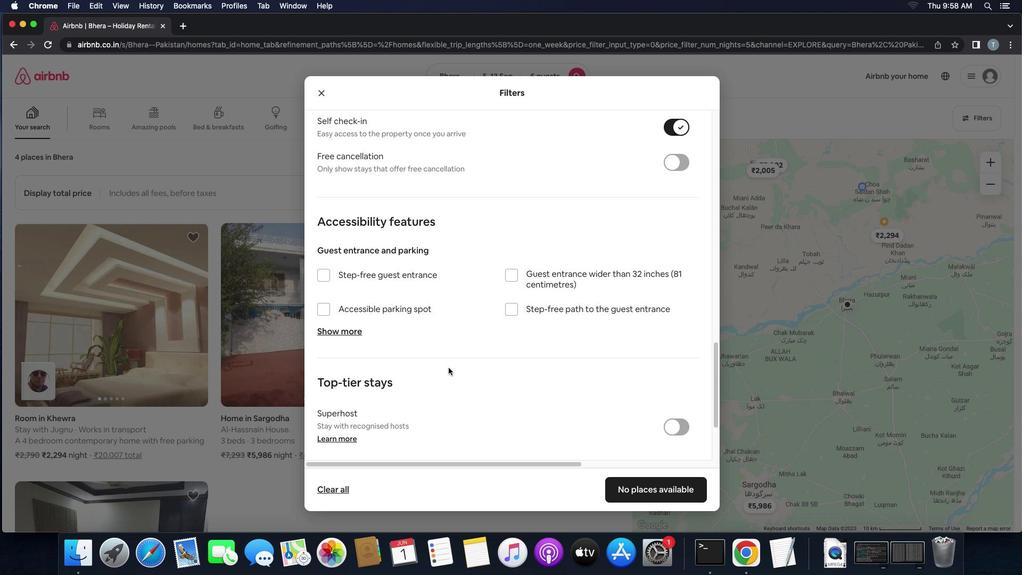 
Action: Mouse scrolled (479, 352) with delta (173, 258)
Screenshot: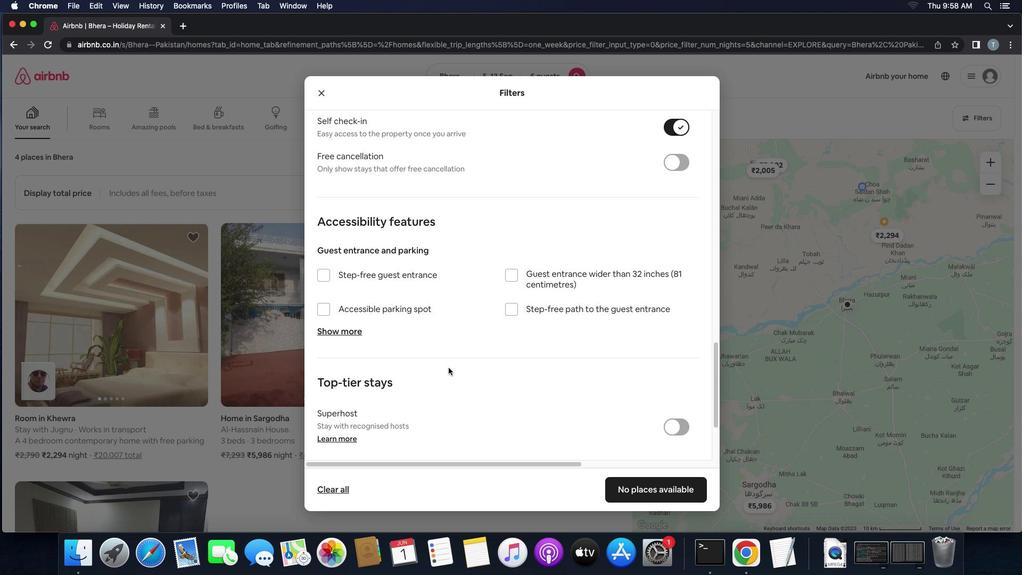 
Action: Mouse scrolled (479, 352) with delta (173, 258)
Screenshot: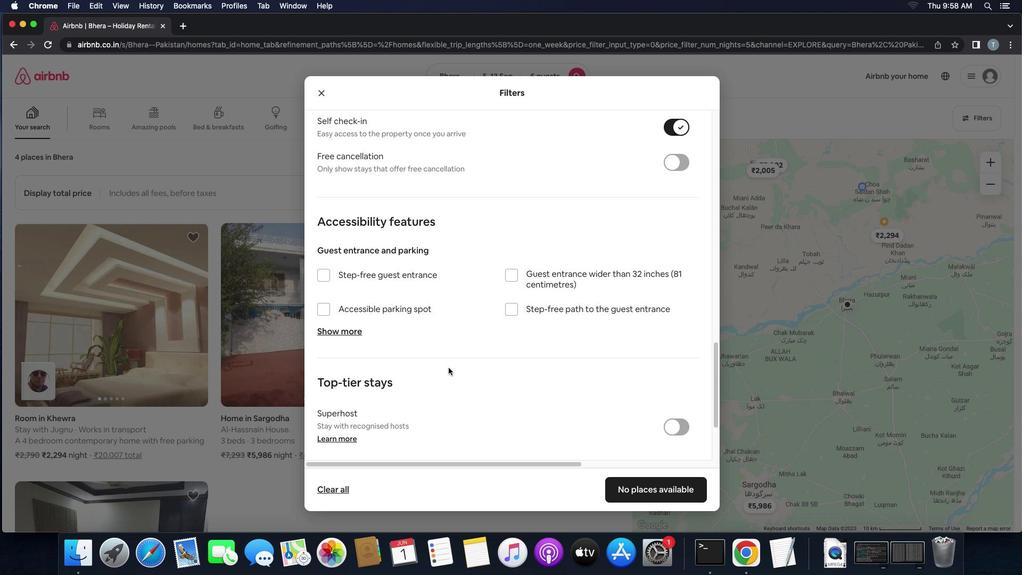 
Action: Mouse moved to (479, 352)
Screenshot: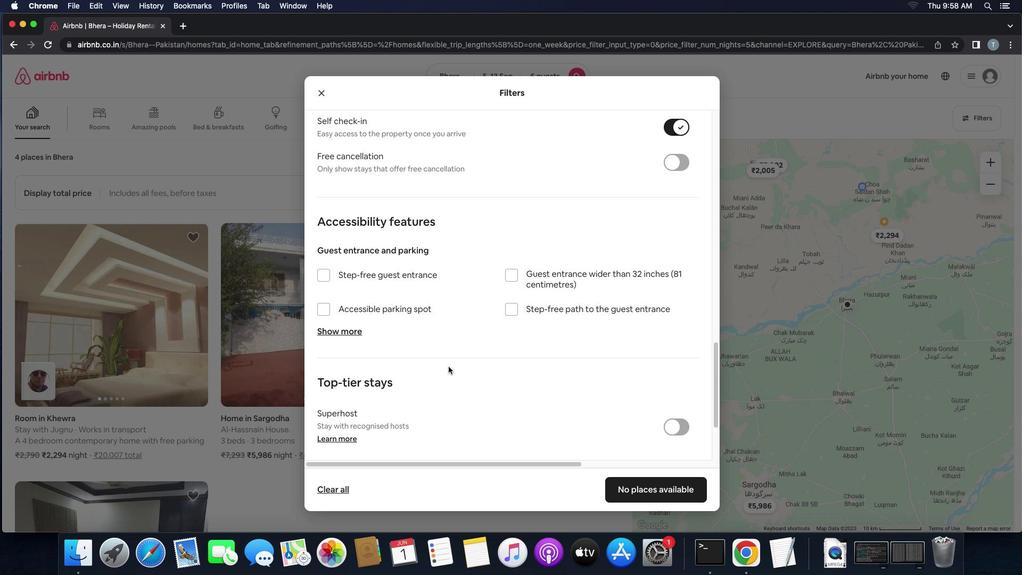 
Action: Mouse scrolled (479, 352) with delta (173, 257)
Screenshot: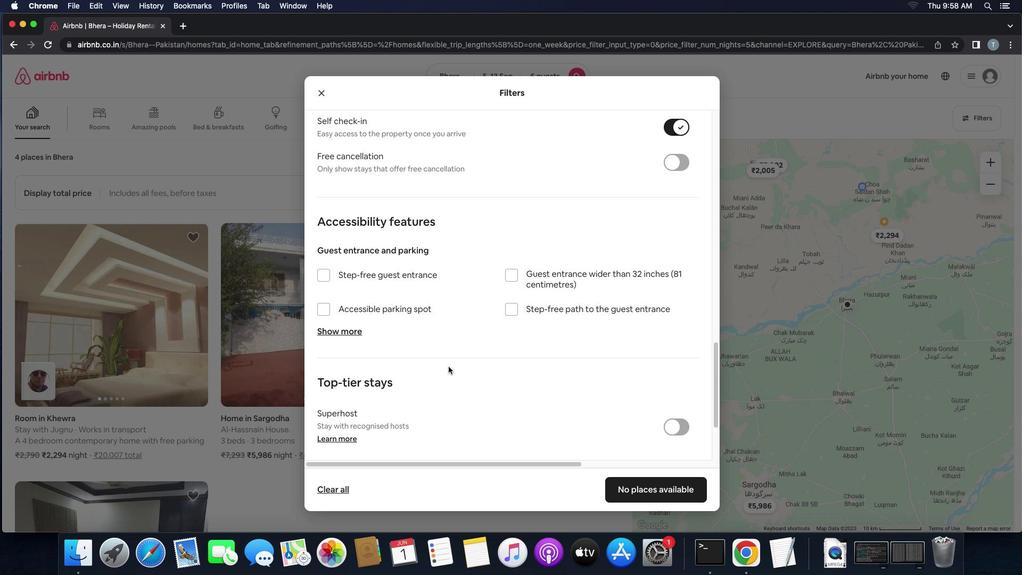 
Action: Mouse moved to (479, 351)
Screenshot: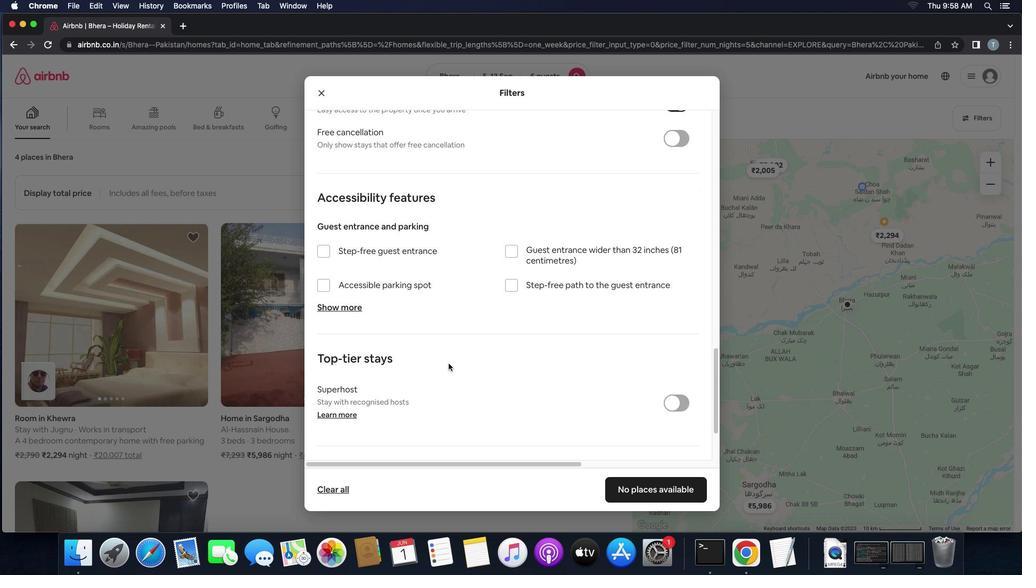 
Action: Mouse scrolled (479, 351) with delta (173, 257)
Screenshot: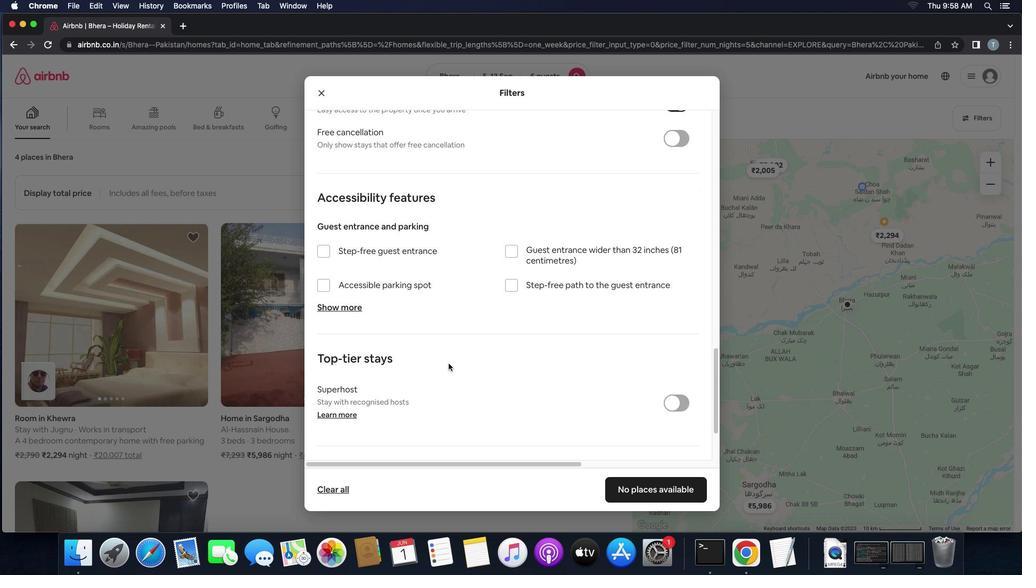 
Action: Mouse moved to (391, 361)
Screenshot: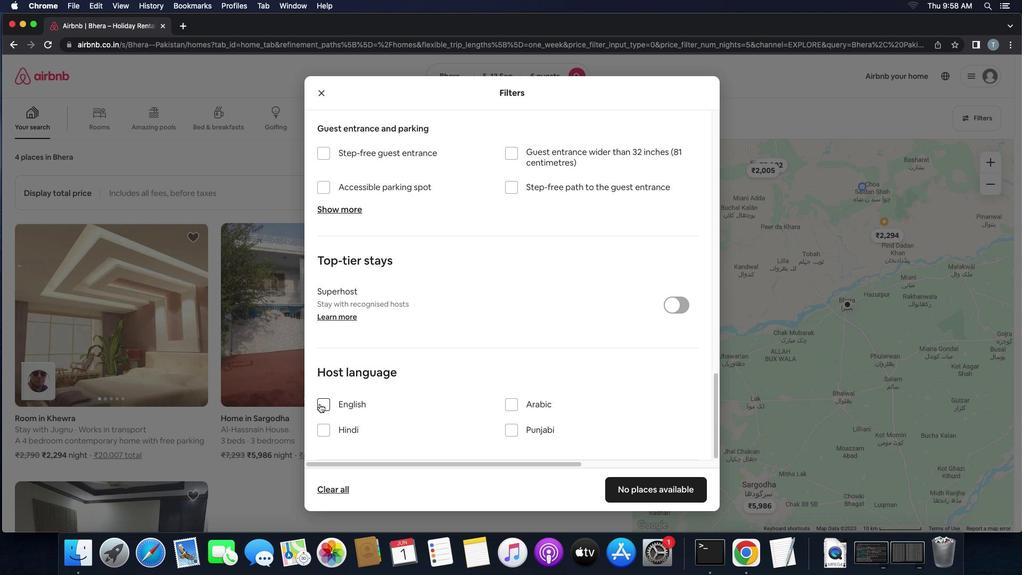 
Action: Mouse pressed left at (391, 361)
Screenshot: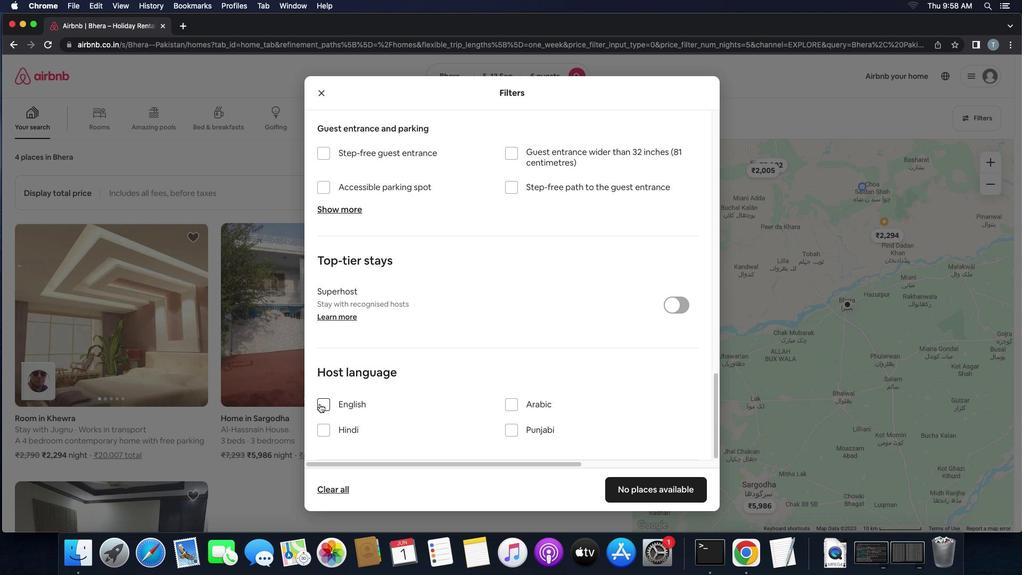 
Action: Mouse moved to (607, 383)
Screenshot: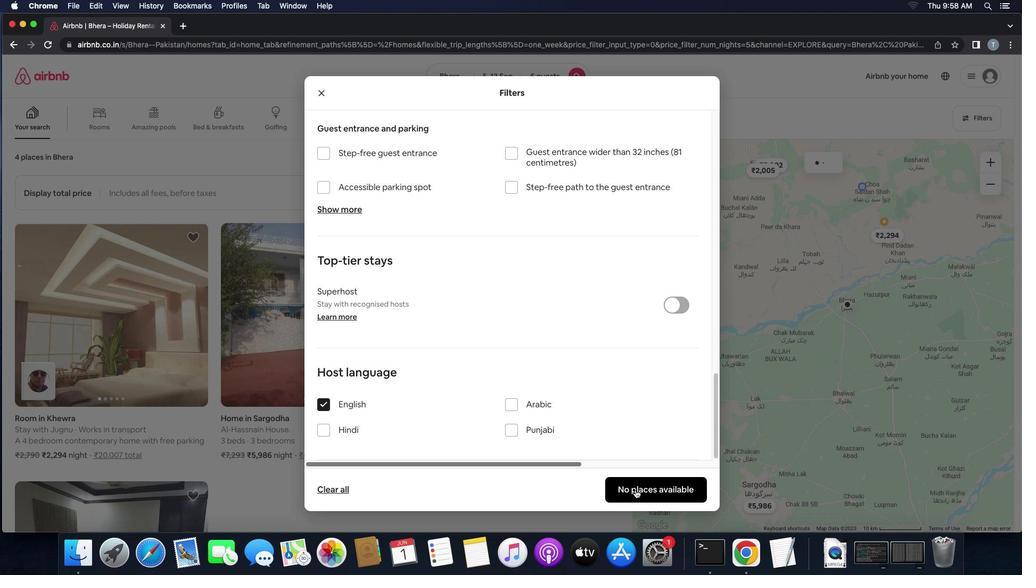 
Action: Mouse pressed left at (607, 383)
Screenshot: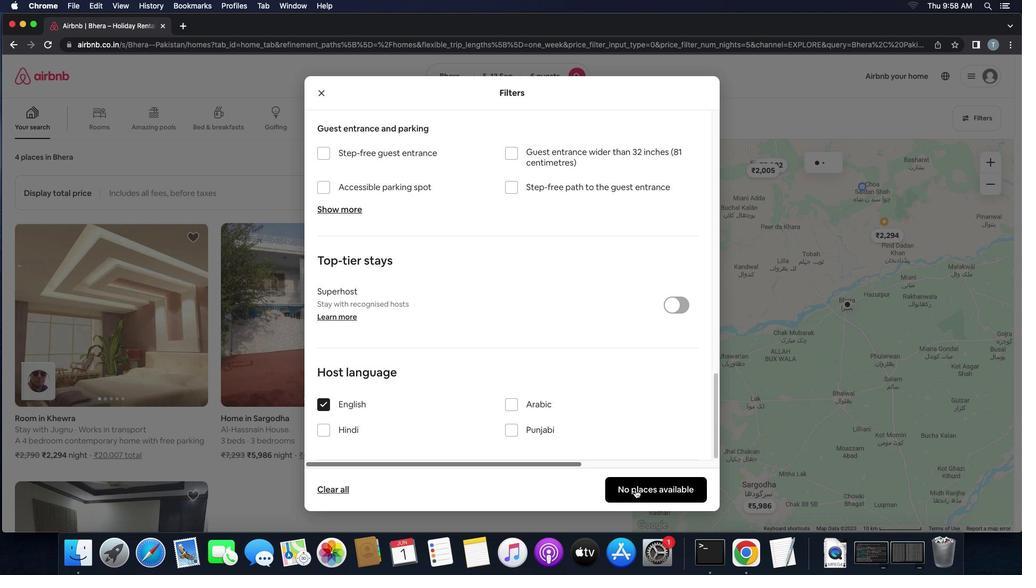 
Action: Mouse moved to (606, 383)
Screenshot: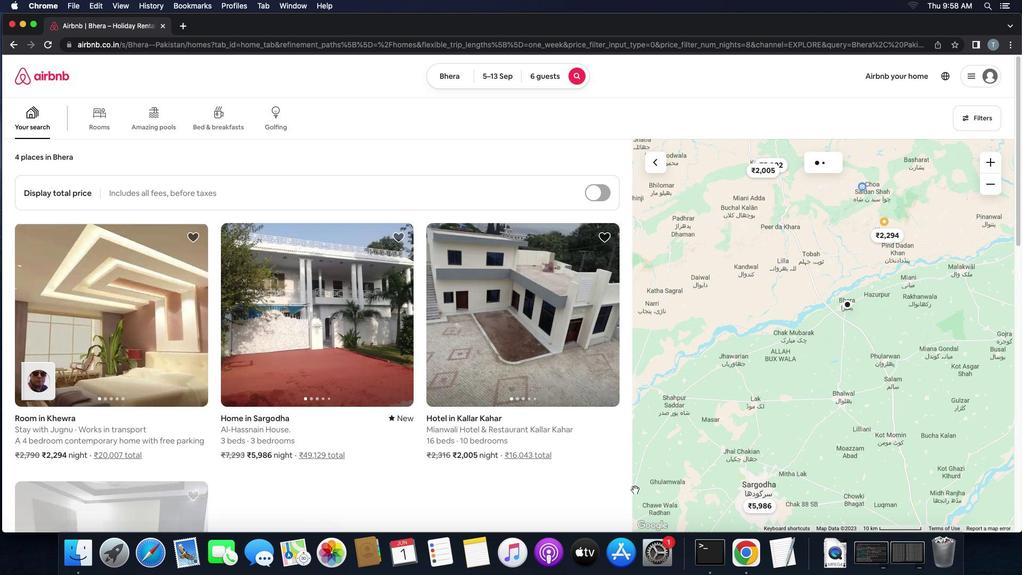 
